 Task: Find connections with filter location Ózd with filter topic #Industrieswith filter profile language Potuguese with filter current company Tesco with filter school Siddharth Institute of Engineering & Technology, Puttur with filter industry Building Structure and Exterior Contractors with filter service category Public Speaking with filter keywords title Sales Representative
Action: Mouse moved to (552, 72)
Screenshot: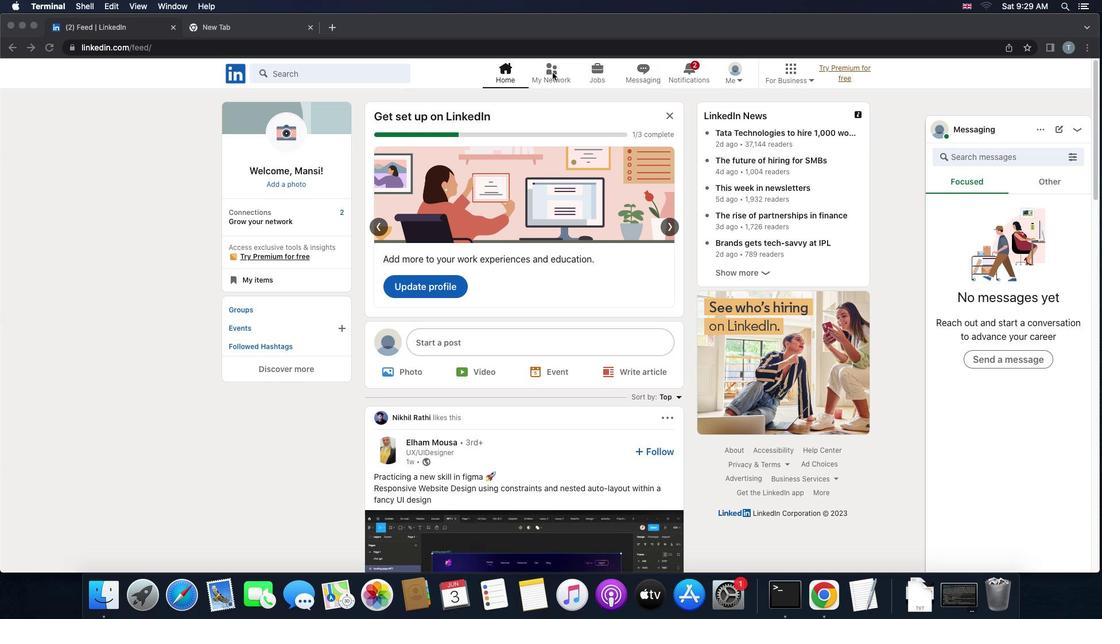 
Action: Mouse pressed left at (552, 72)
Screenshot: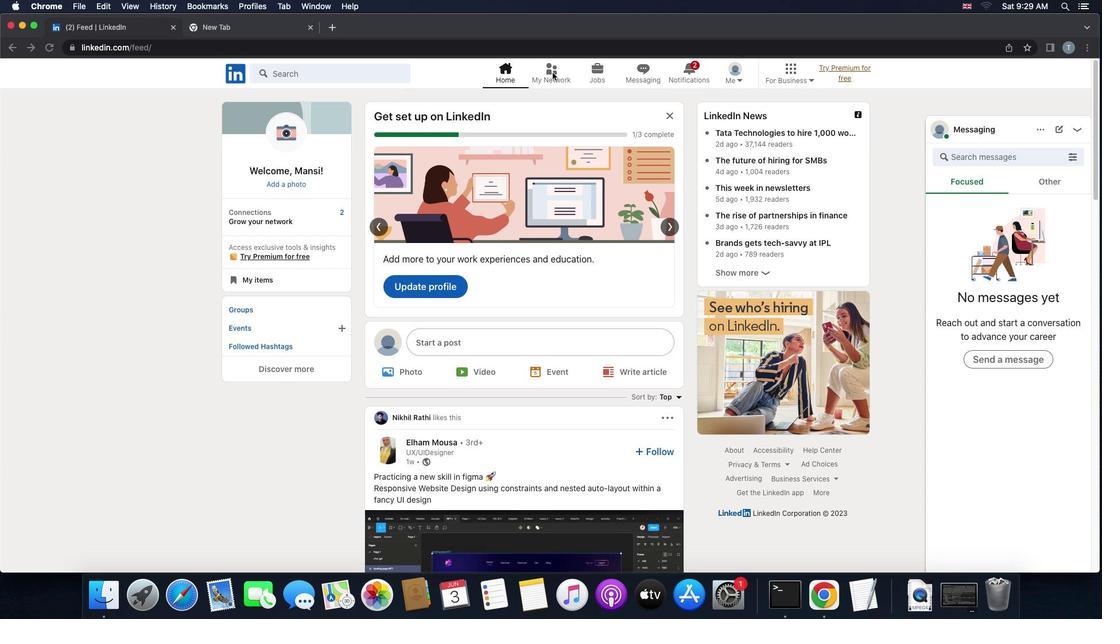 
Action: Mouse pressed left at (552, 72)
Screenshot: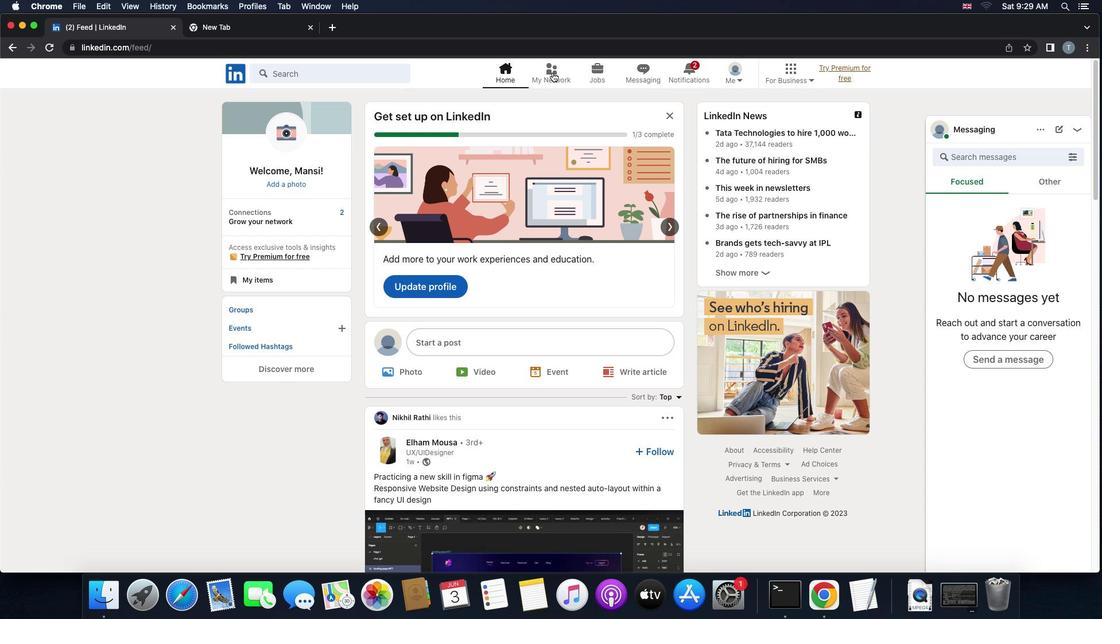 
Action: Mouse moved to (365, 140)
Screenshot: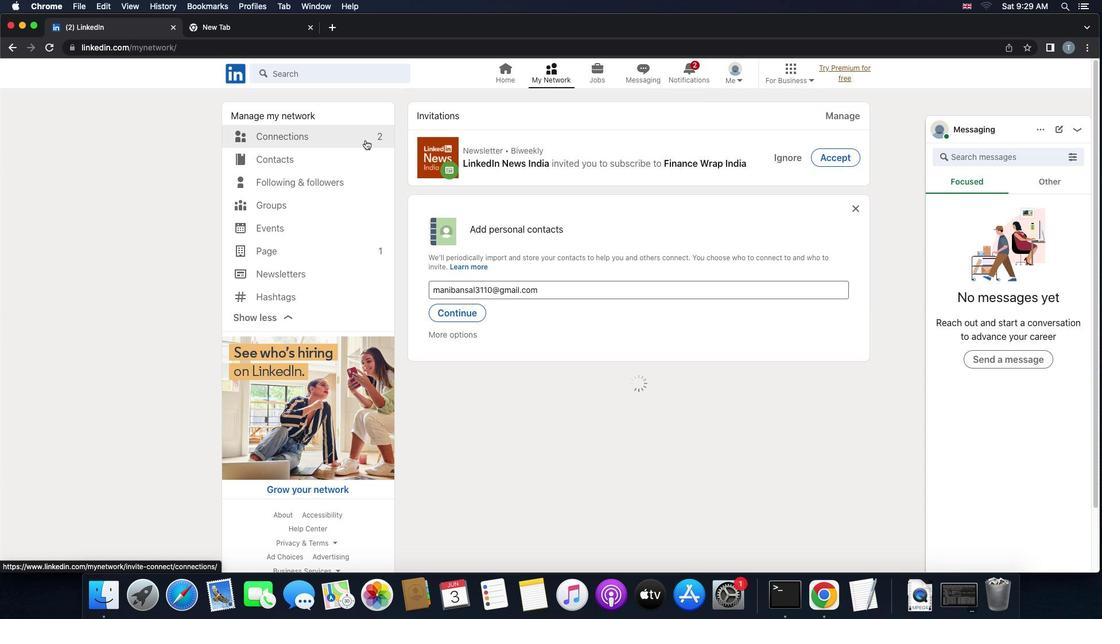 
Action: Mouse pressed left at (365, 140)
Screenshot: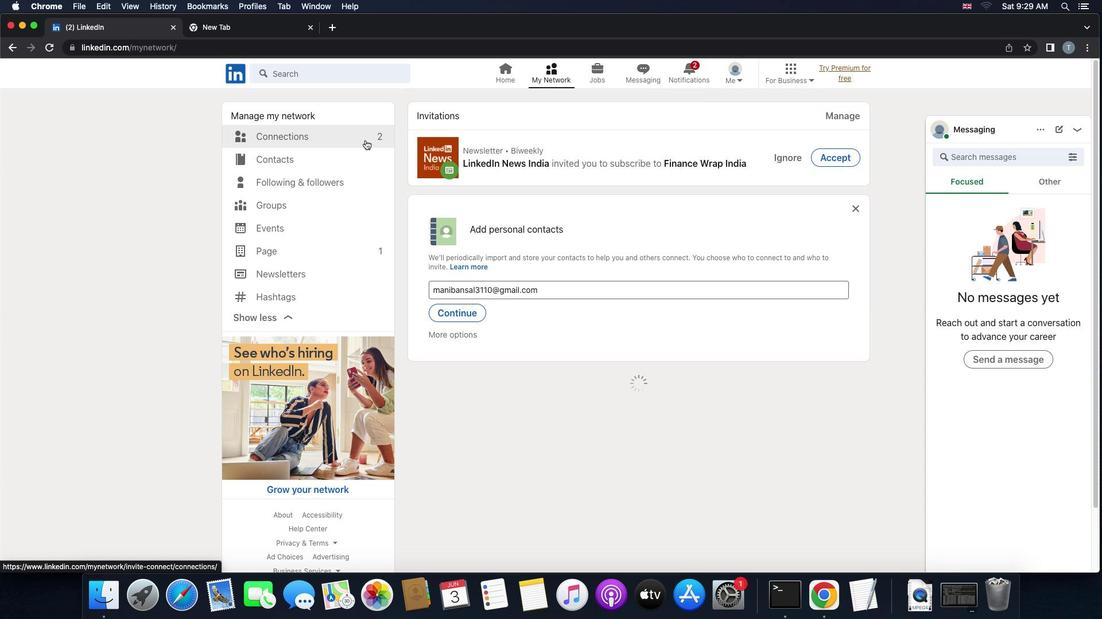 
Action: Mouse pressed left at (365, 140)
Screenshot: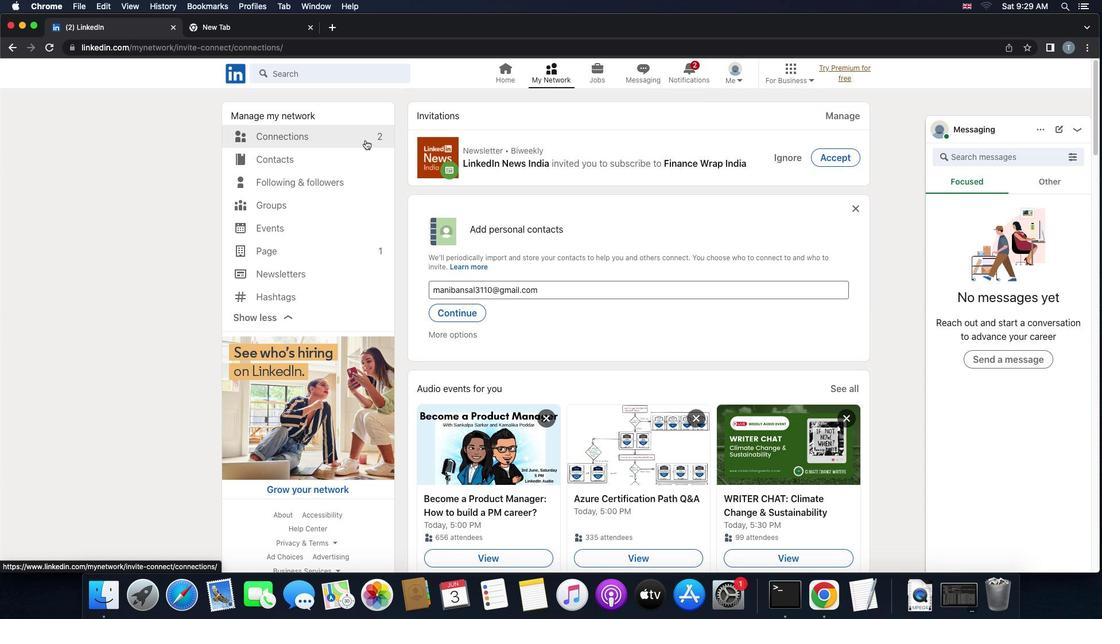 
Action: Mouse moved to (632, 138)
Screenshot: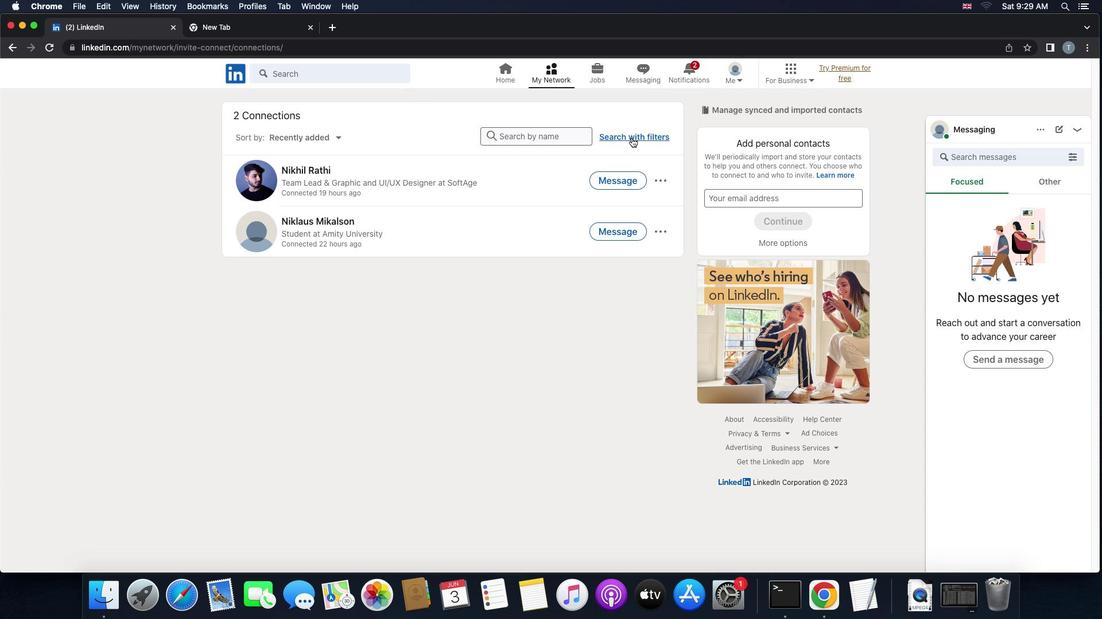 
Action: Mouse pressed left at (632, 138)
Screenshot: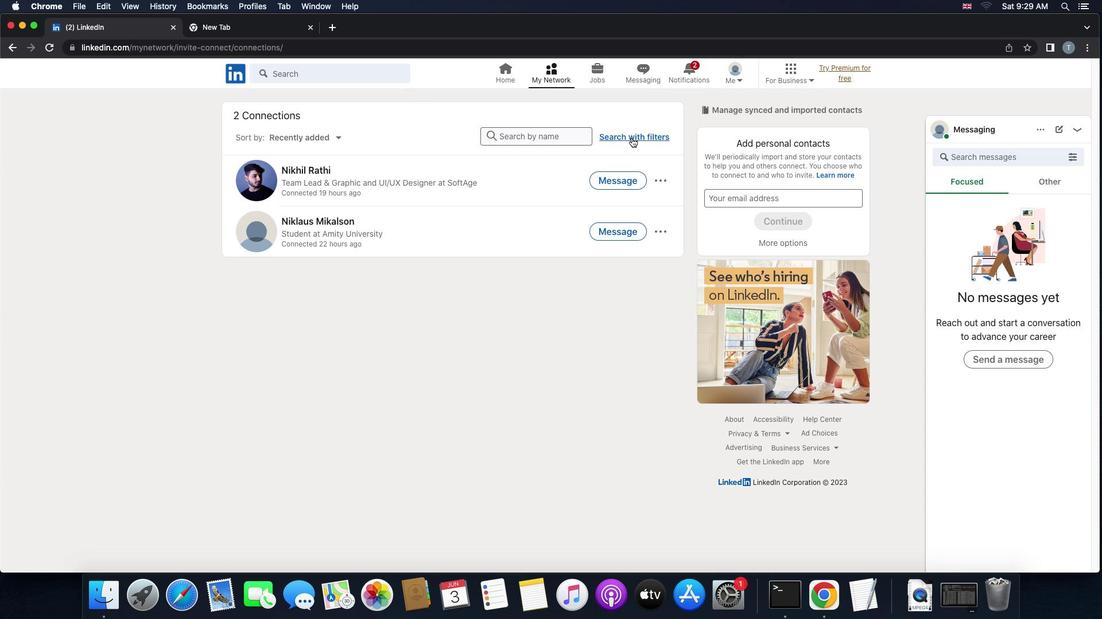 
Action: Mouse moved to (603, 103)
Screenshot: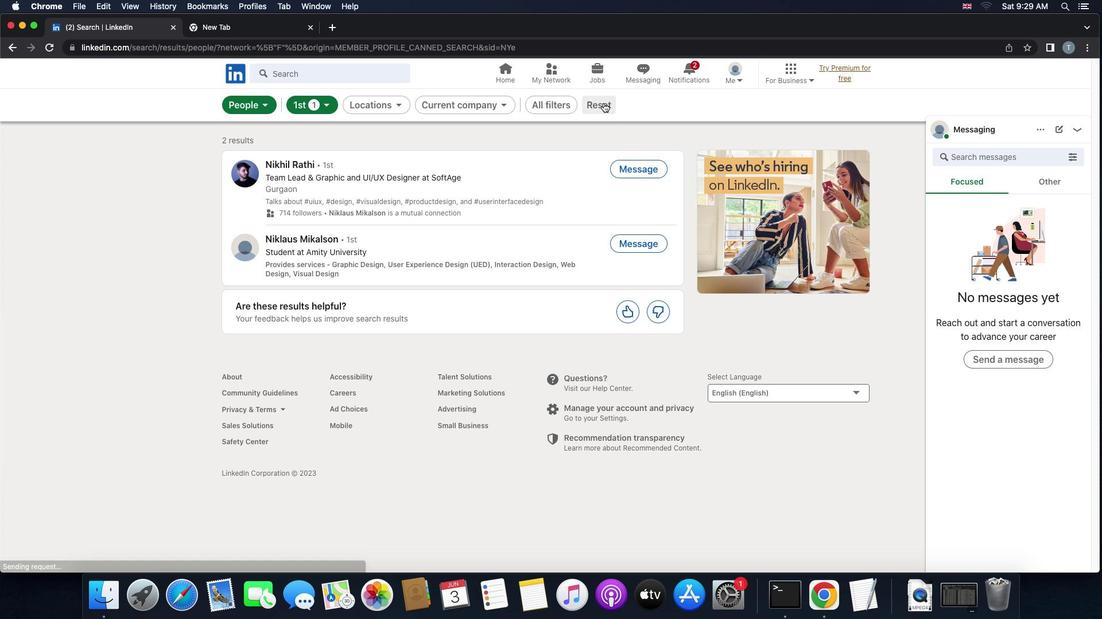
Action: Mouse pressed left at (603, 103)
Screenshot: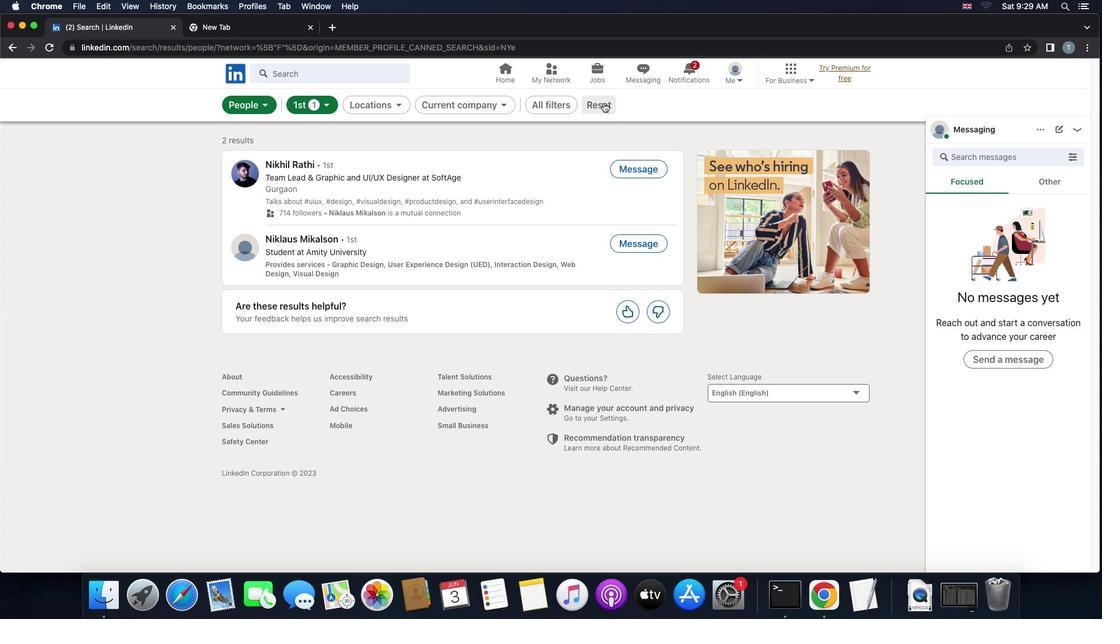 
Action: Mouse moved to (592, 103)
Screenshot: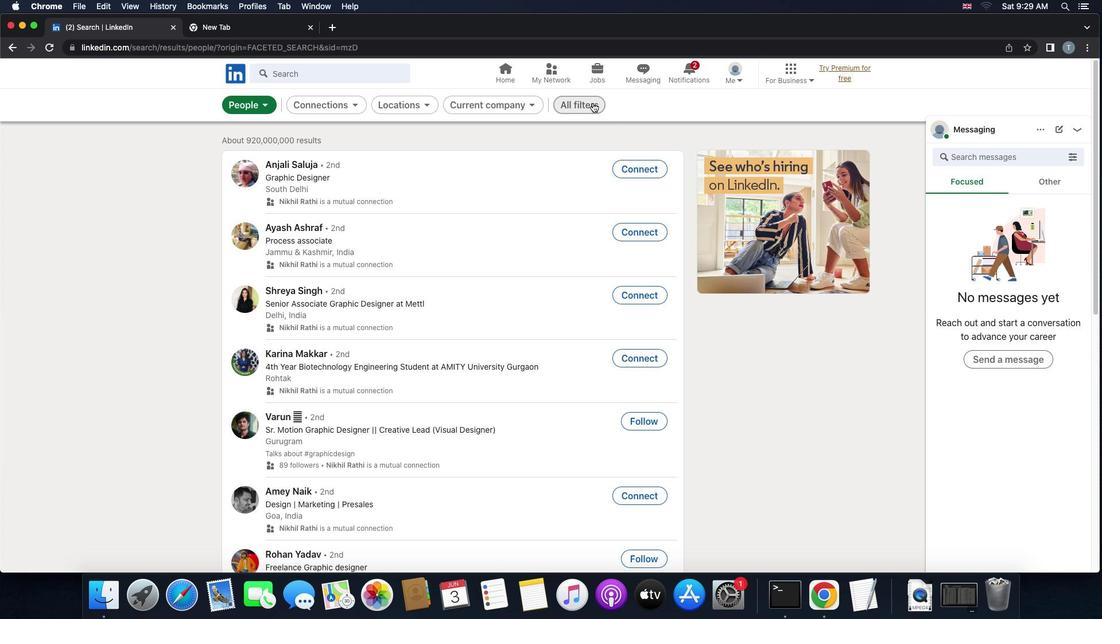 
Action: Mouse pressed left at (592, 103)
Screenshot: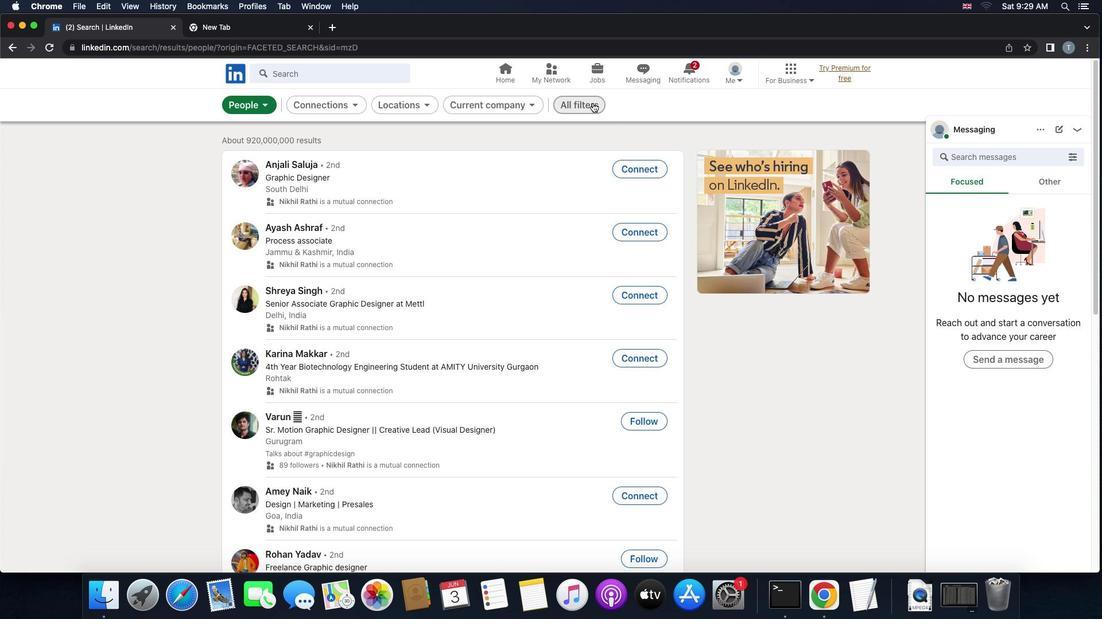 
Action: Mouse moved to (884, 291)
Screenshot: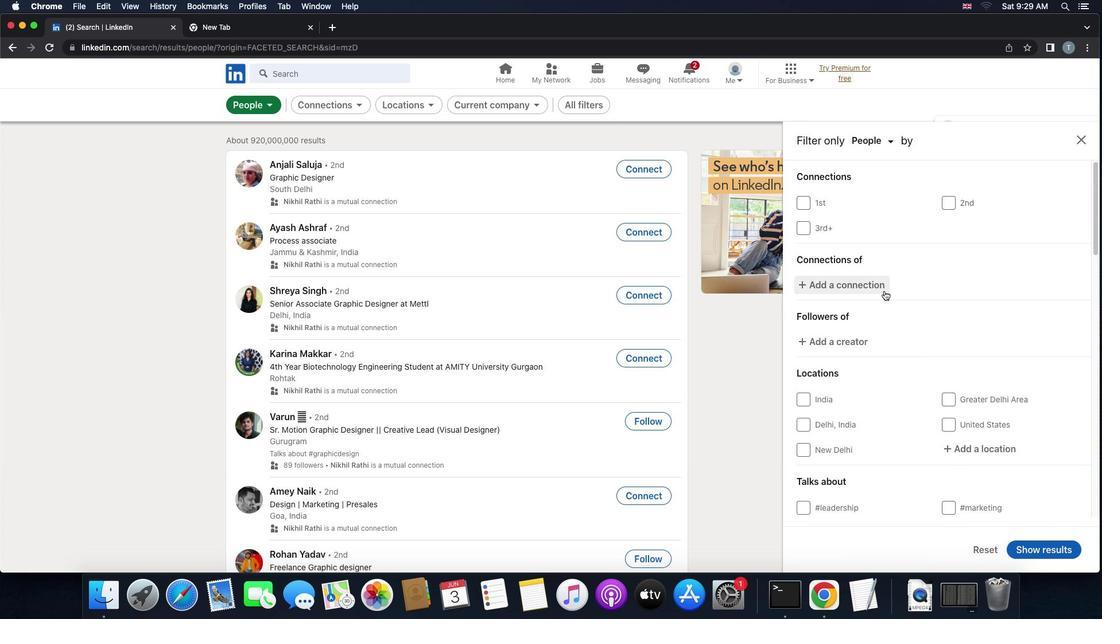 
Action: Mouse scrolled (884, 291) with delta (0, 0)
Screenshot: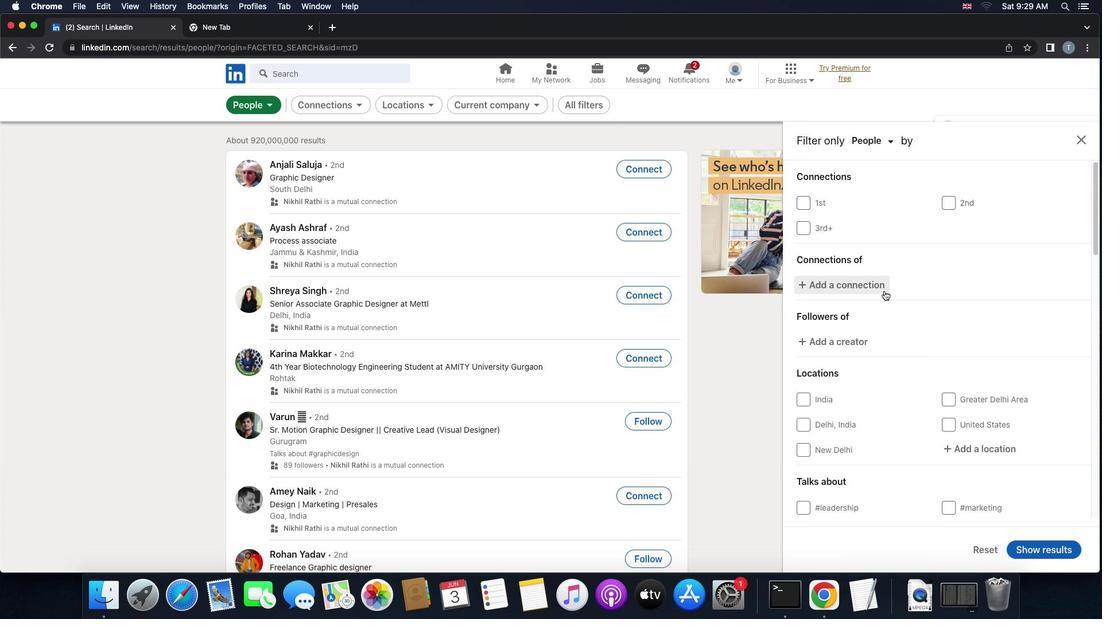 
Action: Mouse scrolled (884, 291) with delta (0, 0)
Screenshot: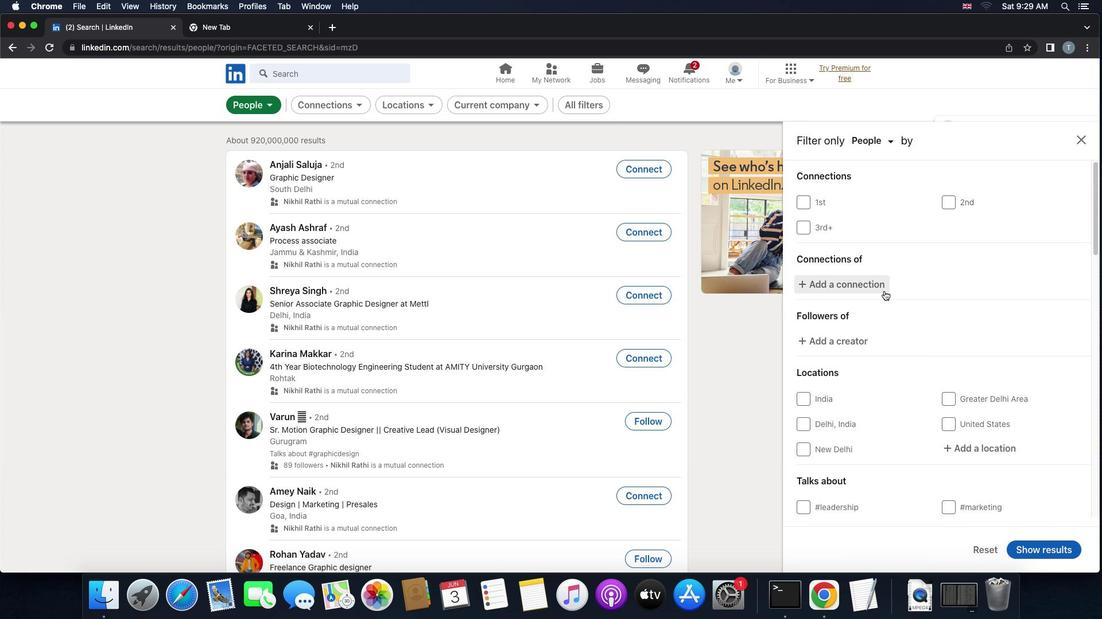 
Action: Mouse scrolled (884, 291) with delta (0, -1)
Screenshot: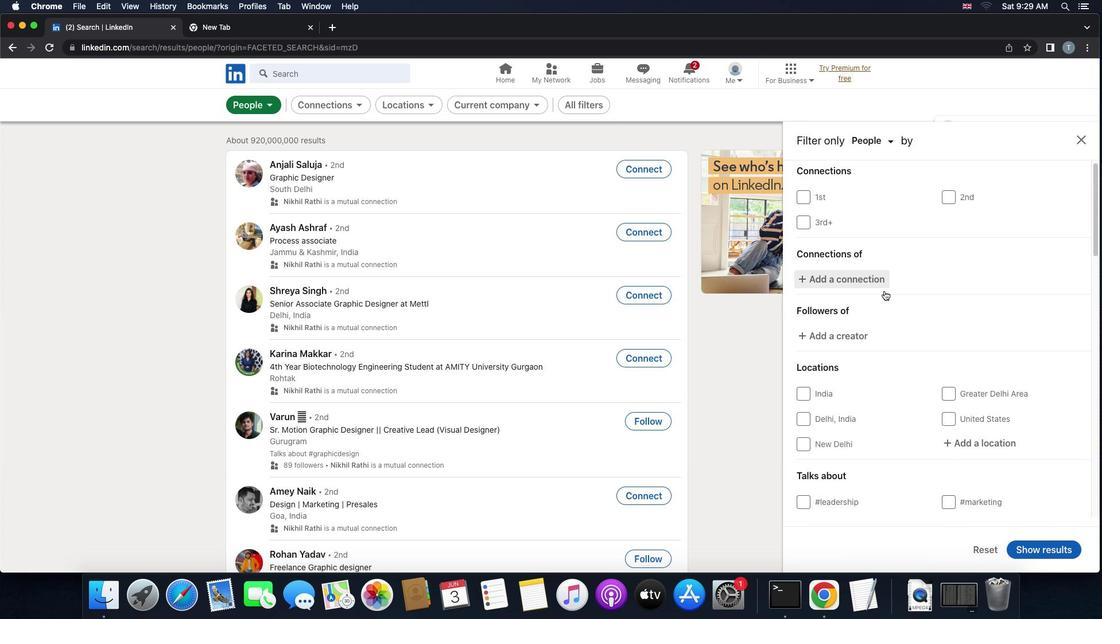 
Action: Mouse scrolled (884, 291) with delta (0, -1)
Screenshot: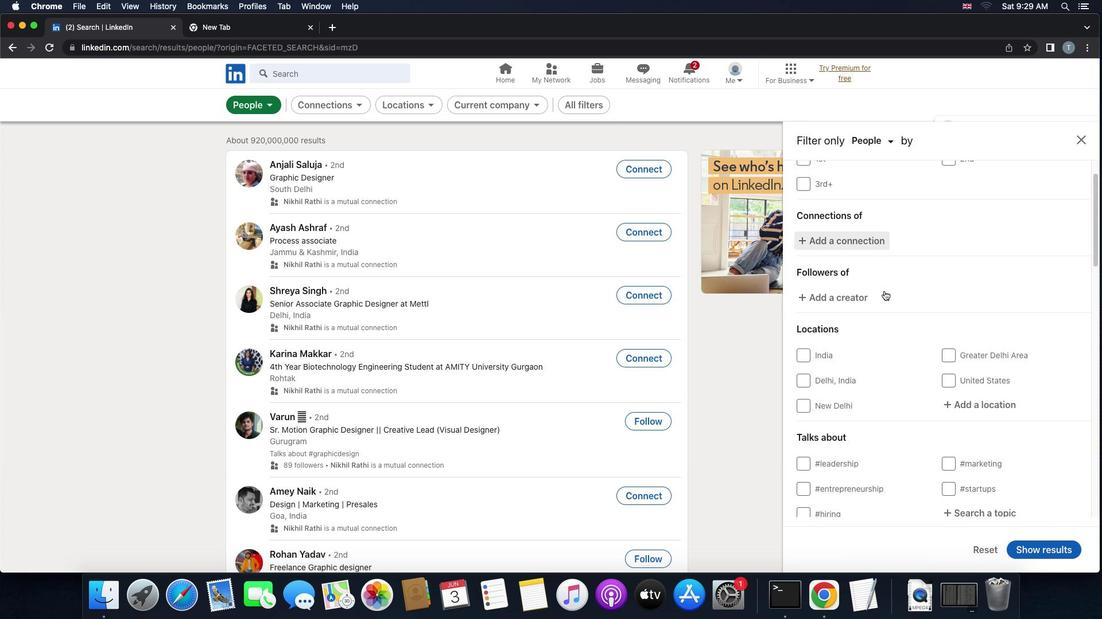 
Action: Mouse moved to (960, 319)
Screenshot: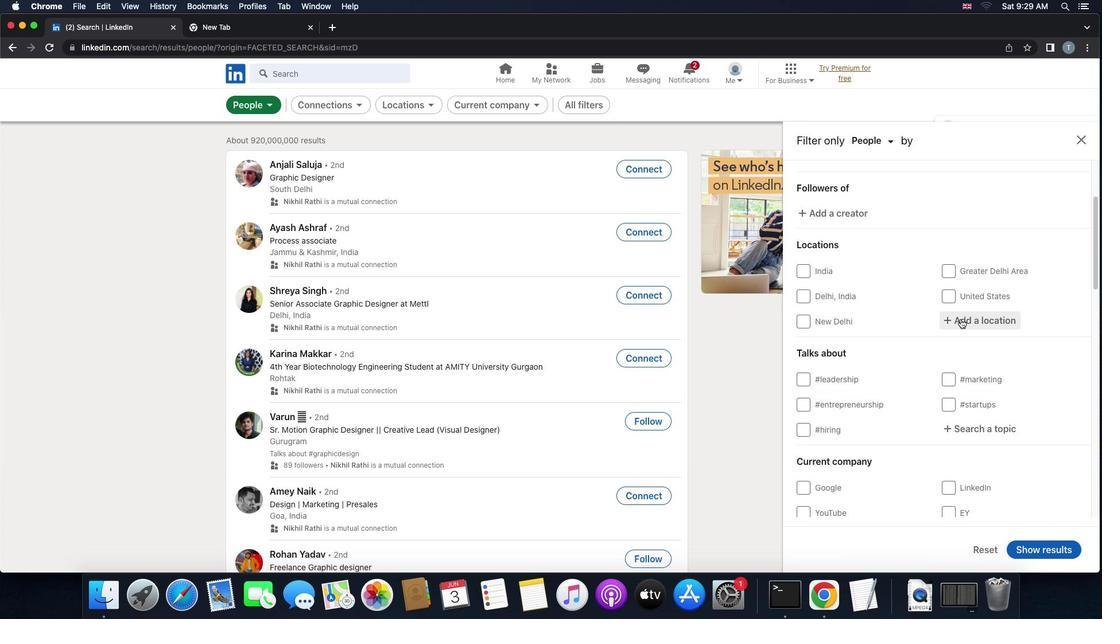 
Action: Mouse pressed left at (960, 319)
Screenshot: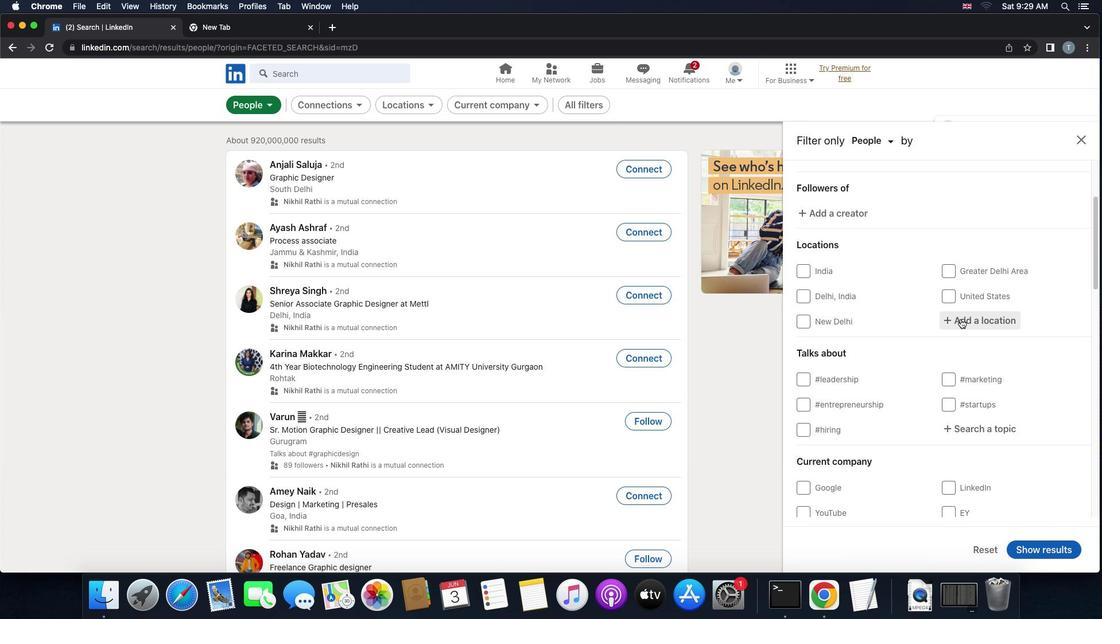 
Action: Key pressed 'o''z''d'
Screenshot: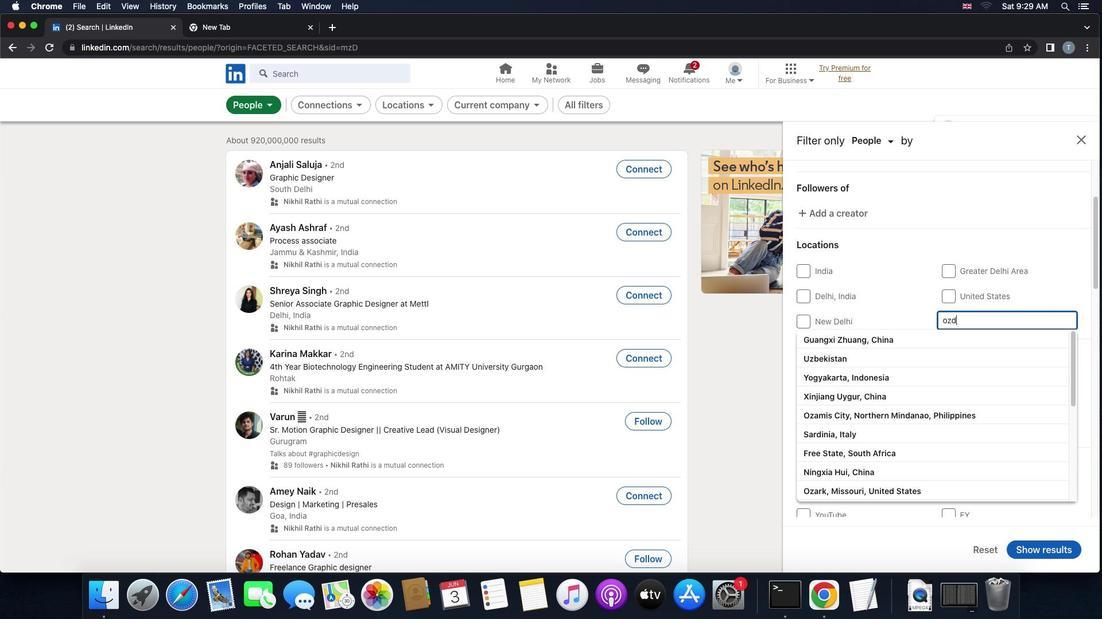 
Action: Mouse moved to (935, 345)
Screenshot: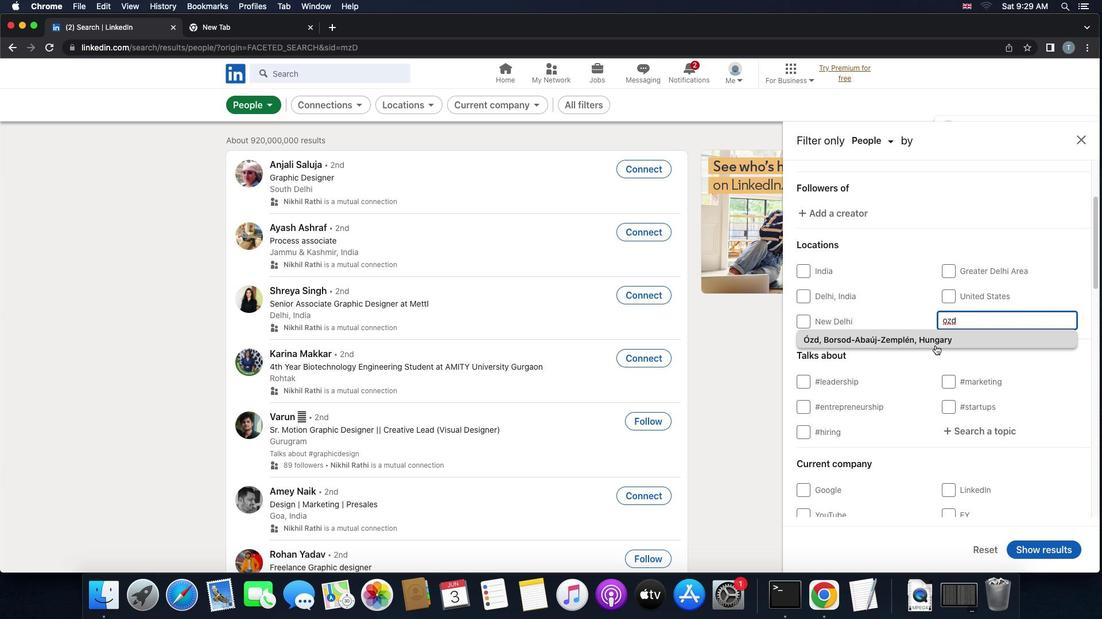 
Action: Mouse pressed left at (935, 345)
Screenshot: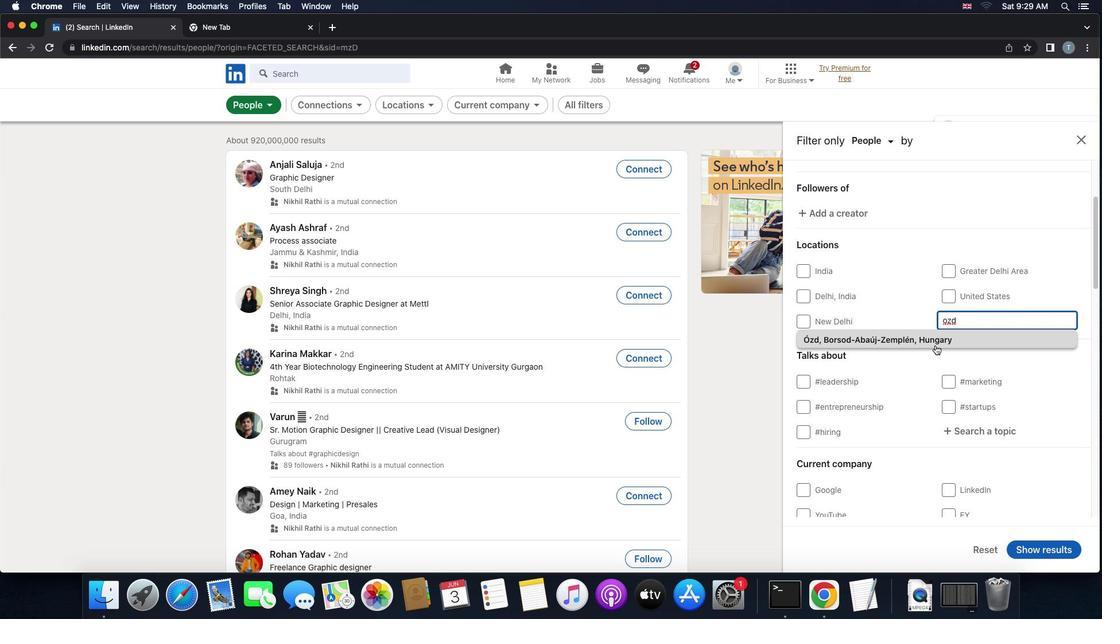 
Action: Mouse moved to (902, 385)
Screenshot: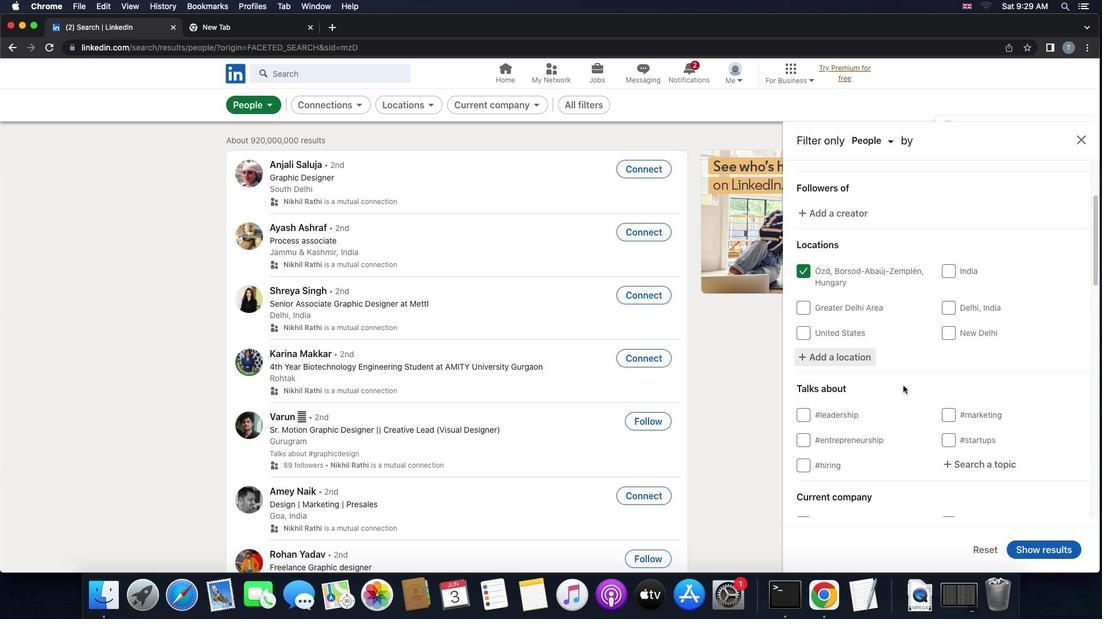 
Action: Mouse scrolled (902, 385) with delta (0, 0)
Screenshot: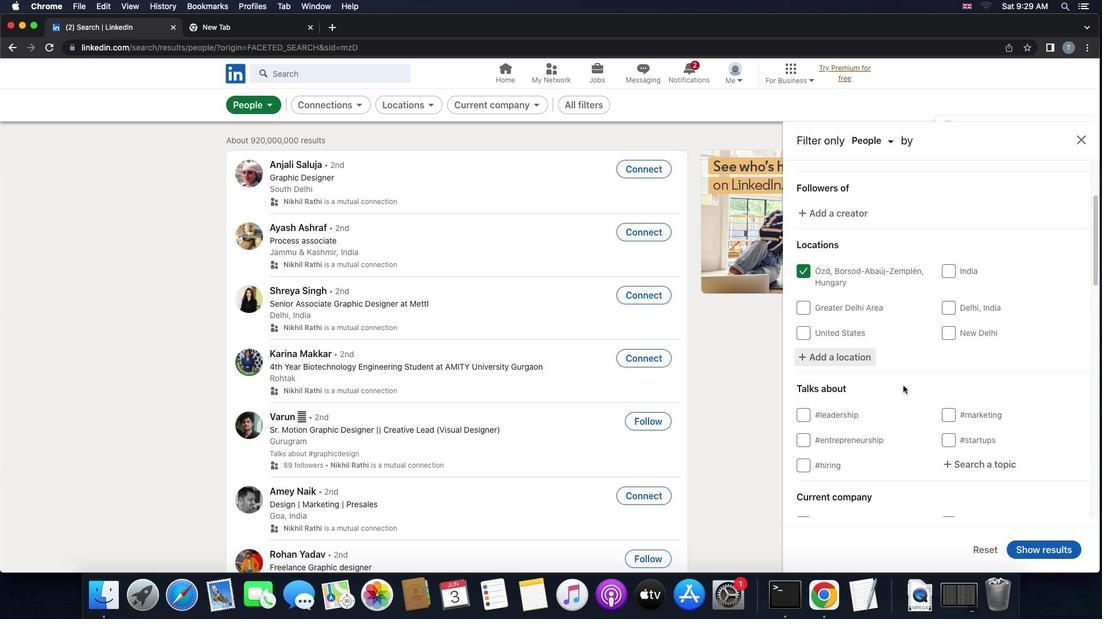 
Action: Mouse scrolled (902, 385) with delta (0, 0)
Screenshot: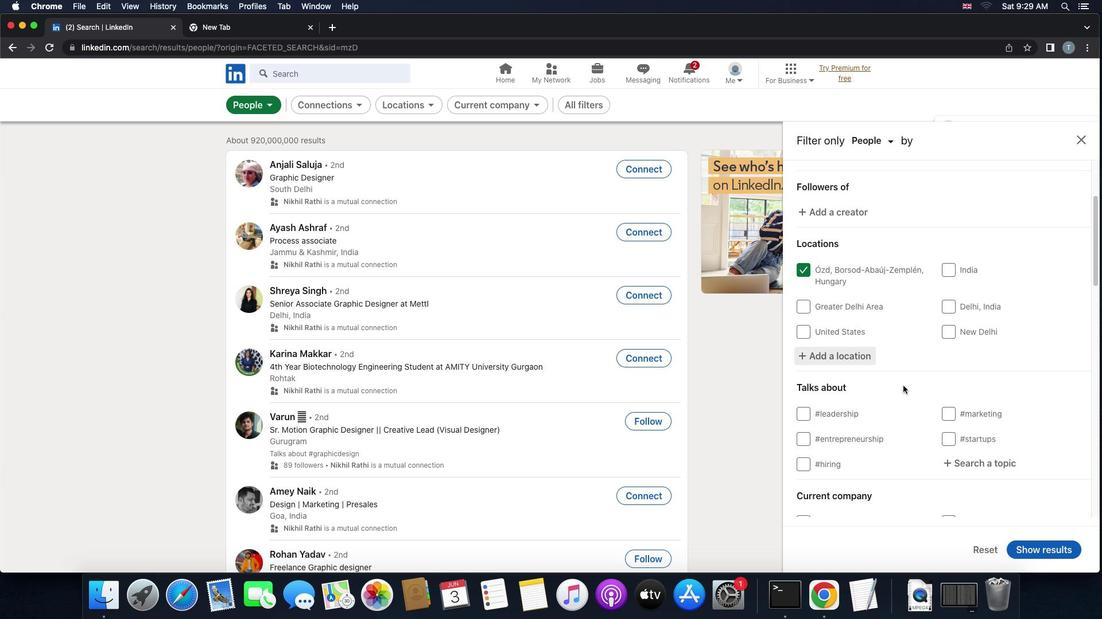
Action: Mouse scrolled (902, 385) with delta (0, 0)
Screenshot: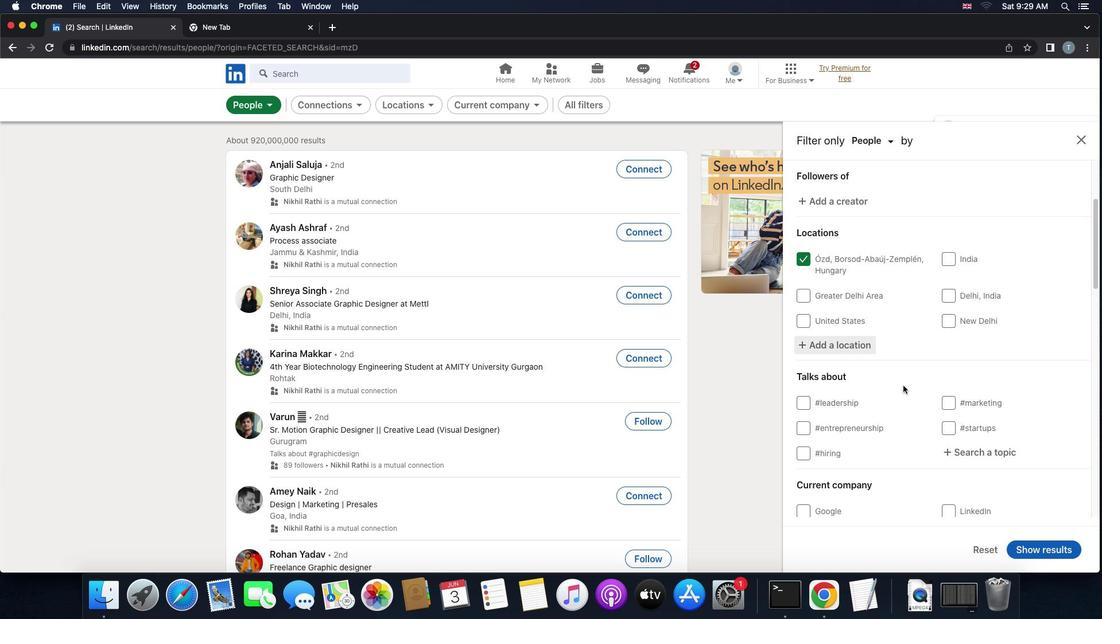 
Action: Mouse scrolled (902, 385) with delta (0, 0)
Screenshot: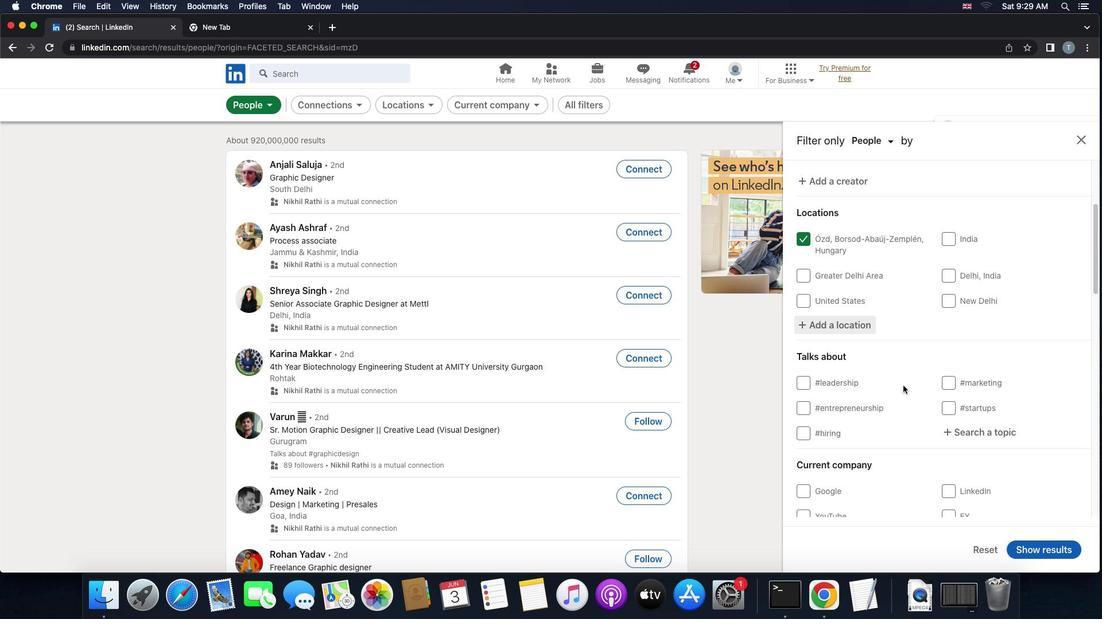 
Action: Mouse scrolled (902, 385) with delta (0, 0)
Screenshot: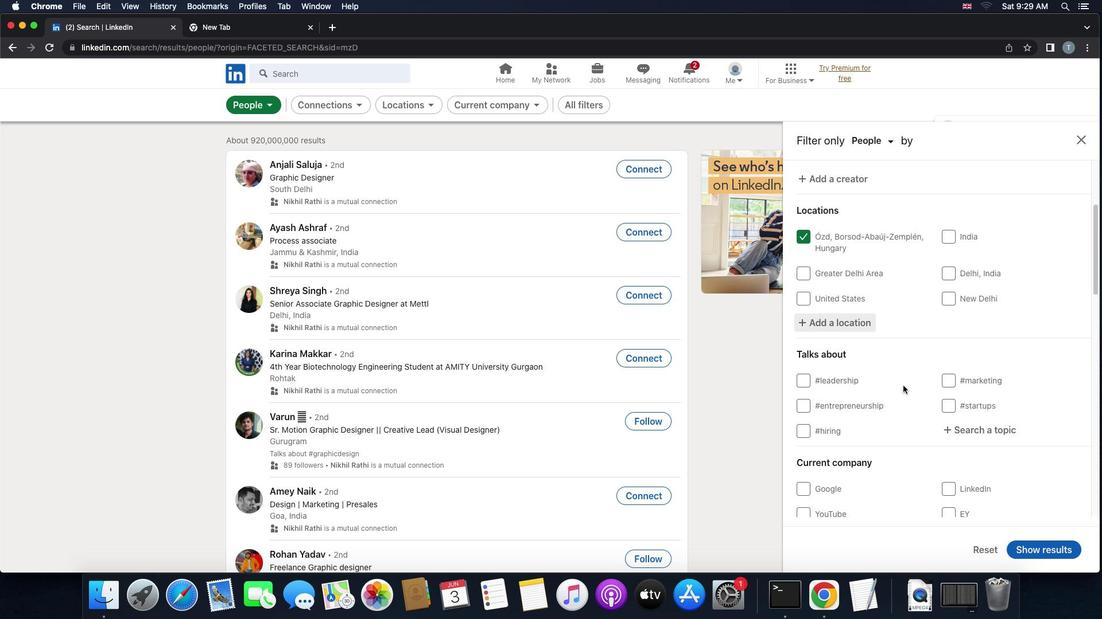 
Action: Mouse scrolled (902, 385) with delta (0, 0)
Screenshot: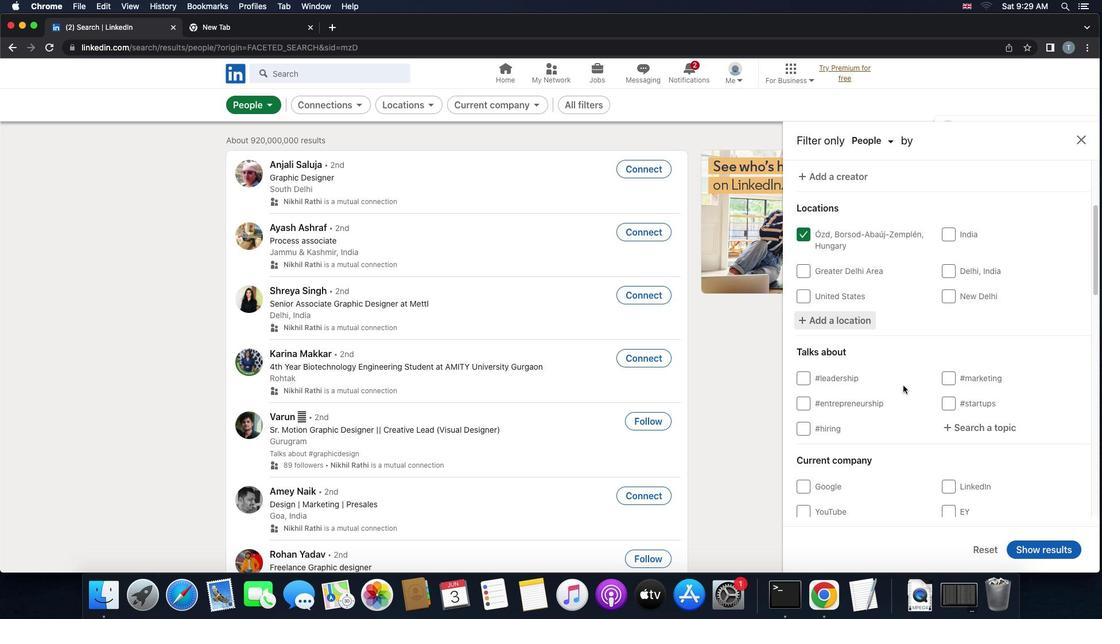 
Action: Mouse scrolled (902, 385) with delta (0, 0)
Screenshot: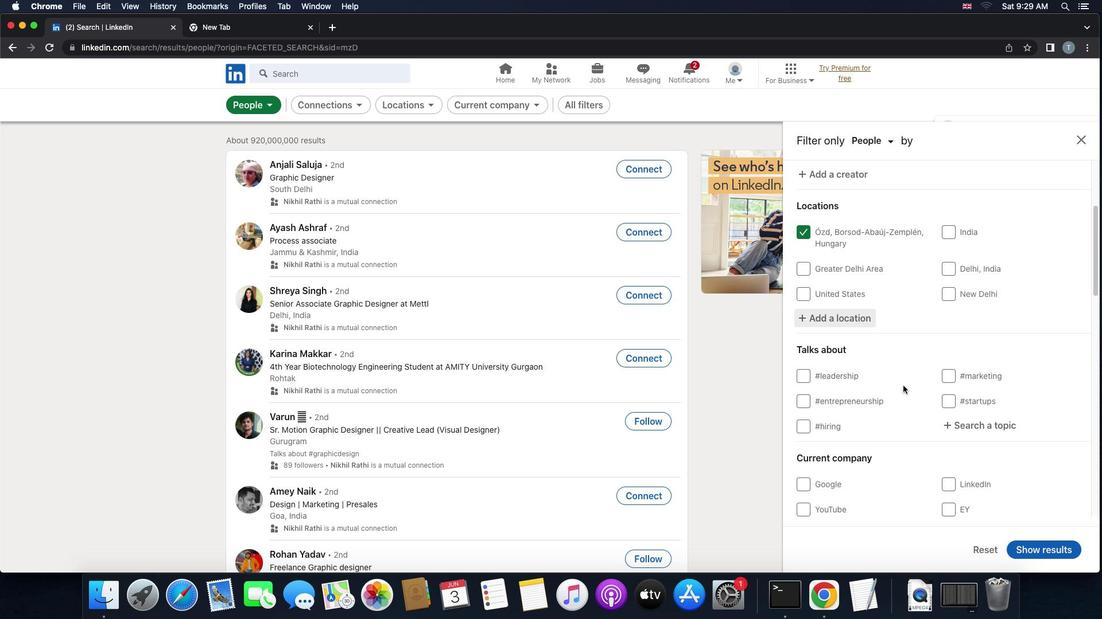 
Action: Mouse scrolled (902, 385) with delta (0, 0)
Screenshot: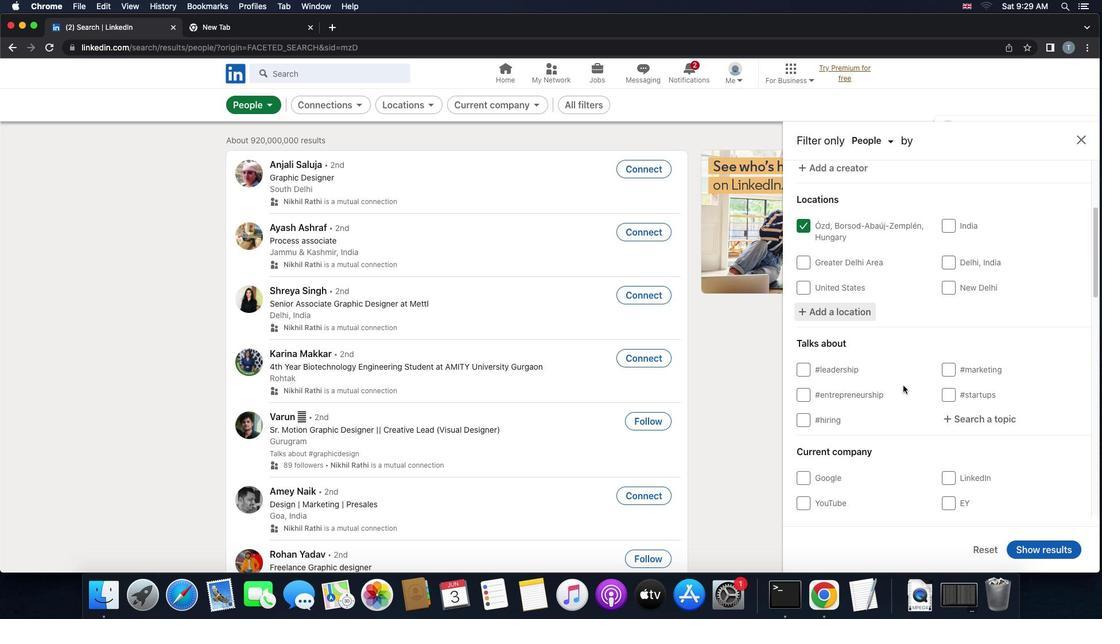 
Action: Mouse scrolled (902, 385) with delta (0, 0)
Screenshot: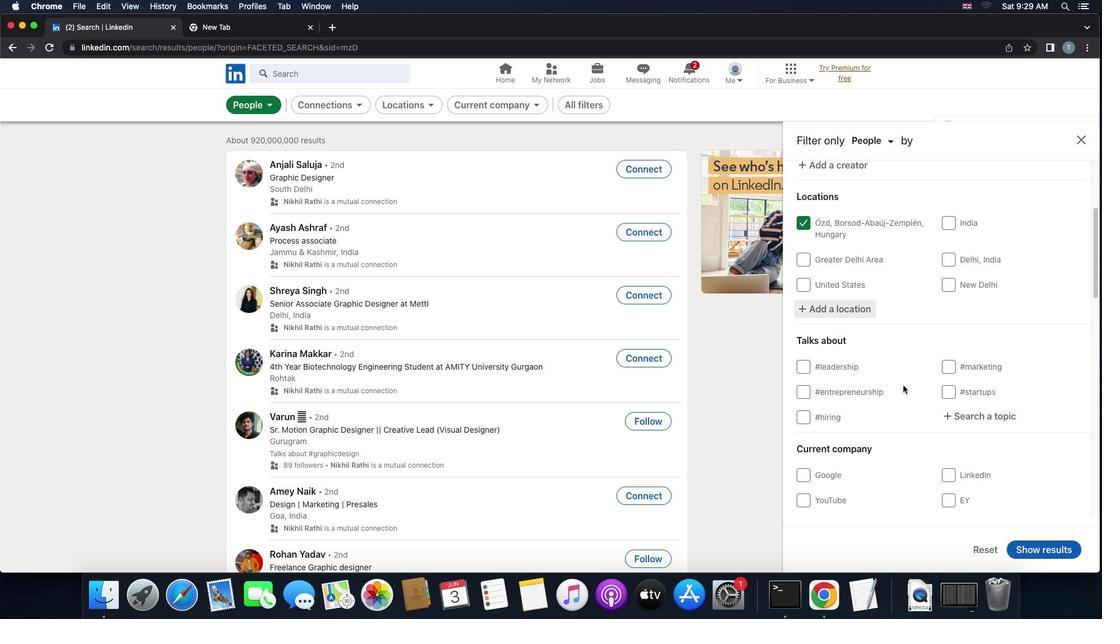 
Action: Mouse scrolled (902, 385) with delta (0, 0)
Screenshot: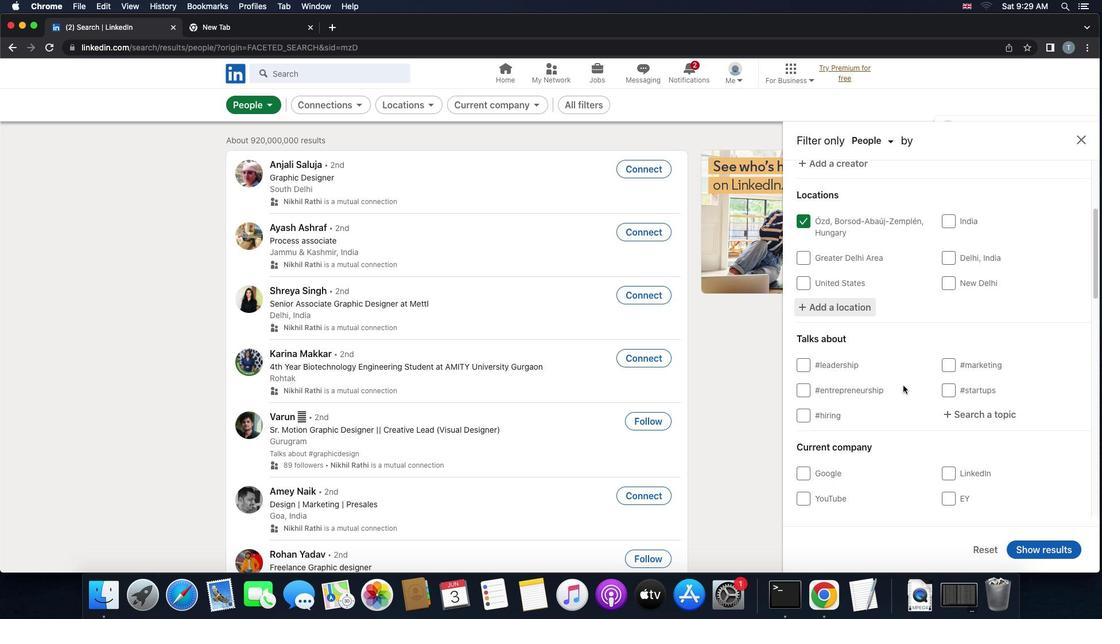 
Action: Mouse scrolled (902, 385) with delta (0, 0)
Screenshot: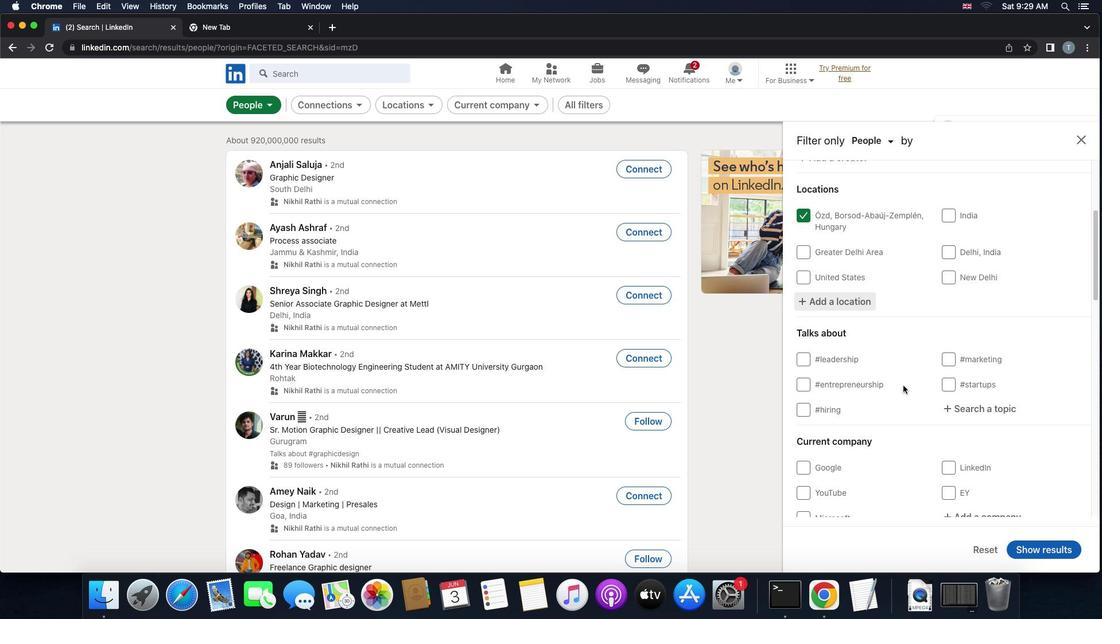 
Action: Mouse moved to (981, 399)
Screenshot: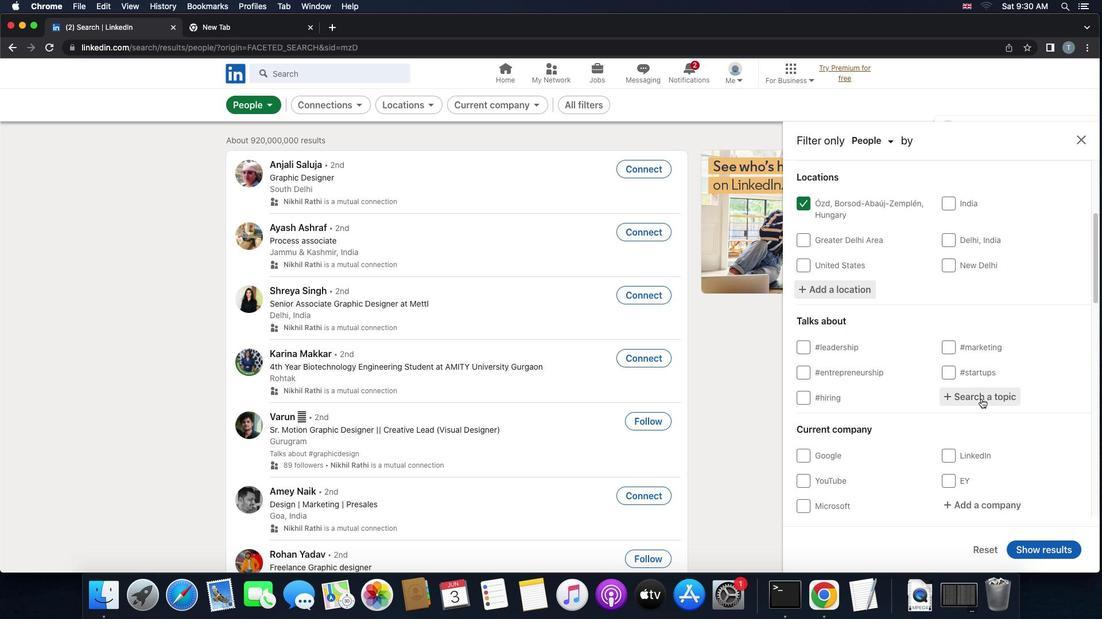 
Action: Mouse pressed left at (981, 399)
Screenshot: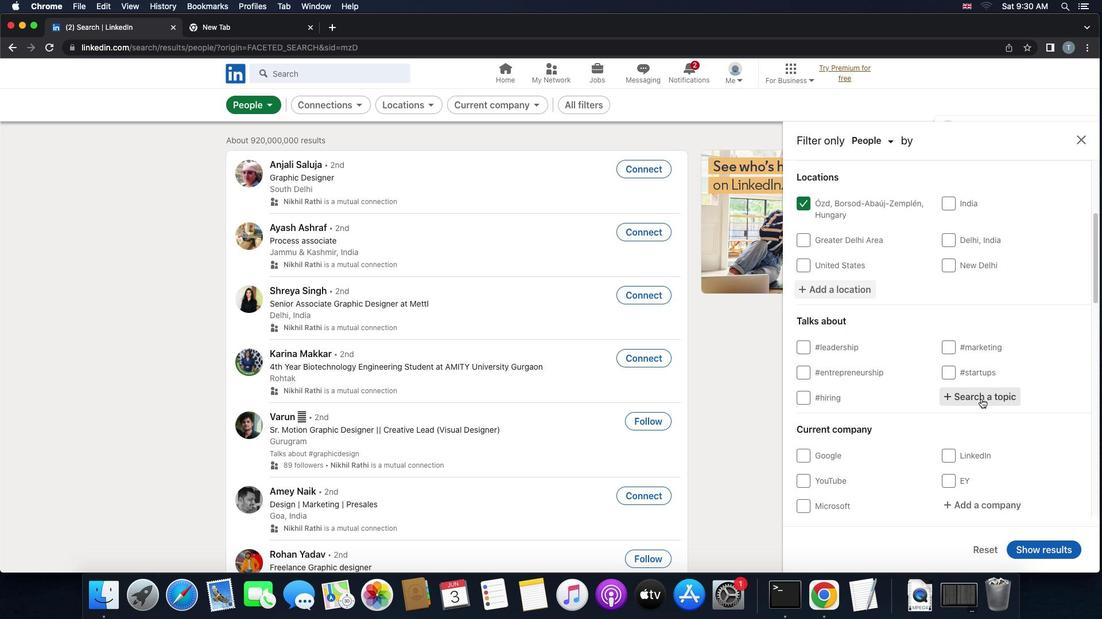 
Action: Mouse moved to (979, 399)
Screenshot: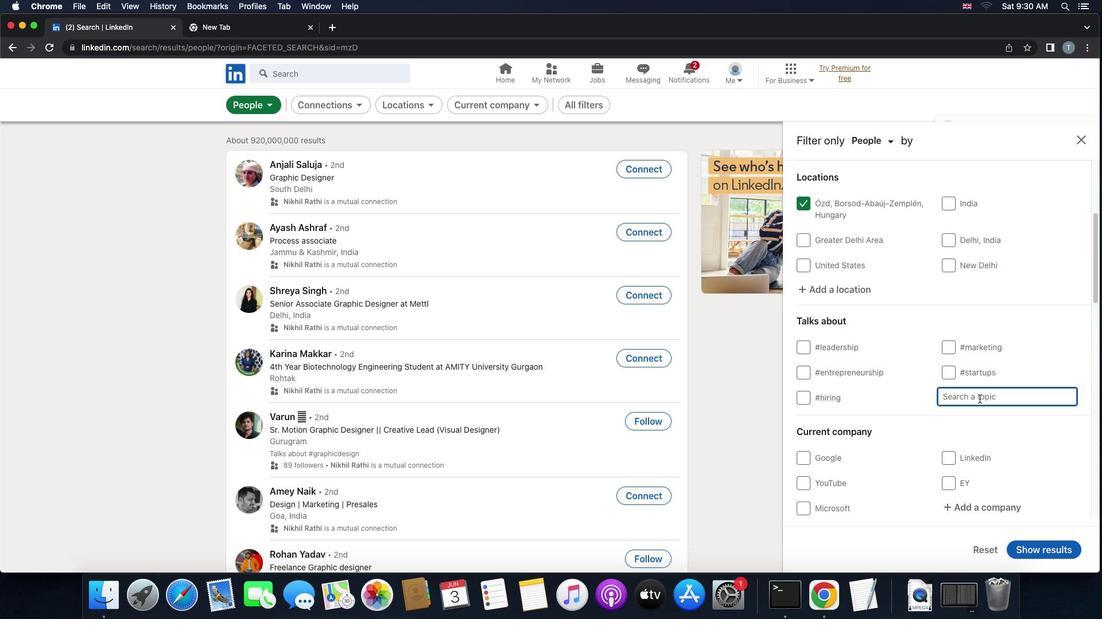
Action: Key pressed 'i''n''d''u''s''t''r''i''e''s'
Screenshot: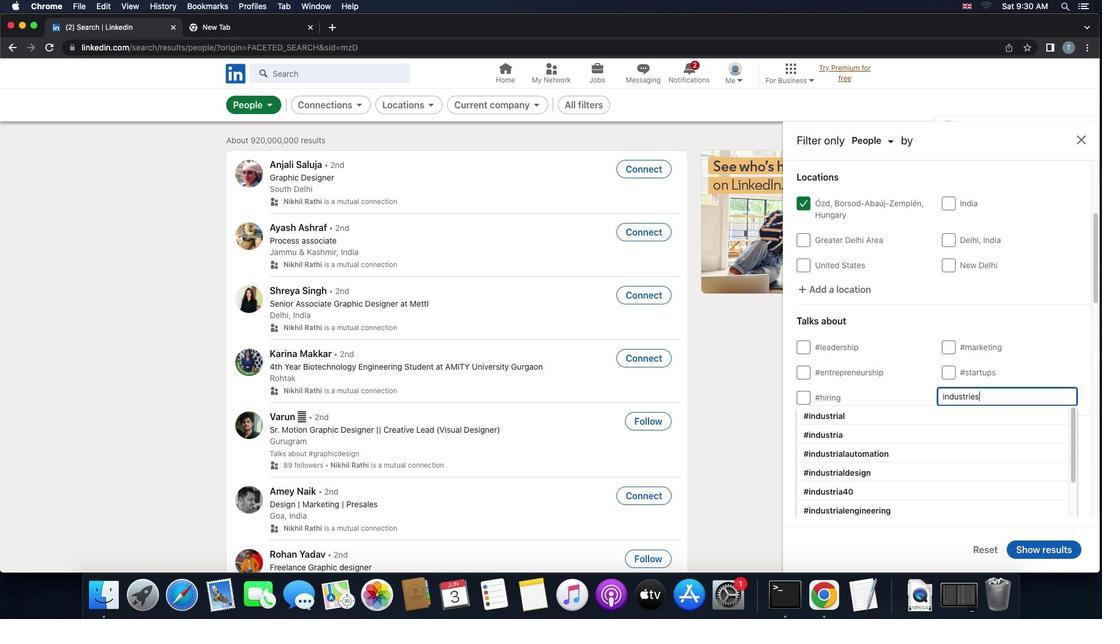 
Action: Mouse moved to (950, 417)
Screenshot: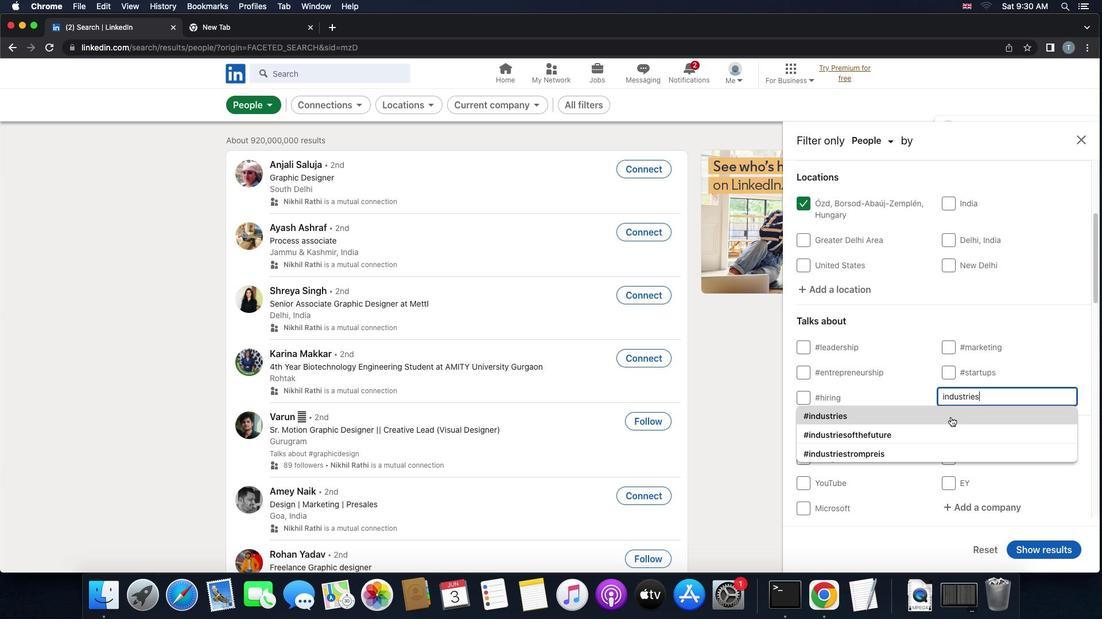 
Action: Mouse pressed left at (950, 417)
Screenshot: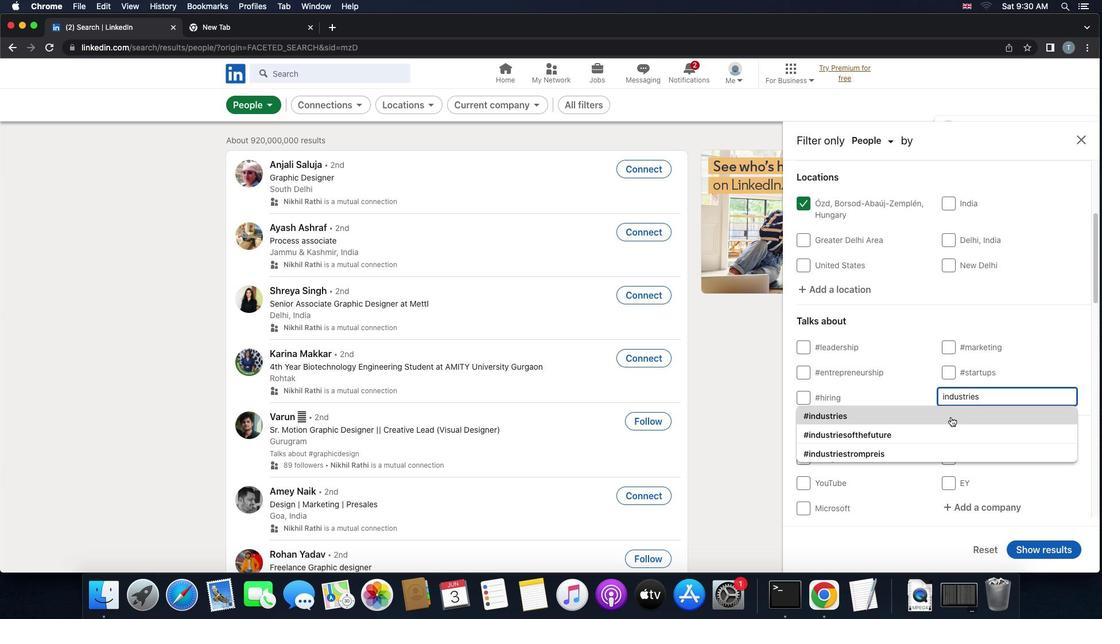
Action: Mouse scrolled (950, 417) with delta (0, 0)
Screenshot: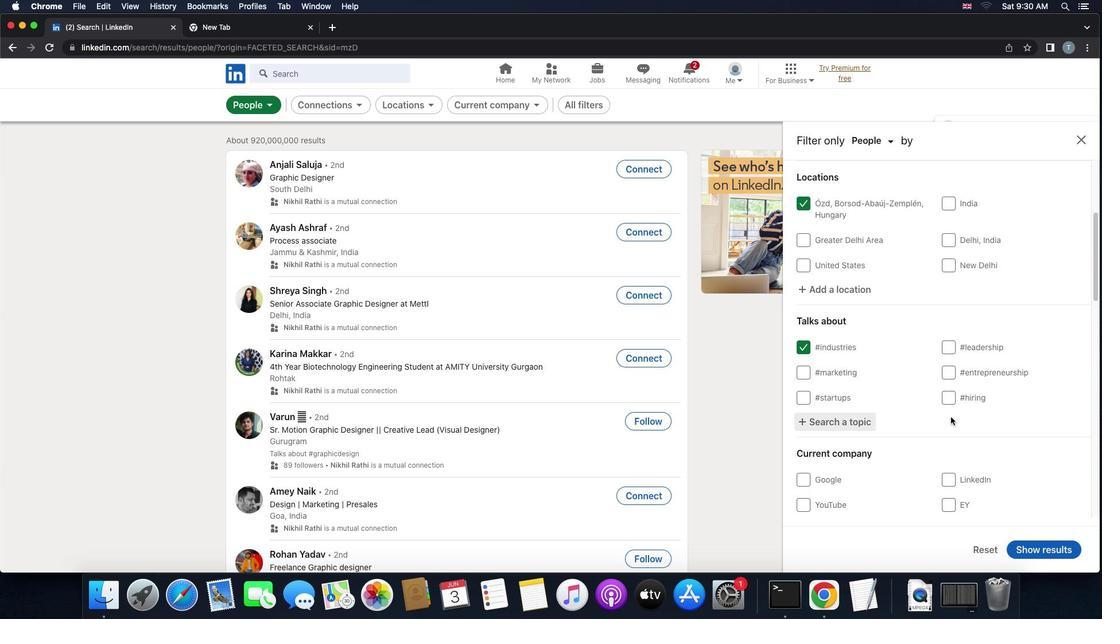 
Action: Mouse scrolled (950, 417) with delta (0, 0)
Screenshot: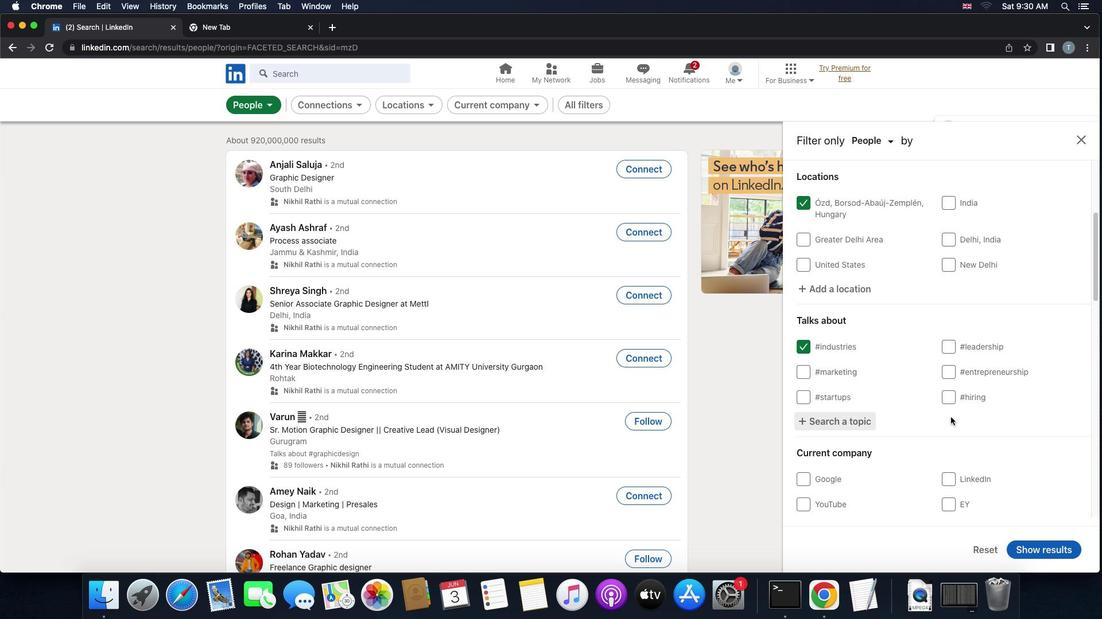 
Action: Mouse scrolled (950, 417) with delta (0, -1)
Screenshot: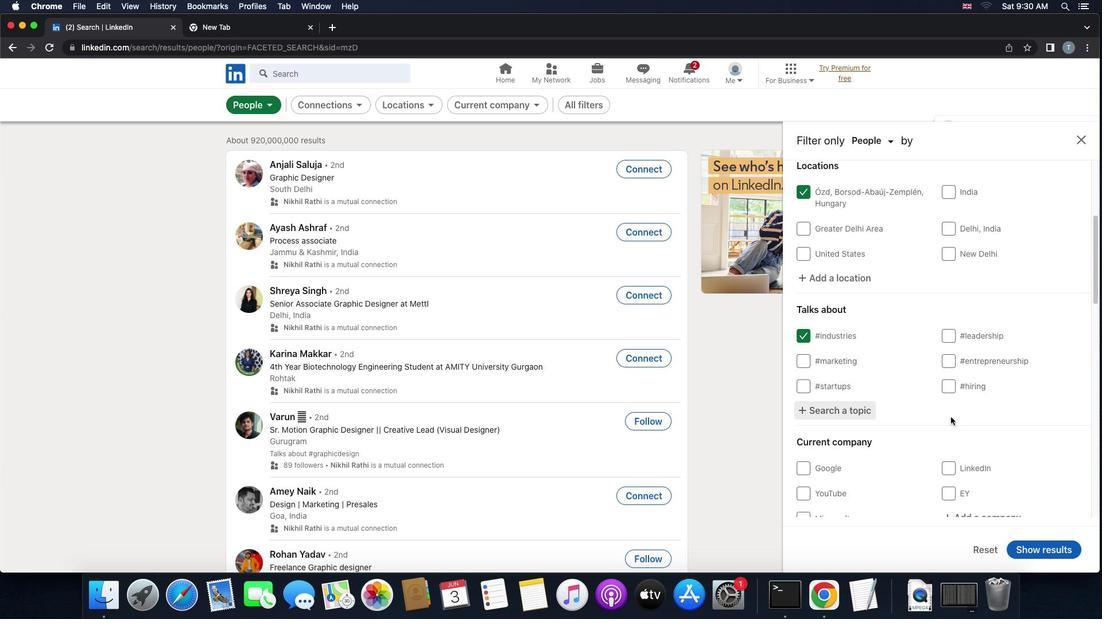 
Action: Mouse scrolled (950, 417) with delta (0, 0)
Screenshot: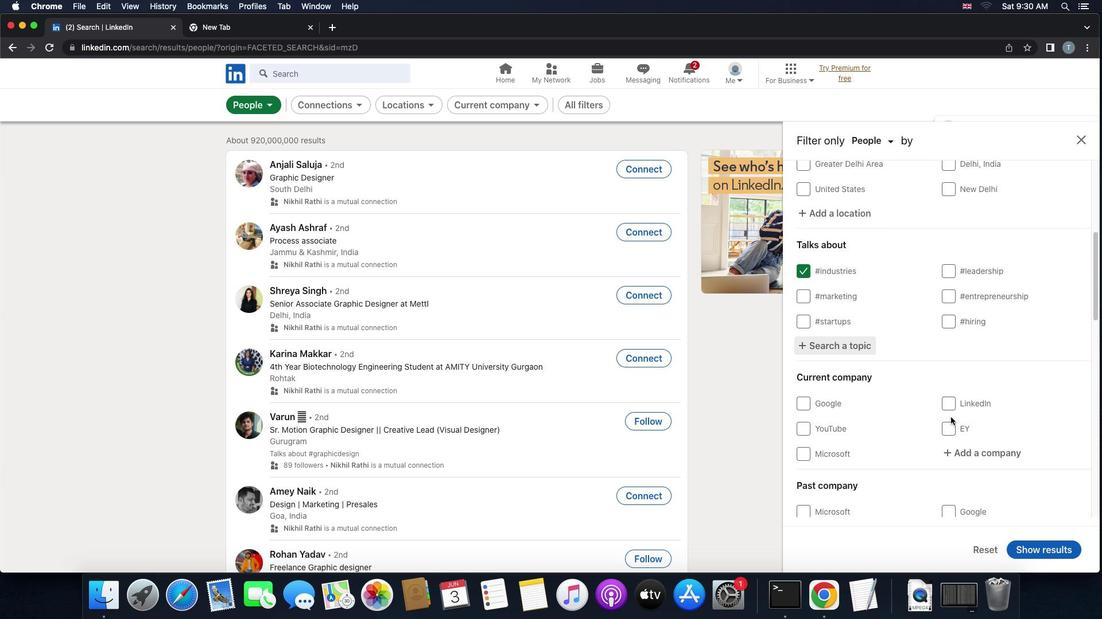 
Action: Mouse scrolled (950, 417) with delta (0, 0)
Screenshot: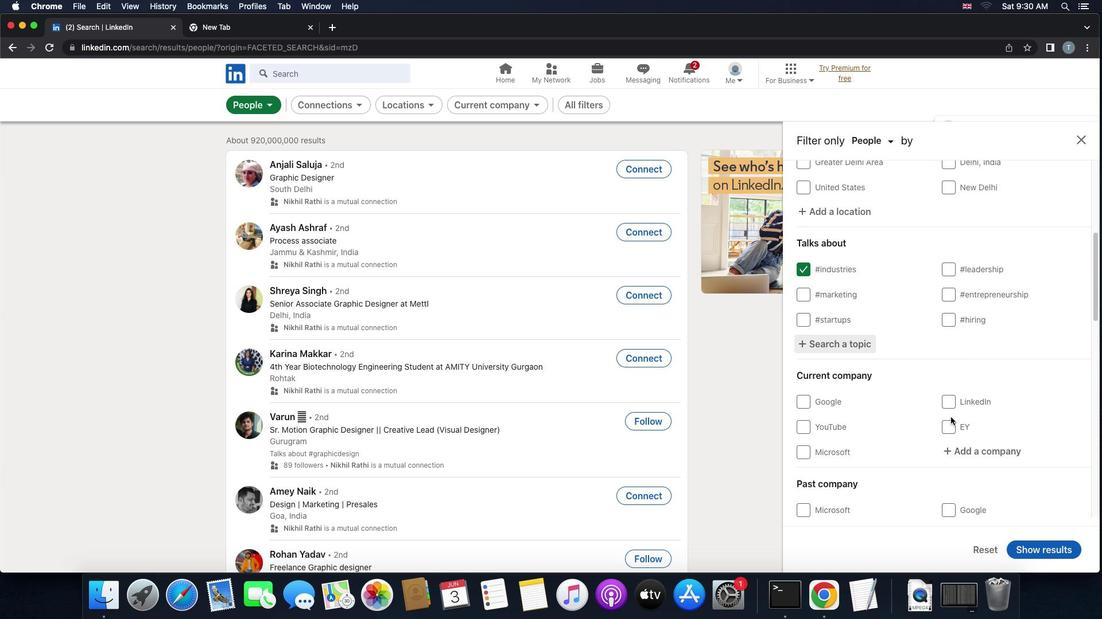 
Action: Mouse scrolled (950, 417) with delta (0, -1)
Screenshot: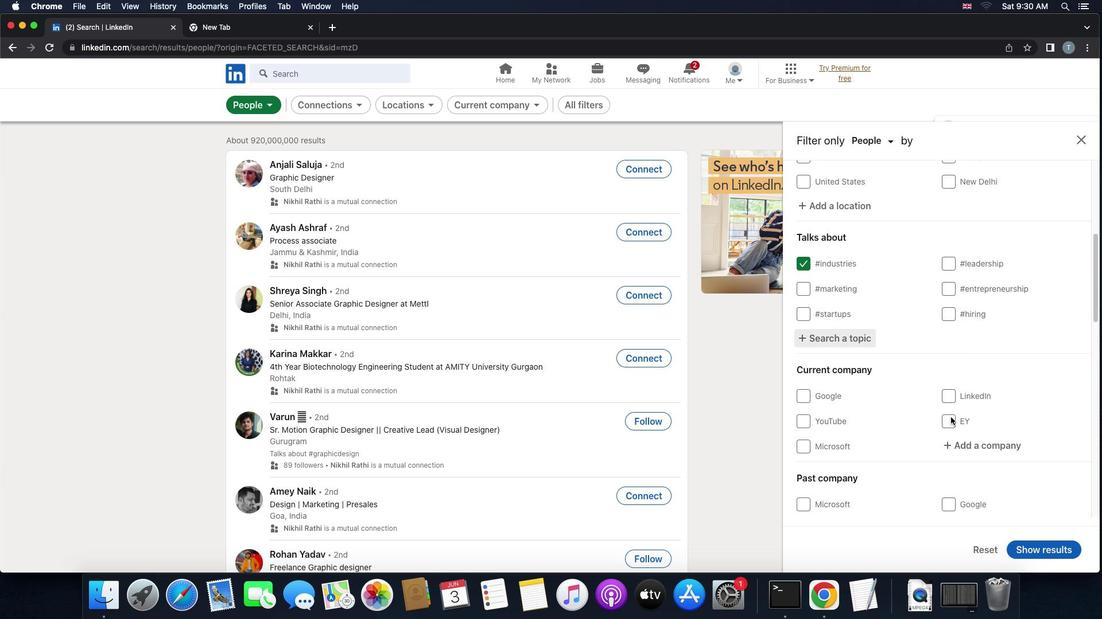 
Action: Mouse scrolled (950, 417) with delta (0, -1)
Screenshot: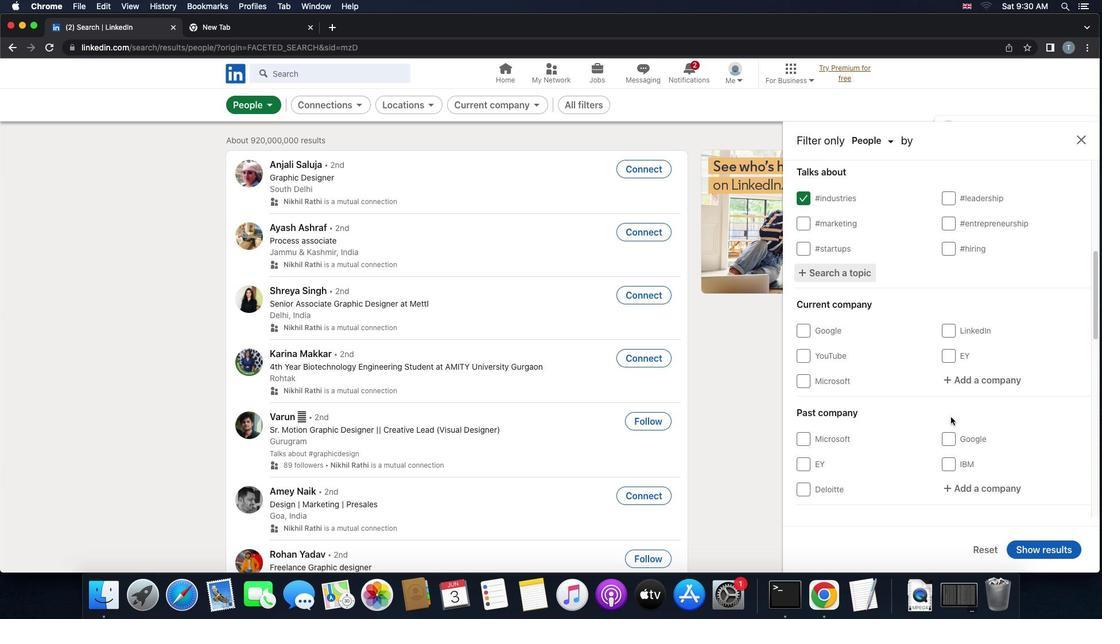 
Action: Mouse scrolled (950, 417) with delta (0, 0)
Screenshot: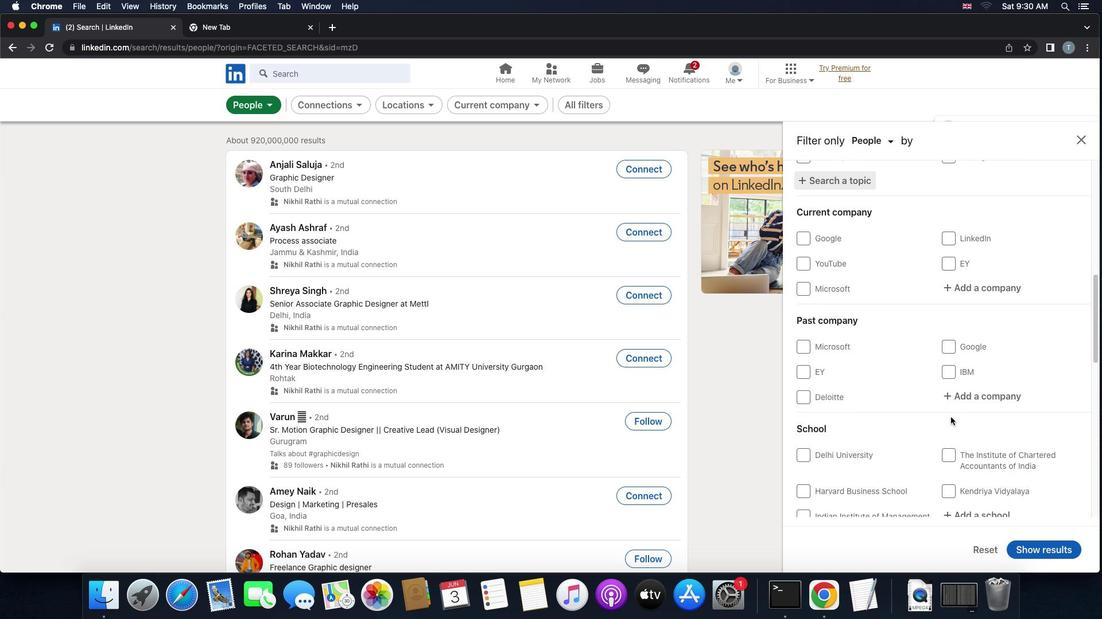
Action: Mouse scrolled (950, 417) with delta (0, 0)
Screenshot: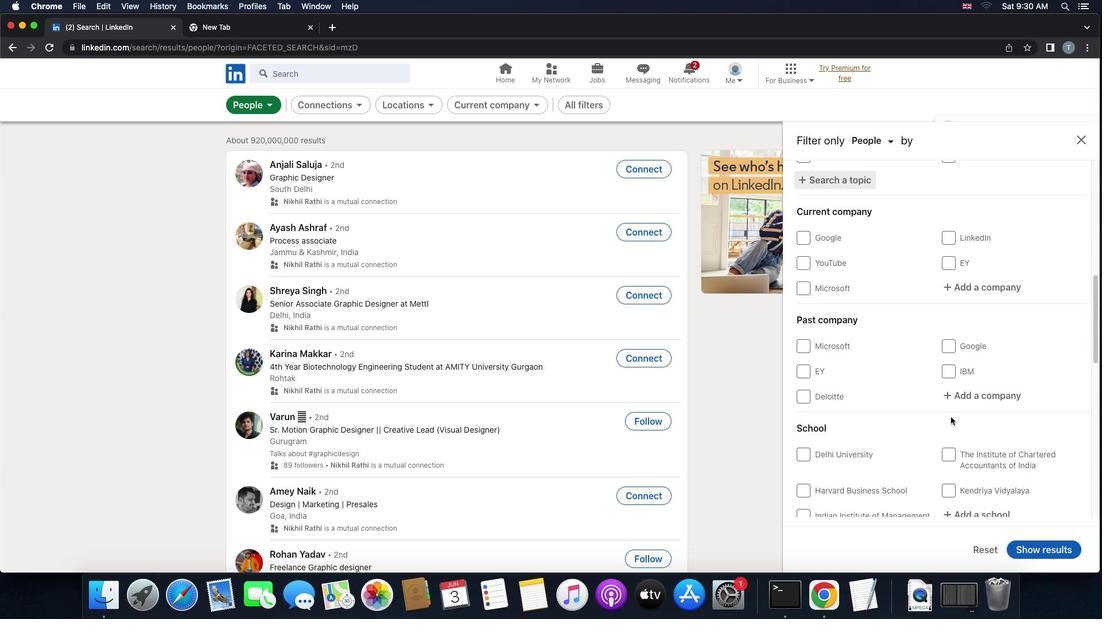
Action: Mouse scrolled (950, 417) with delta (0, -1)
Screenshot: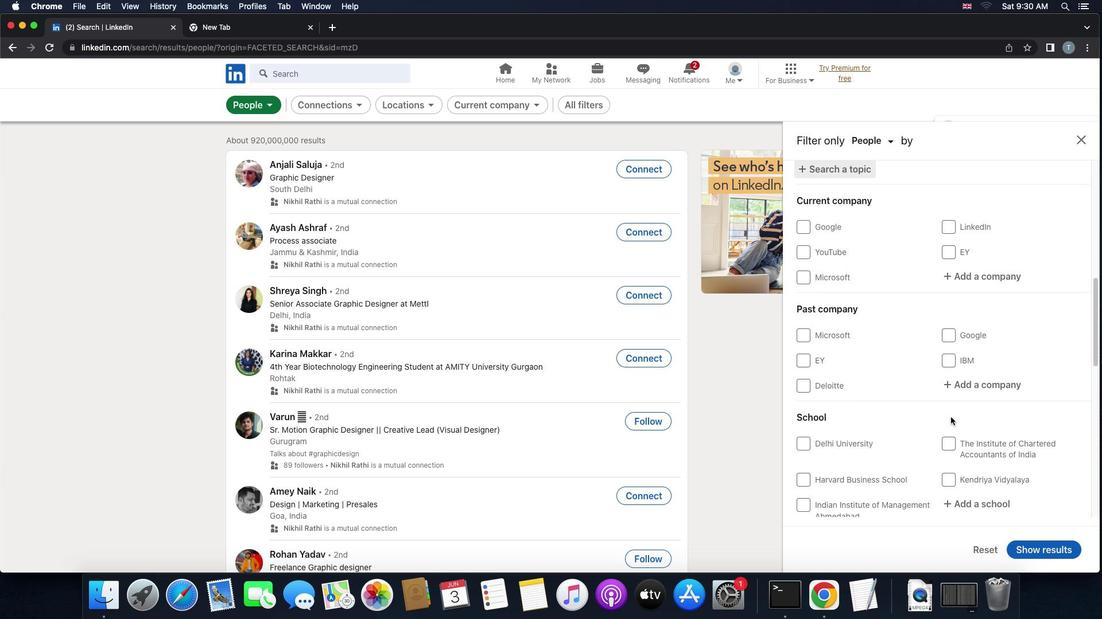 
Action: Mouse scrolled (950, 417) with delta (0, -1)
Screenshot: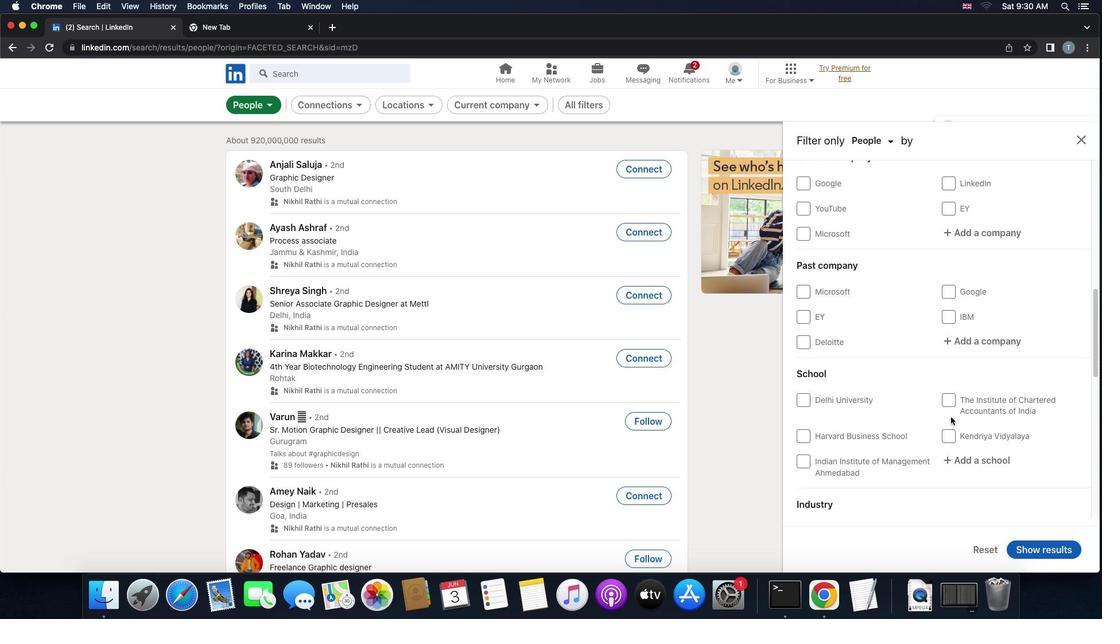 
Action: Mouse scrolled (950, 417) with delta (0, 0)
Screenshot: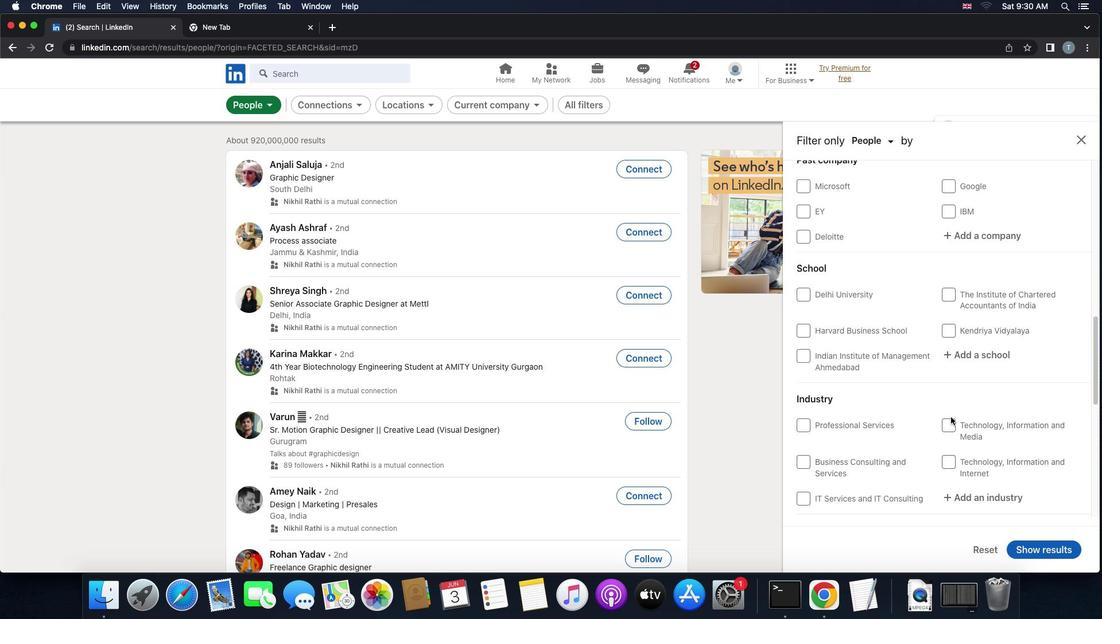 
Action: Mouse scrolled (950, 417) with delta (0, 0)
Screenshot: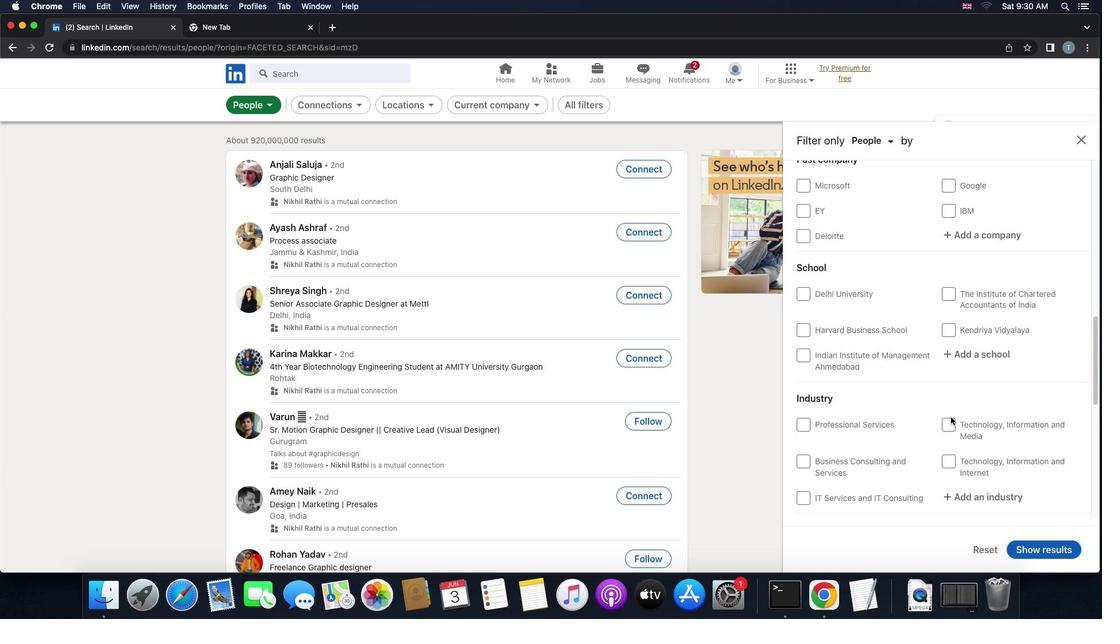
Action: Mouse scrolled (950, 417) with delta (0, -1)
Screenshot: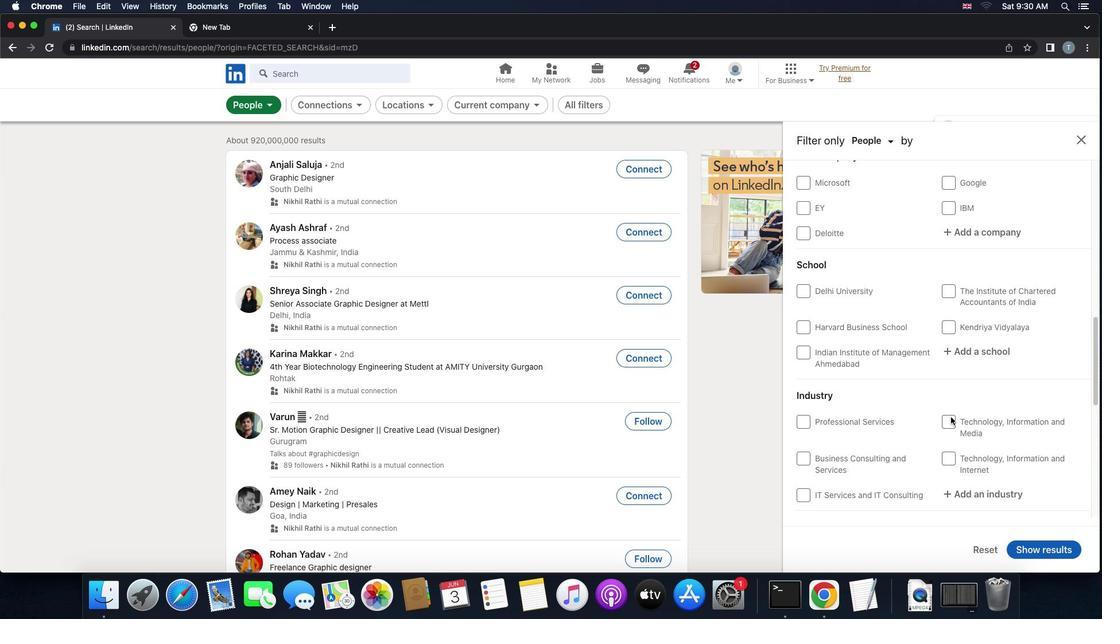 
Action: Mouse scrolled (950, 417) with delta (0, -1)
Screenshot: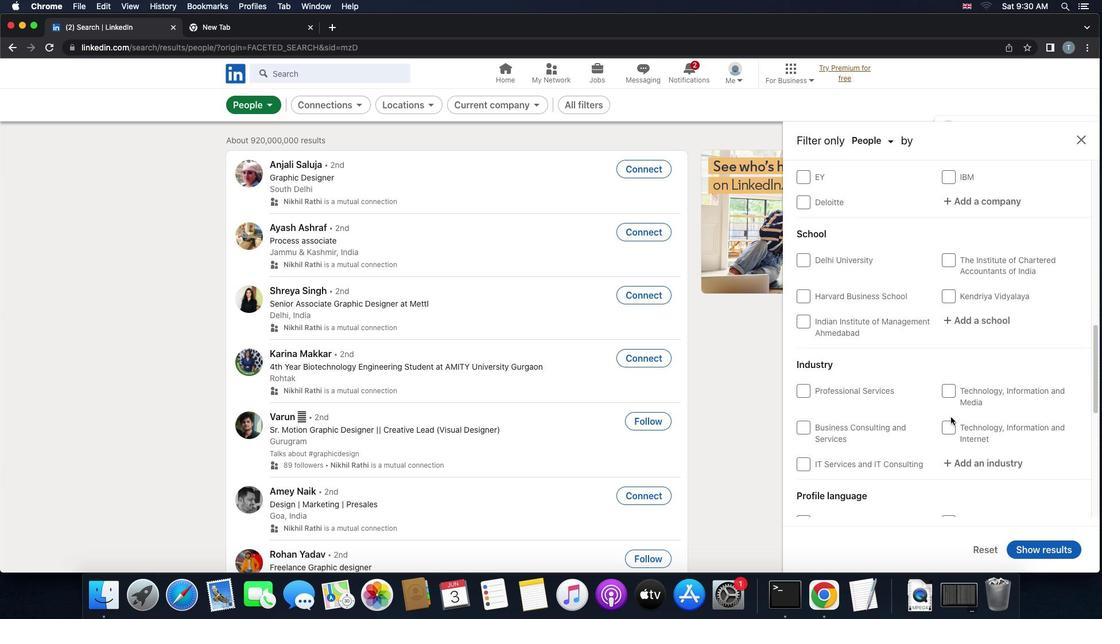 
Action: Mouse moved to (947, 403)
Screenshot: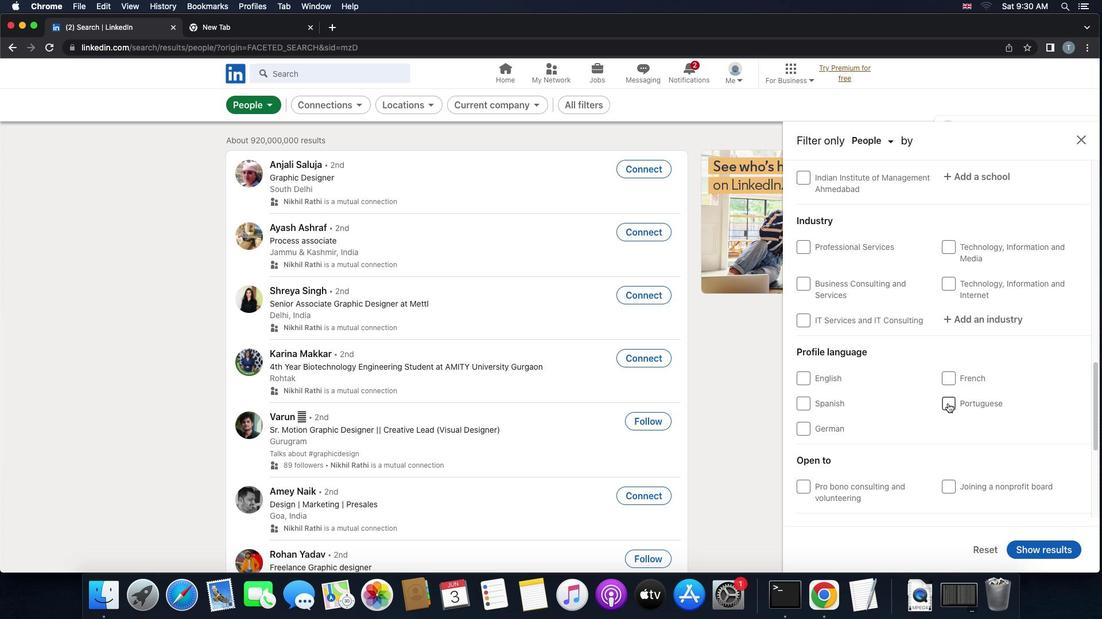 
Action: Mouse pressed left at (947, 403)
Screenshot: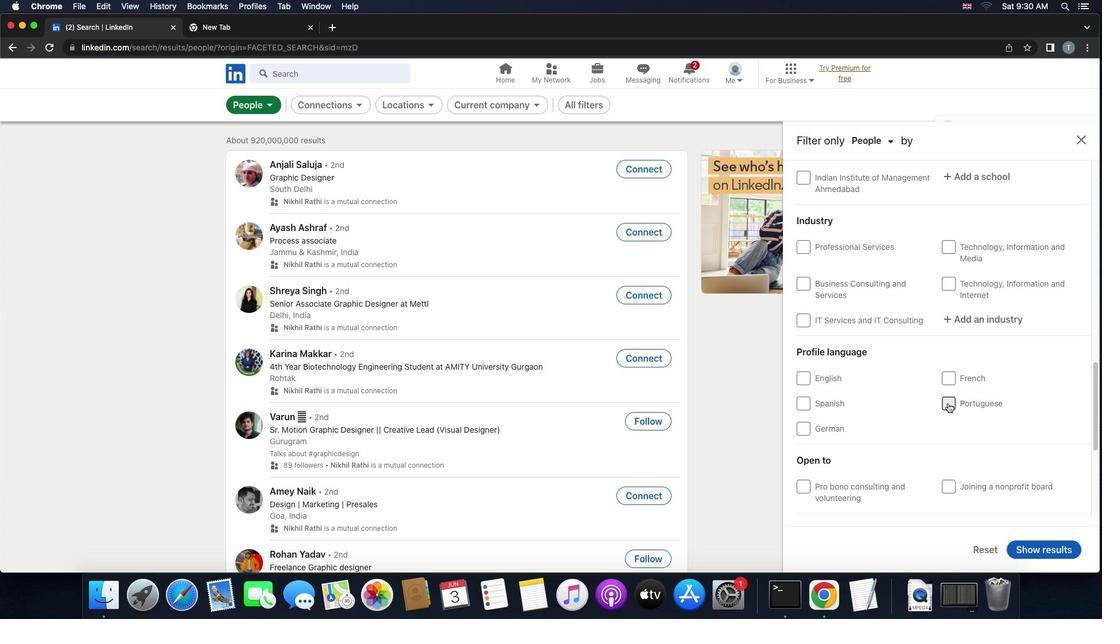 
Action: Mouse moved to (935, 407)
Screenshot: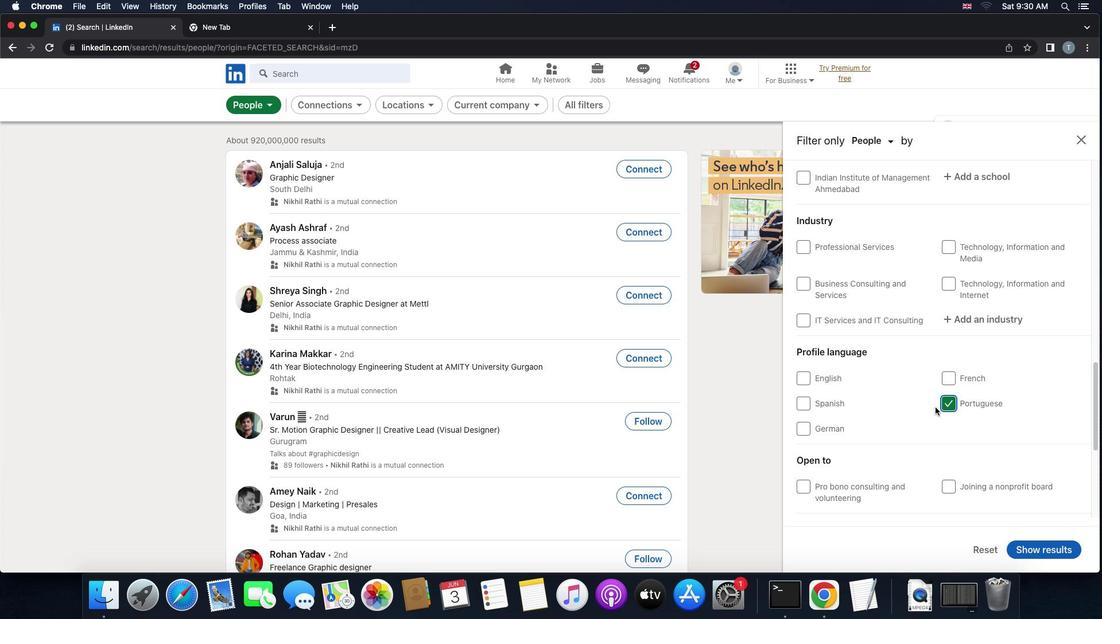 
Action: Mouse scrolled (935, 407) with delta (0, 0)
Screenshot: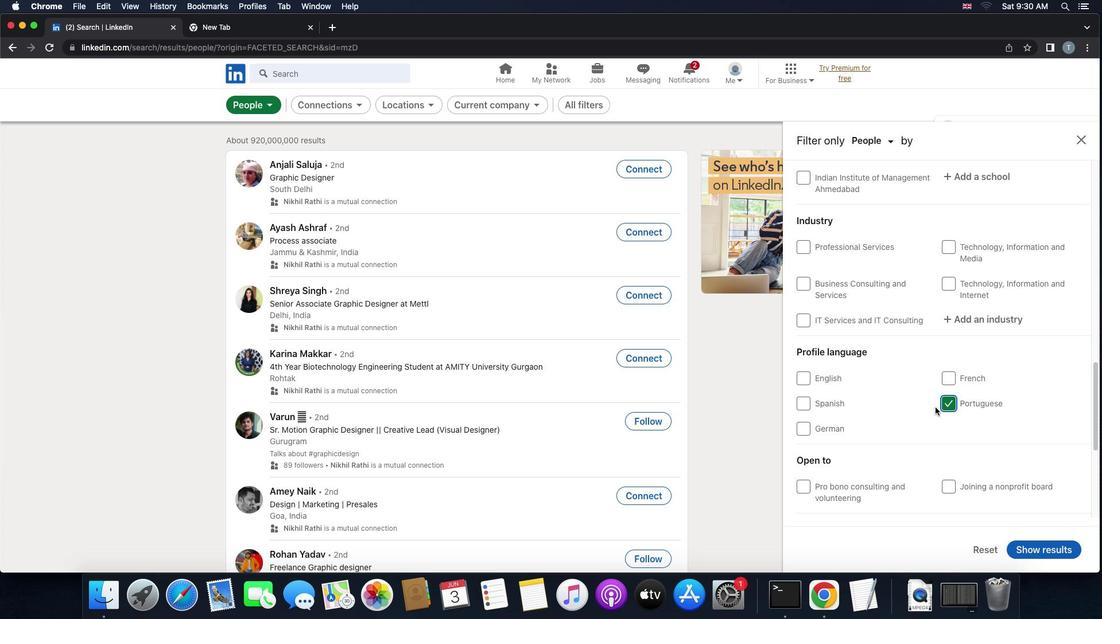 
Action: Mouse scrolled (935, 407) with delta (0, 0)
Screenshot: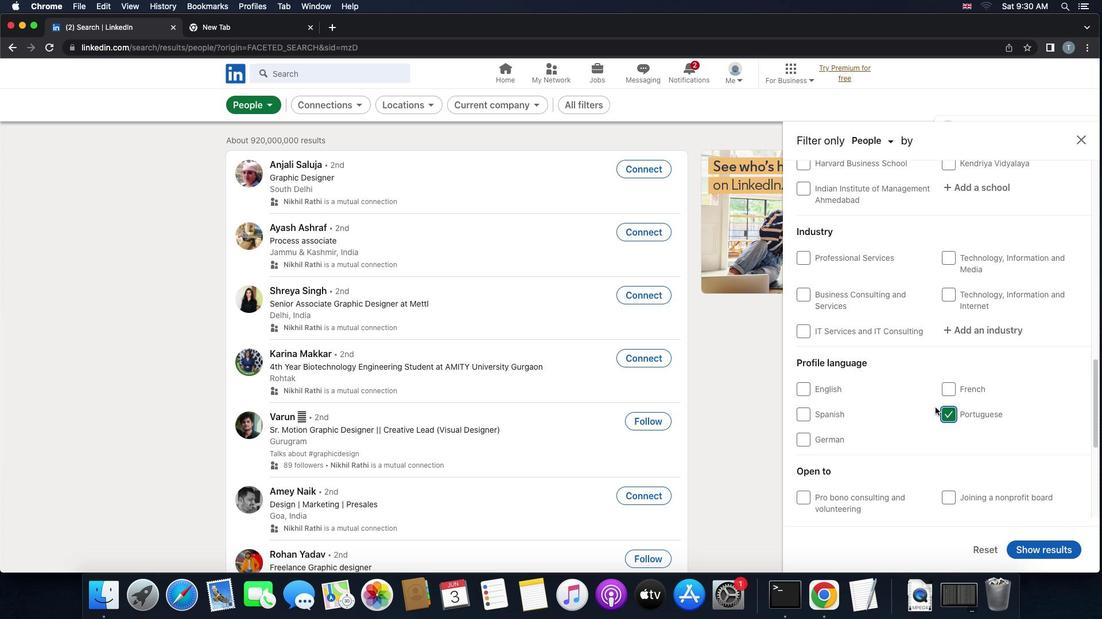 
Action: Mouse scrolled (935, 407) with delta (0, 1)
Screenshot: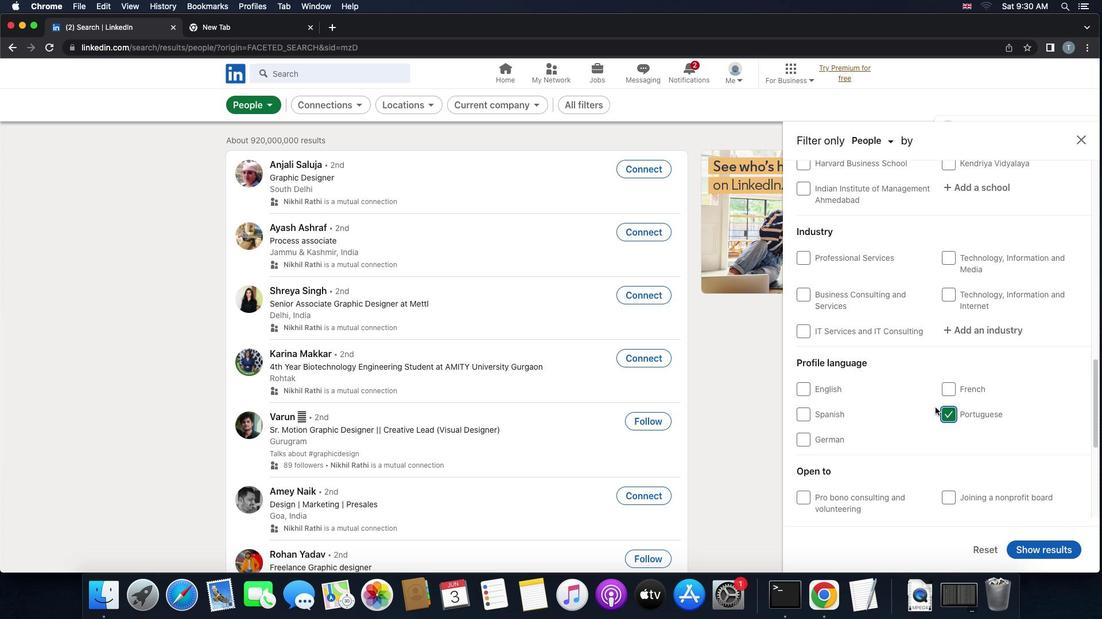 
Action: Mouse scrolled (935, 407) with delta (0, 2)
Screenshot: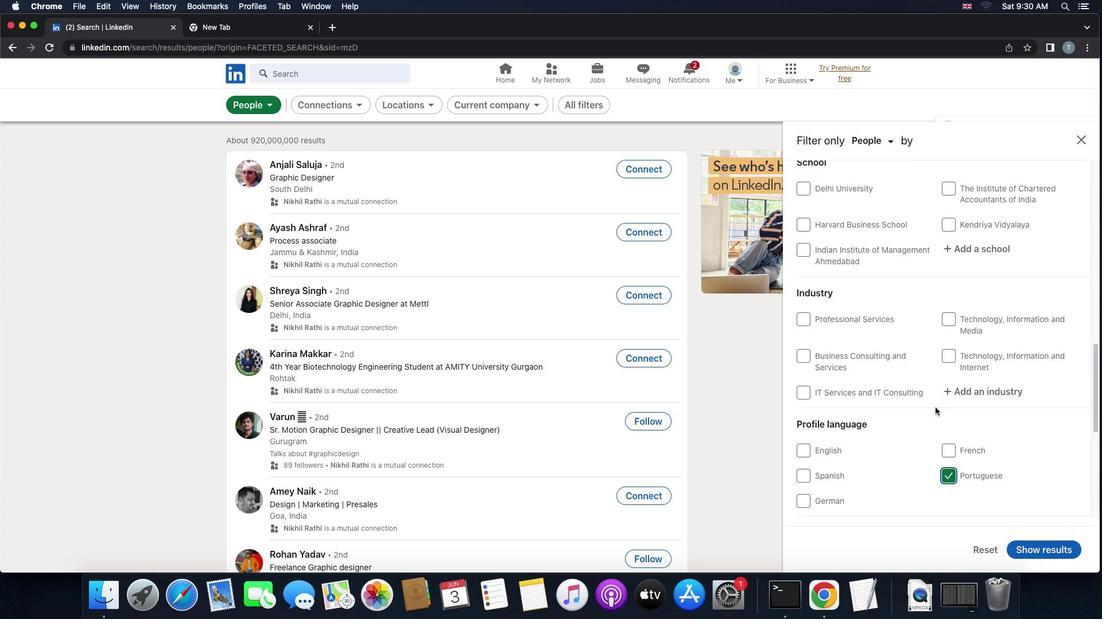 
Action: Mouse scrolled (935, 407) with delta (0, 0)
Screenshot: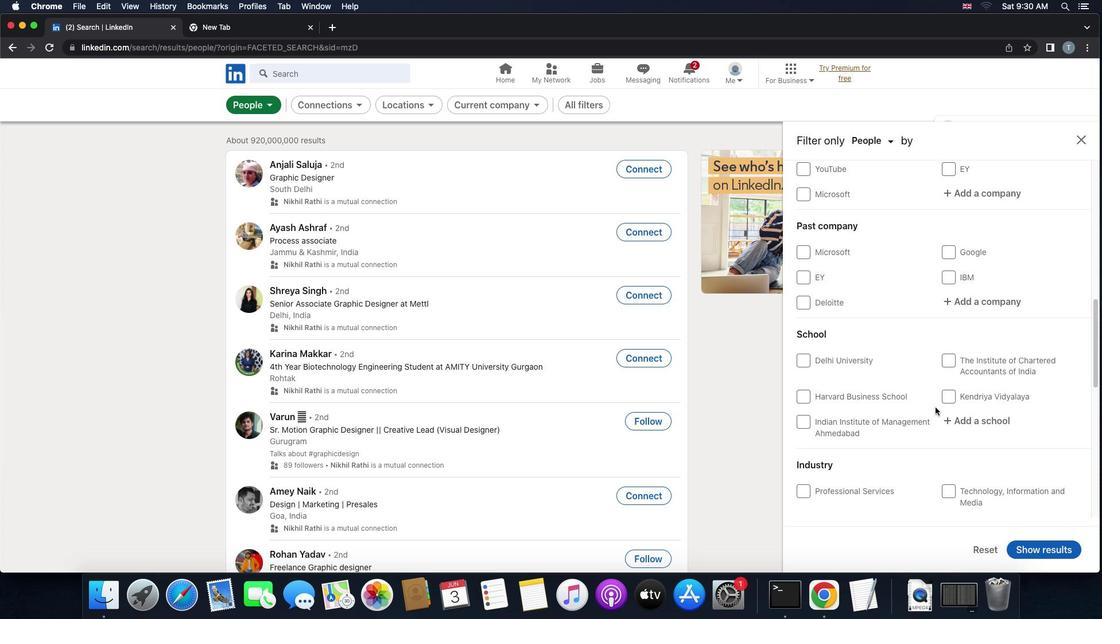 
Action: Mouse scrolled (935, 407) with delta (0, 0)
Screenshot: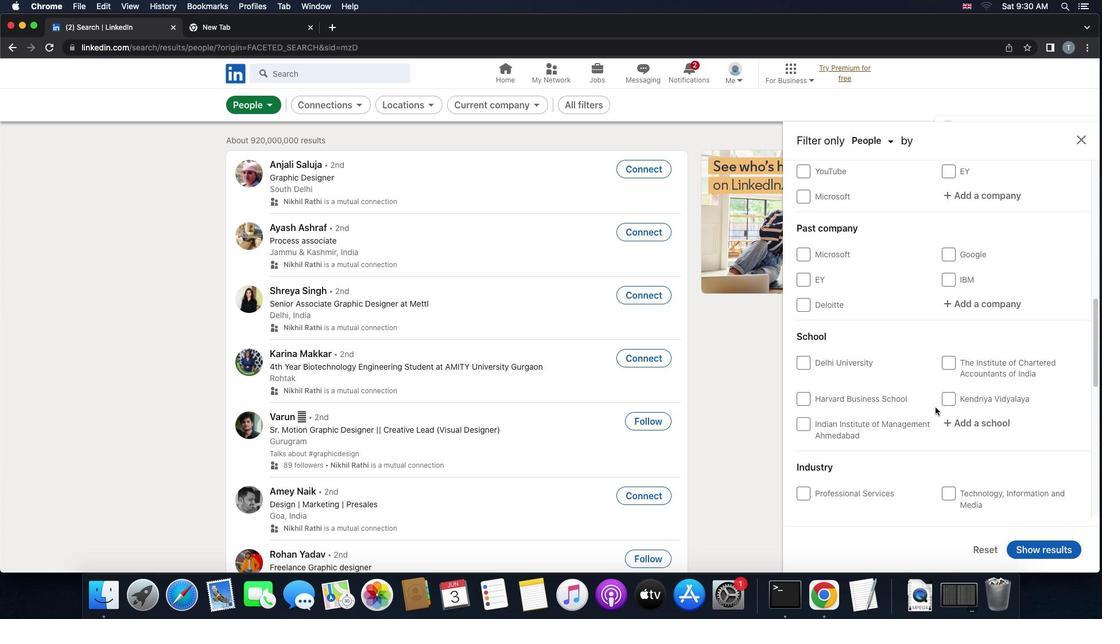 
Action: Mouse scrolled (935, 407) with delta (0, 1)
Screenshot: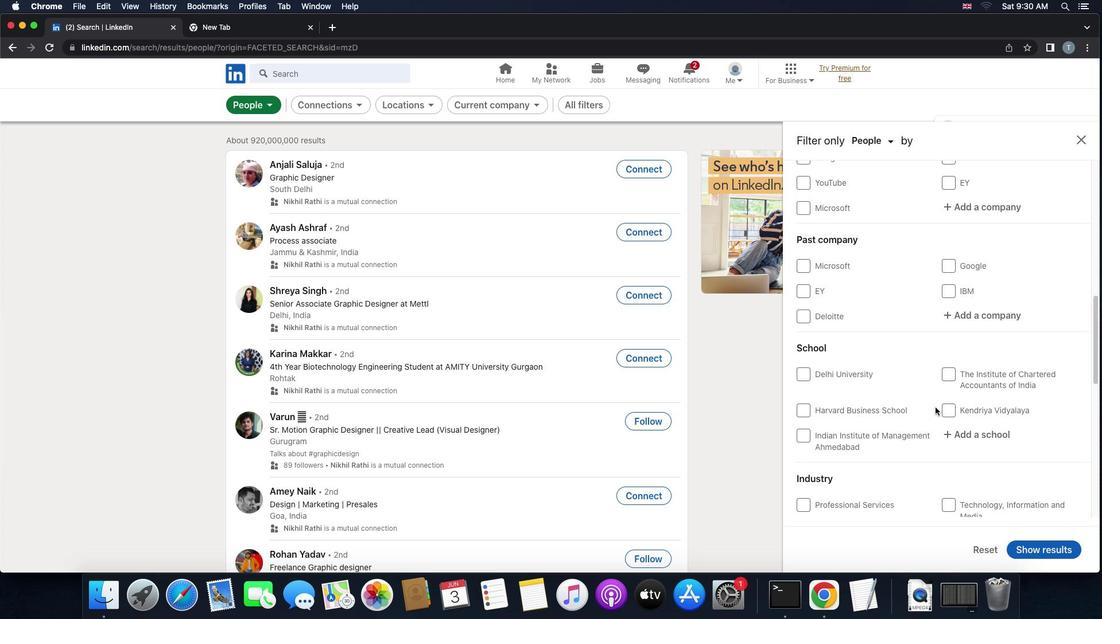 
Action: Mouse scrolled (935, 407) with delta (0, 0)
Screenshot: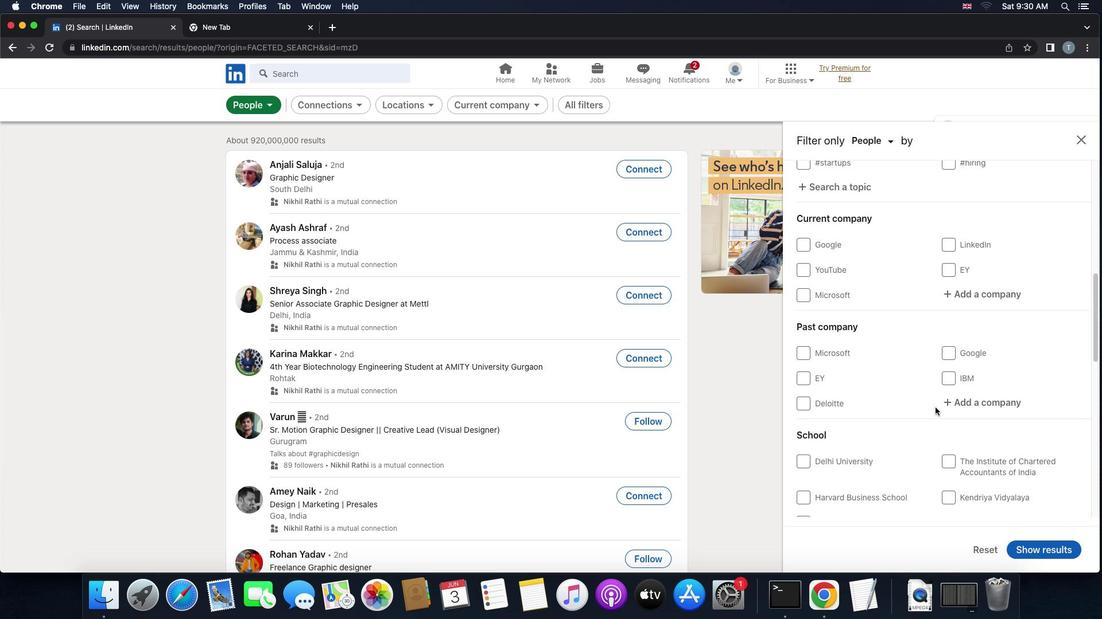 
Action: Mouse scrolled (935, 407) with delta (0, 0)
Screenshot: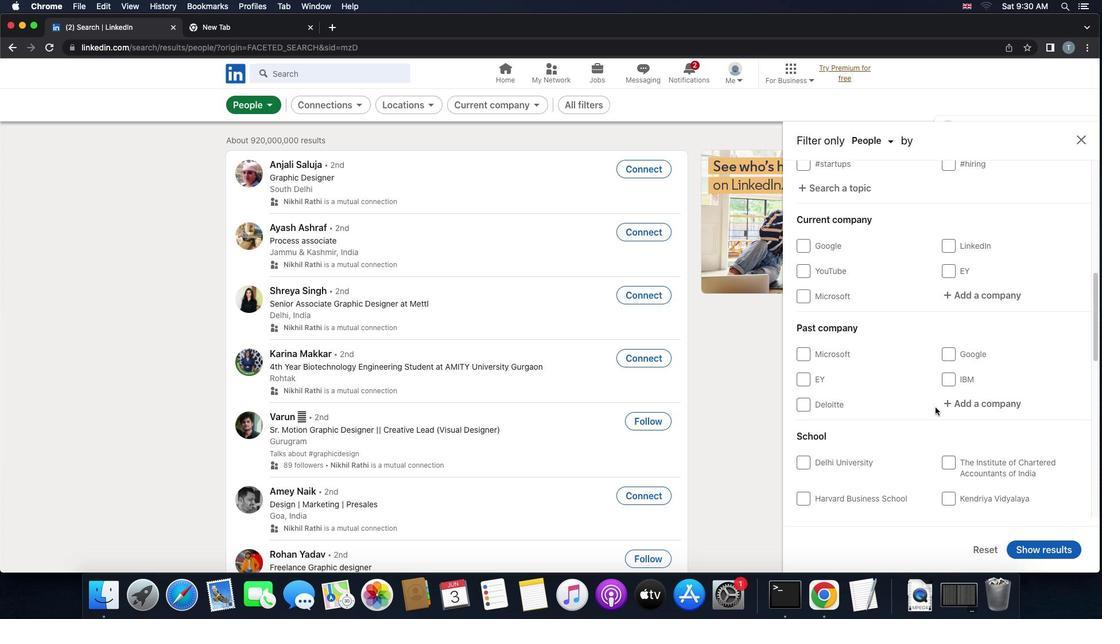 
Action: Mouse scrolled (935, 407) with delta (0, 0)
Screenshot: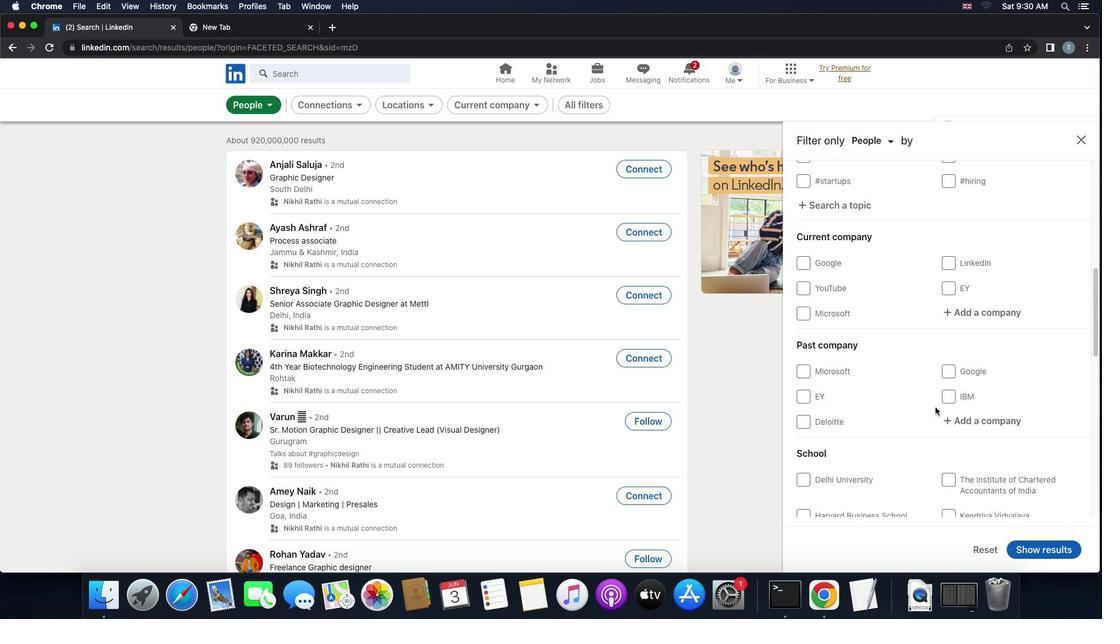 
Action: Mouse scrolled (935, 407) with delta (0, 0)
Screenshot: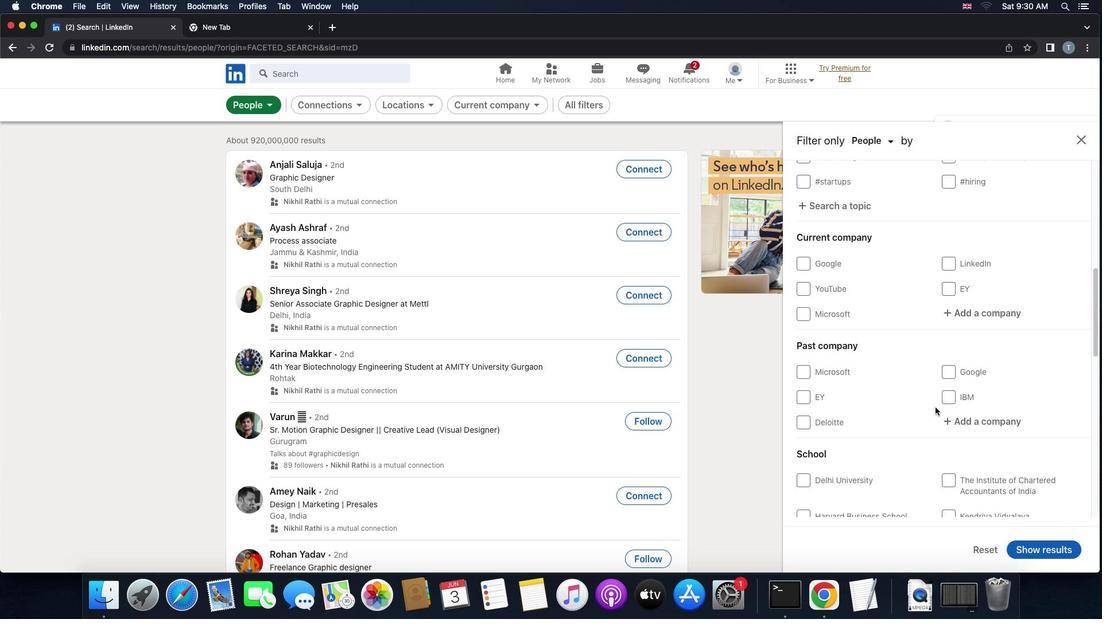 
Action: Mouse scrolled (935, 407) with delta (0, 1)
Screenshot: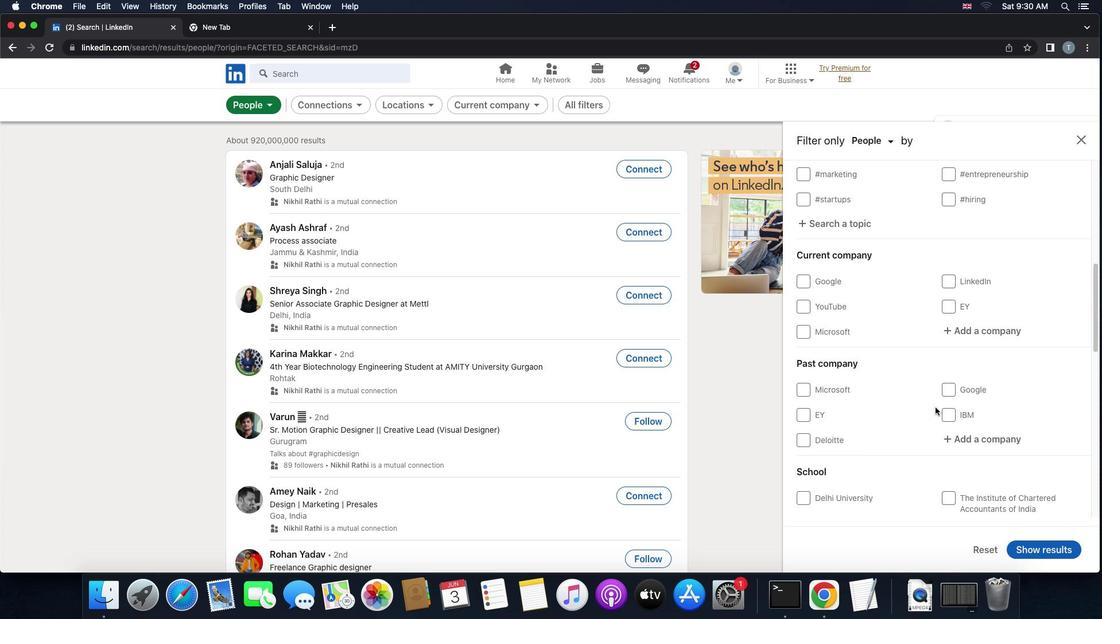 
Action: Mouse scrolled (935, 407) with delta (0, 0)
Screenshot: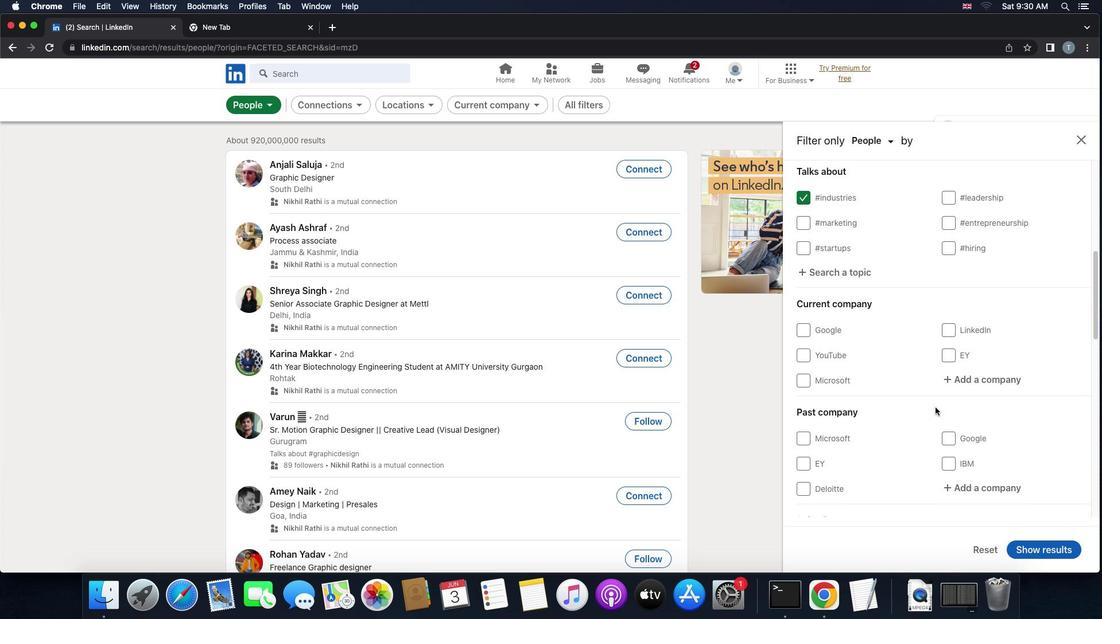 
Action: Mouse scrolled (935, 407) with delta (0, 0)
Screenshot: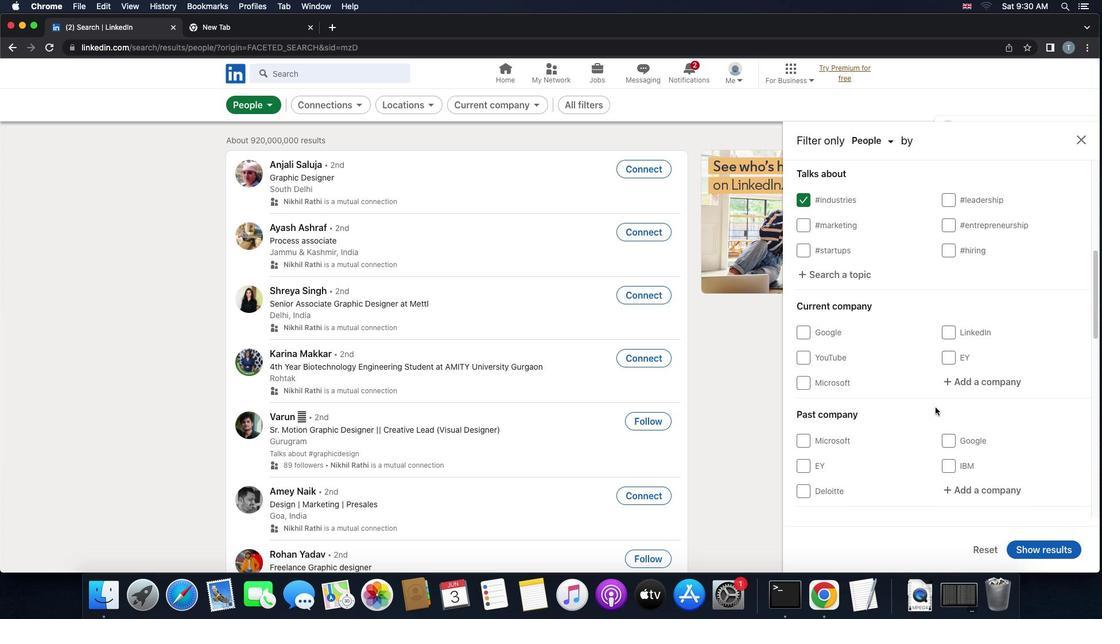 
Action: Mouse moved to (964, 389)
Screenshot: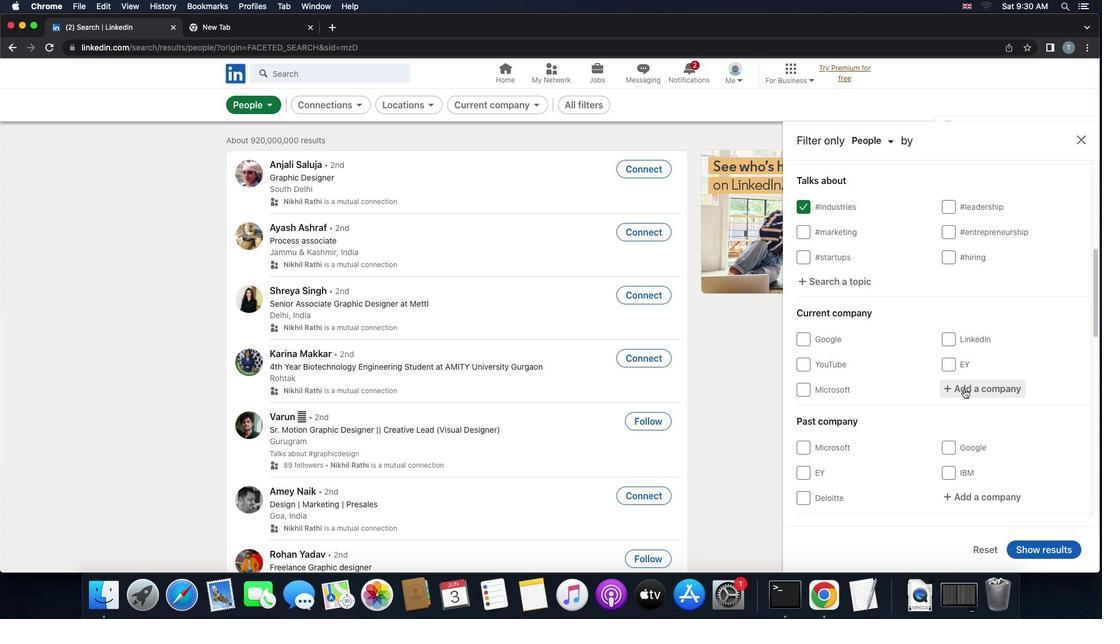
Action: Mouse pressed left at (964, 389)
Screenshot: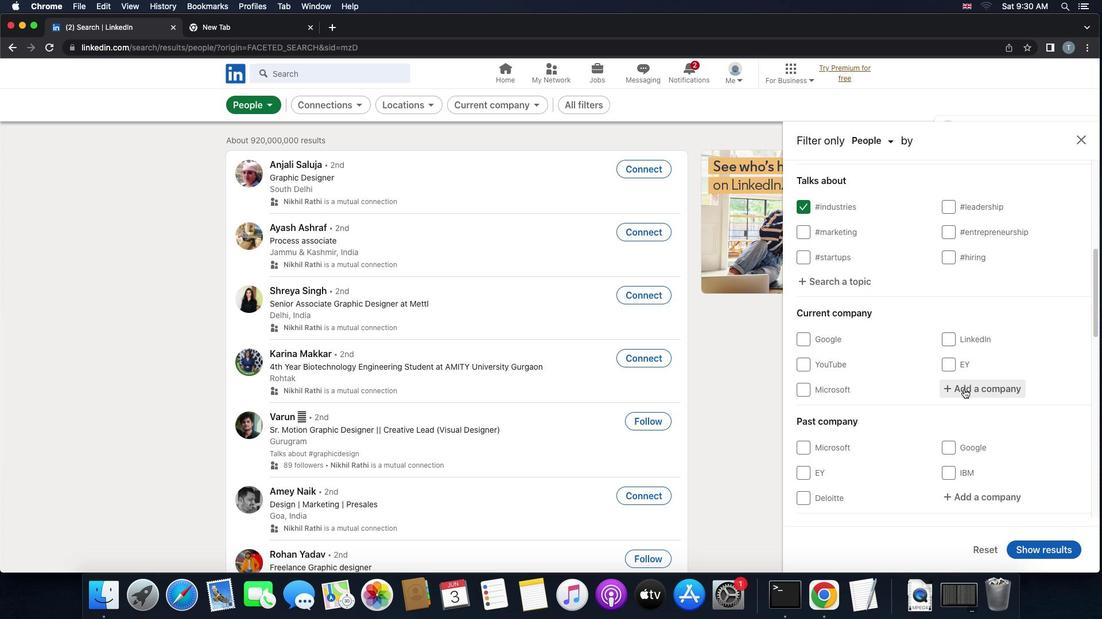 
Action: Key pressed 't''e''s''c''o'
Screenshot: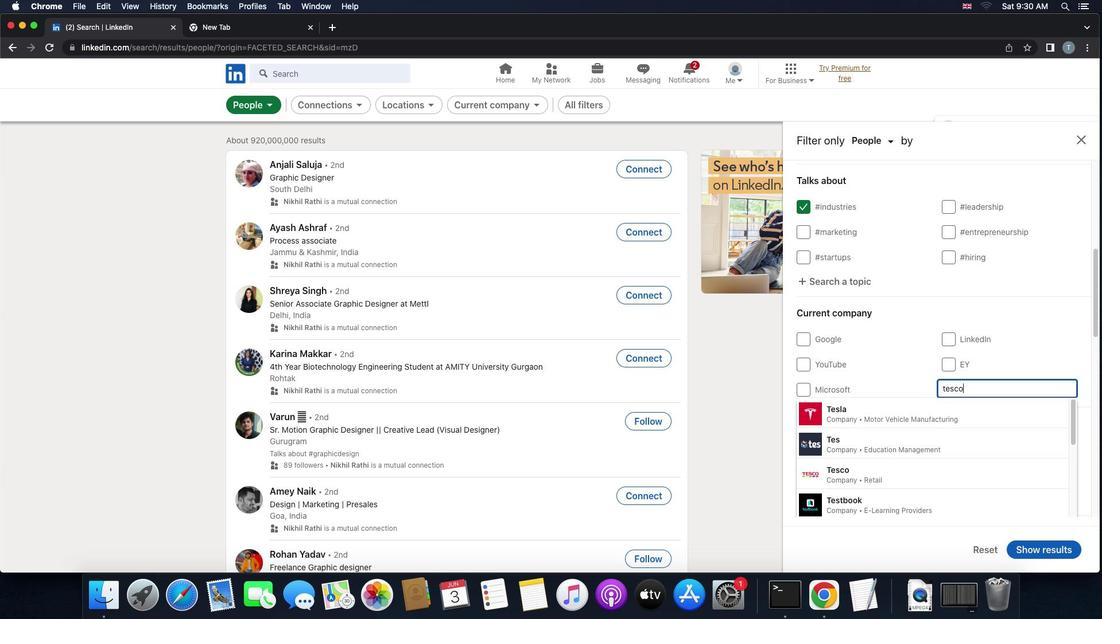 
Action: Mouse moved to (933, 406)
Screenshot: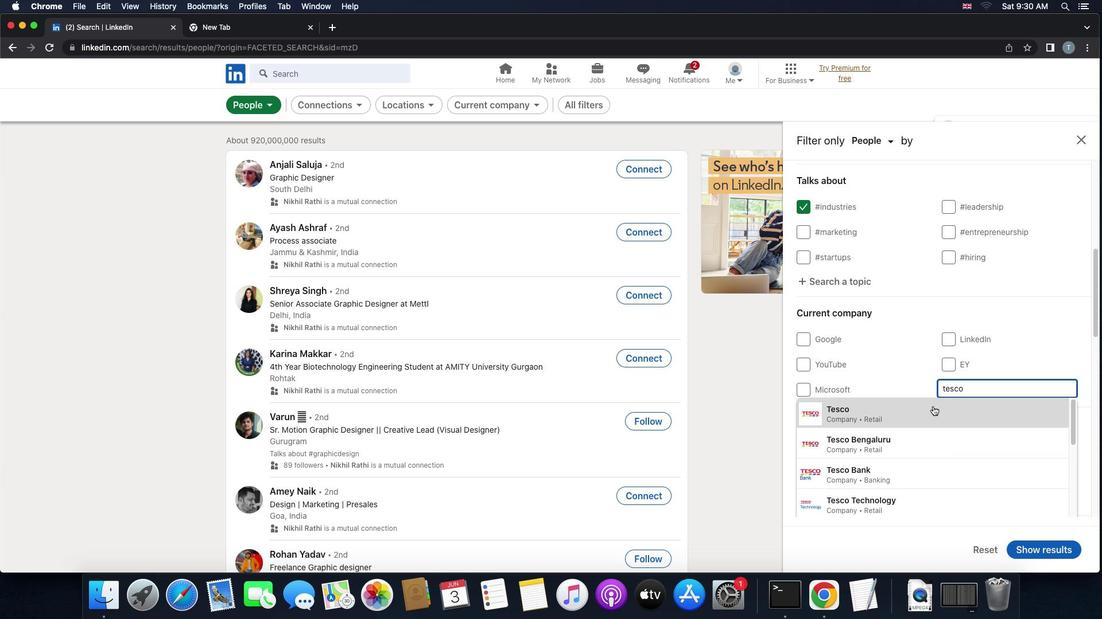 
Action: Mouse pressed left at (933, 406)
Screenshot: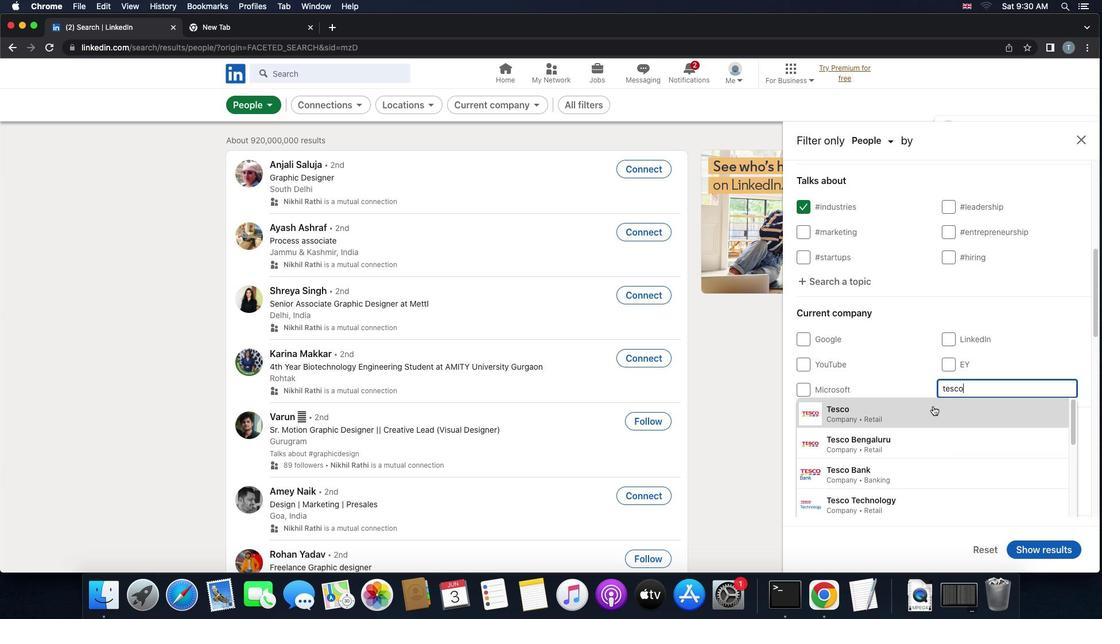 
Action: Mouse scrolled (933, 406) with delta (0, 0)
Screenshot: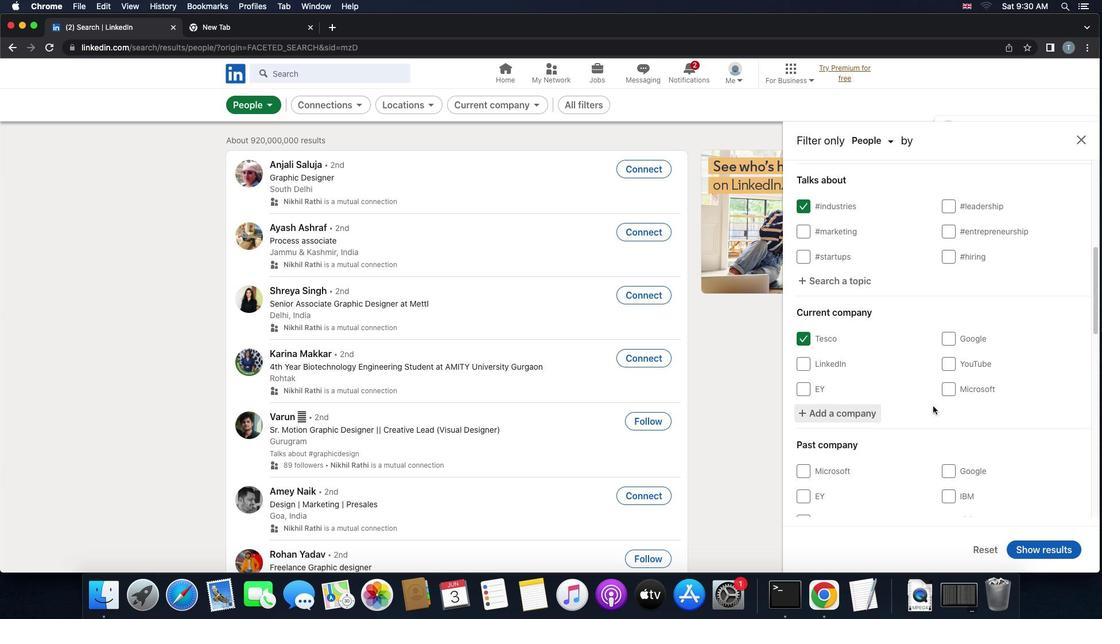 
Action: Mouse scrolled (933, 406) with delta (0, 0)
Screenshot: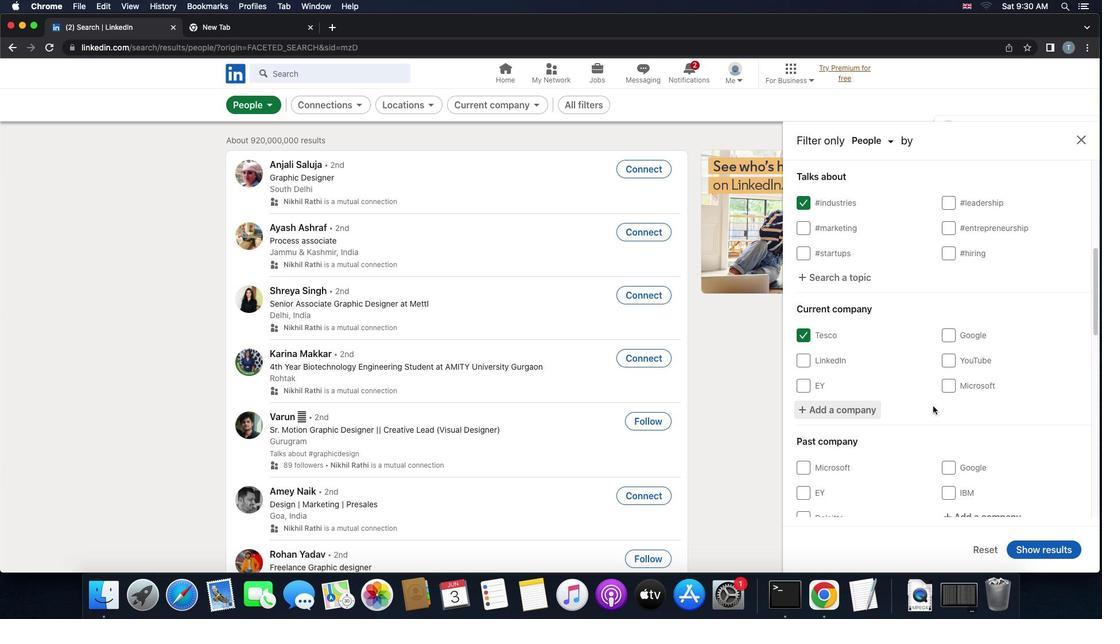 
Action: Mouse scrolled (933, 406) with delta (0, 0)
Screenshot: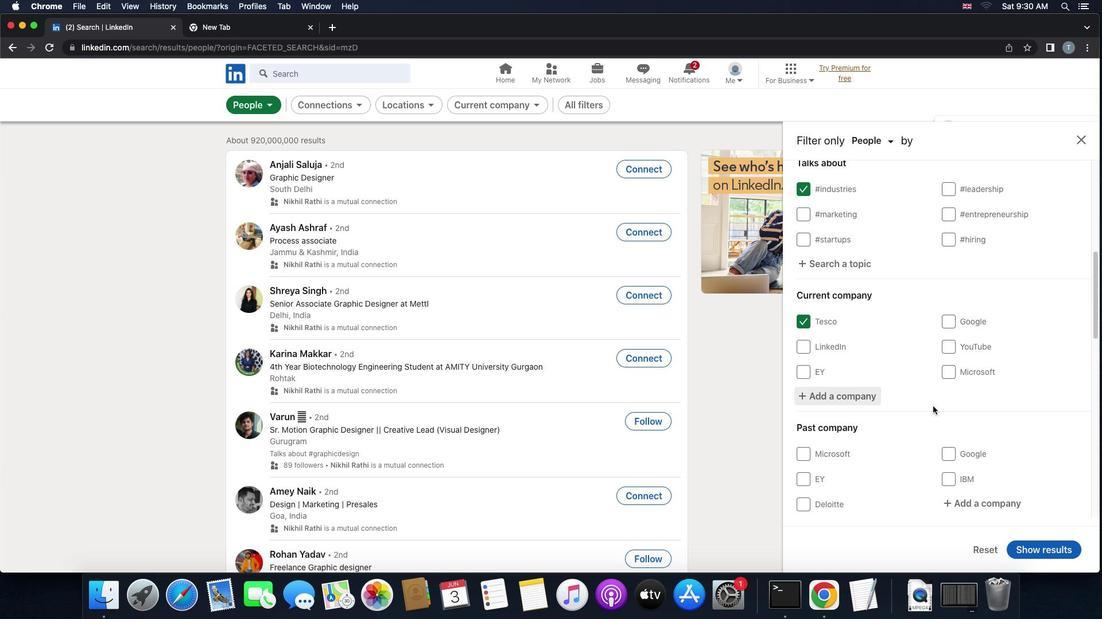 
Action: Mouse scrolled (933, 406) with delta (0, 0)
Screenshot: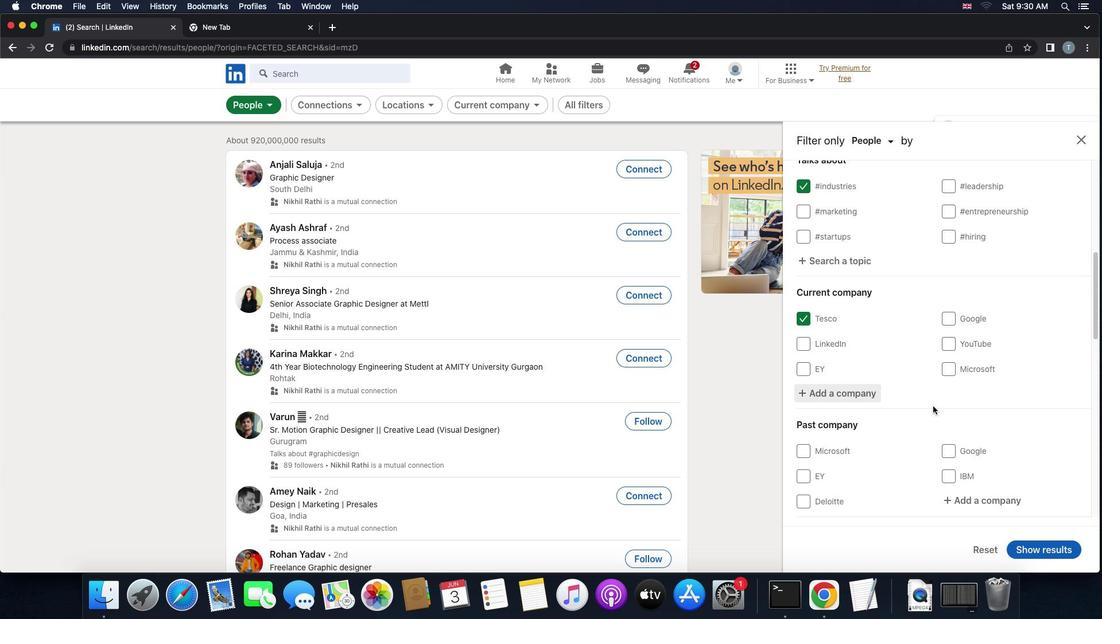 
Action: Mouse scrolled (933, 406) with delta (0, 0)
Screenshot: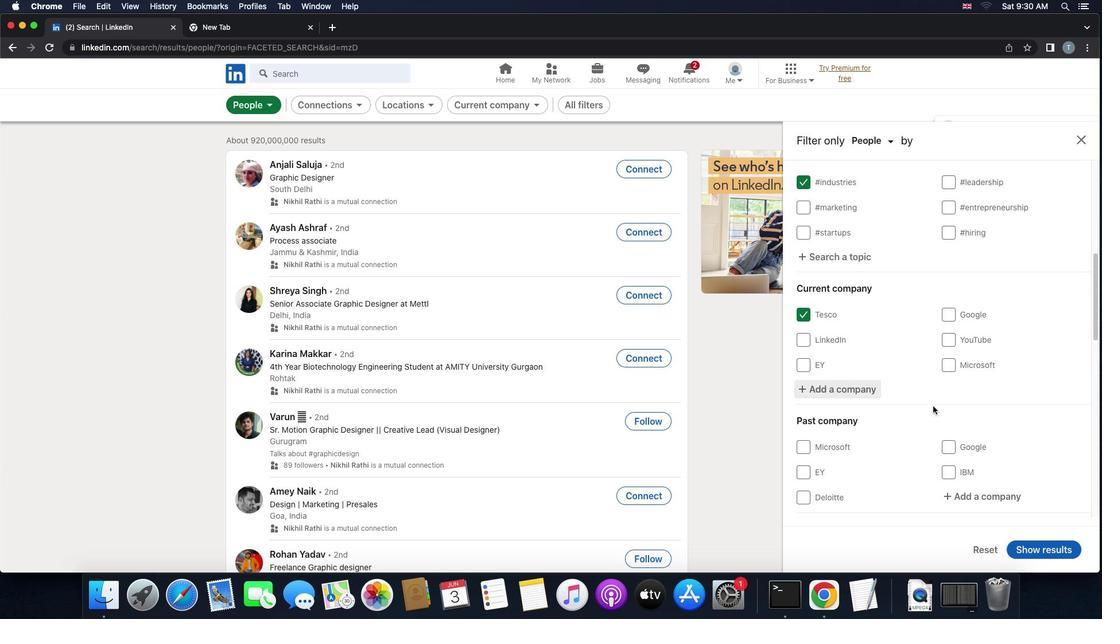 
Action: Mouse scrolled (933, 406) with delta (0, 0)
Screenshot: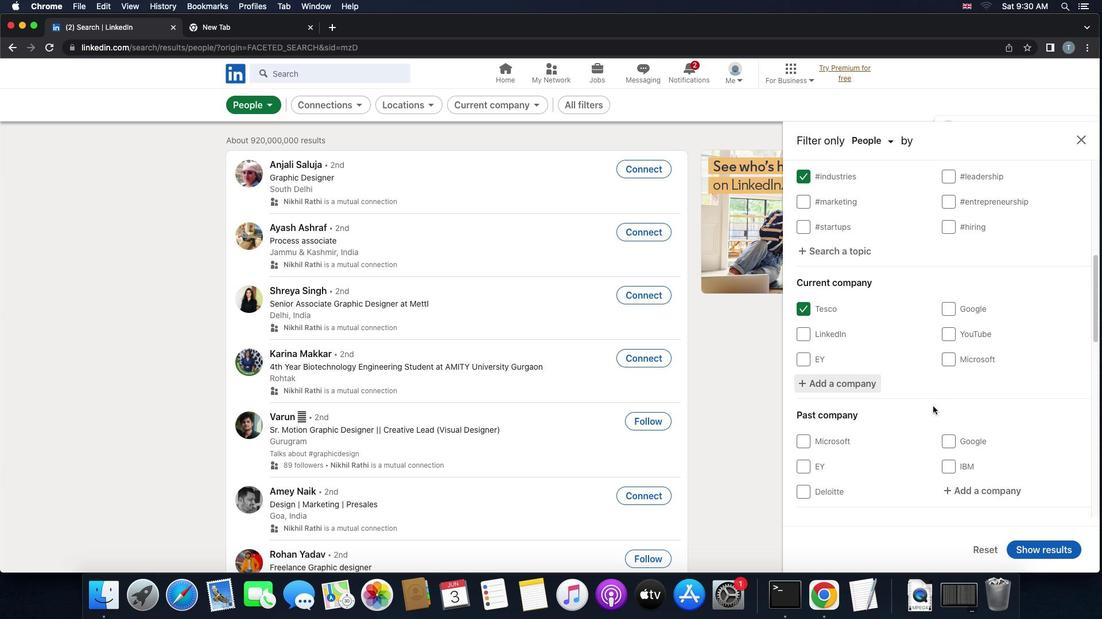 
Action: Mouse scrolled (933, 406) with delta (0, -1)
Screenshot: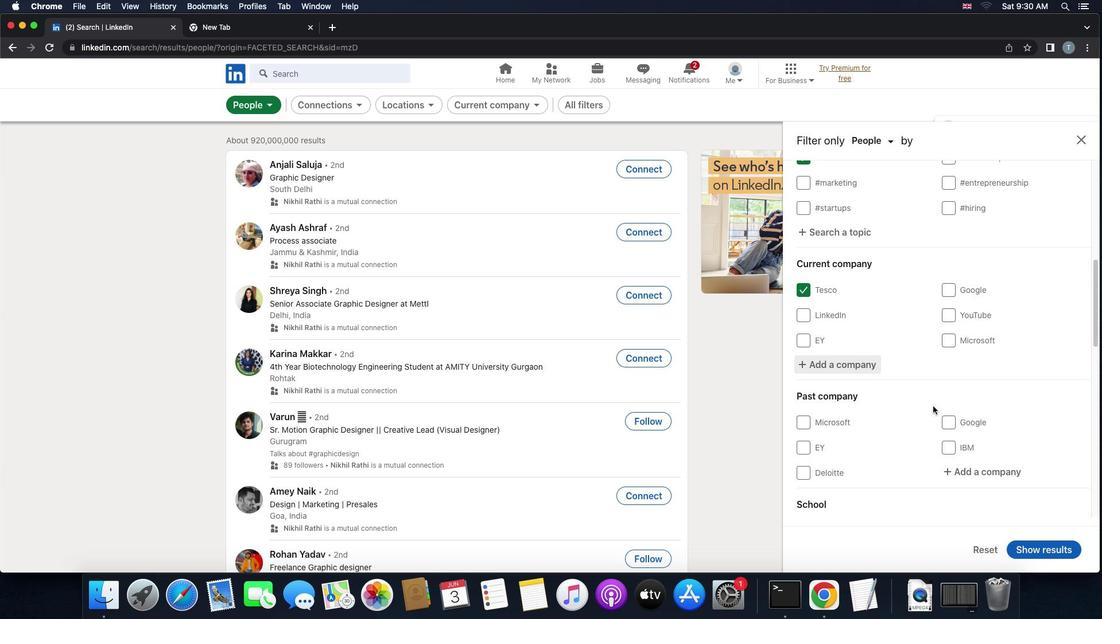 
Action: Mouse scrolled (933, 406) with delta (0, 0)
Screenshot: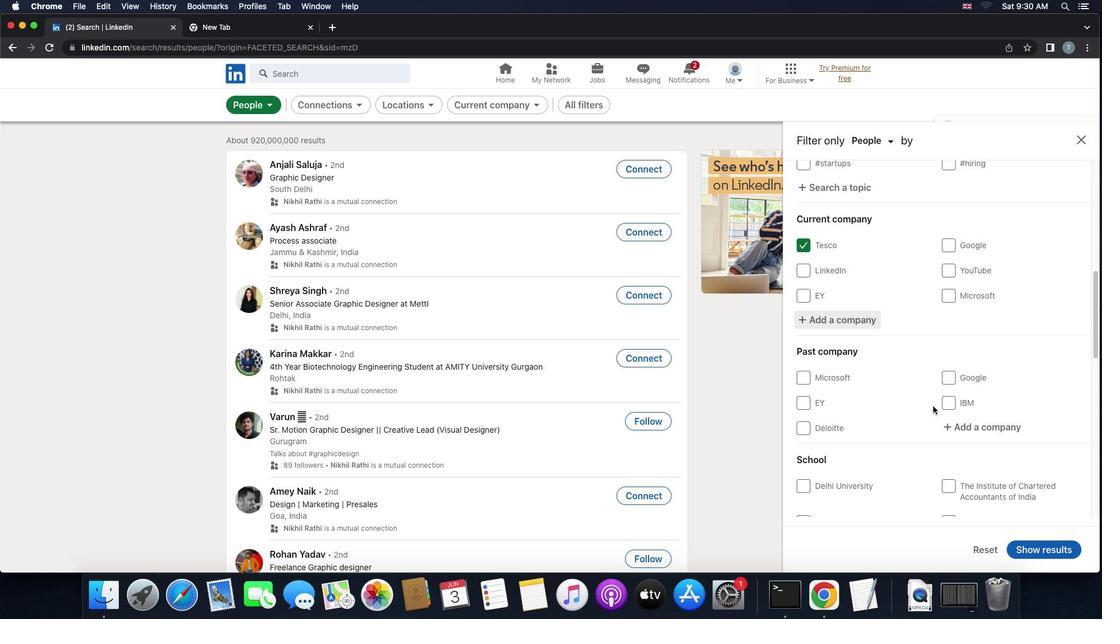 
Action: Mouse scrolled (933, 406) with delta (0, 0)
Screenshot: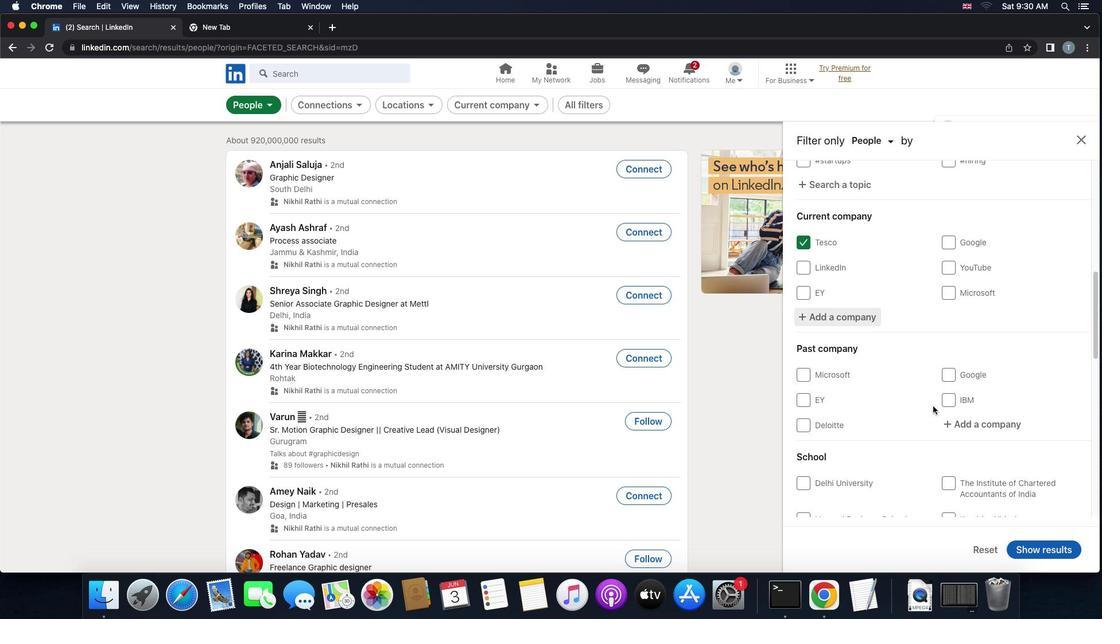 
Action: Mouse scrolled (933, 406) with delta (0, -1)
Screenshot: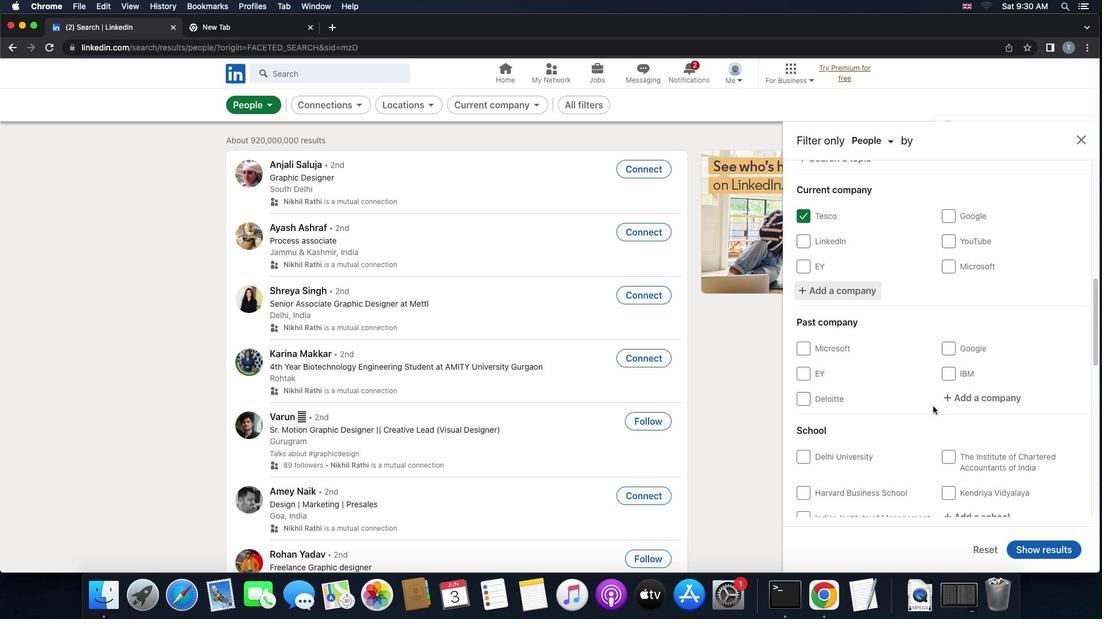 
Action: Mouse scrolled (933, 406) with delta (0, 0)
Screenshot: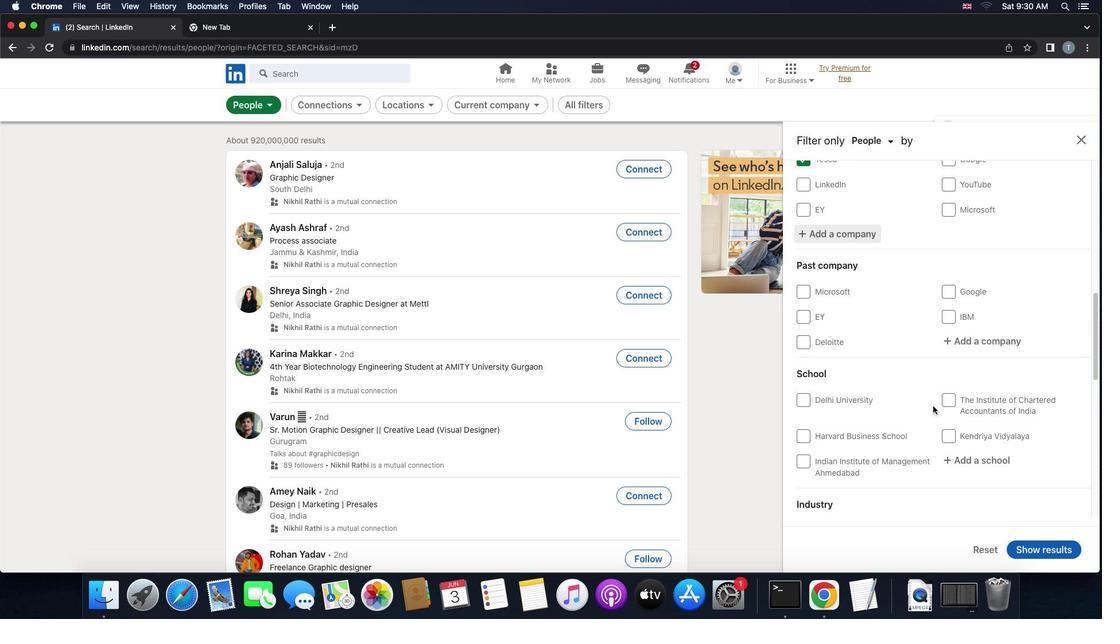 
Action: Mouse scrolled (933, 406) with delta (0, 0)
Screenshot: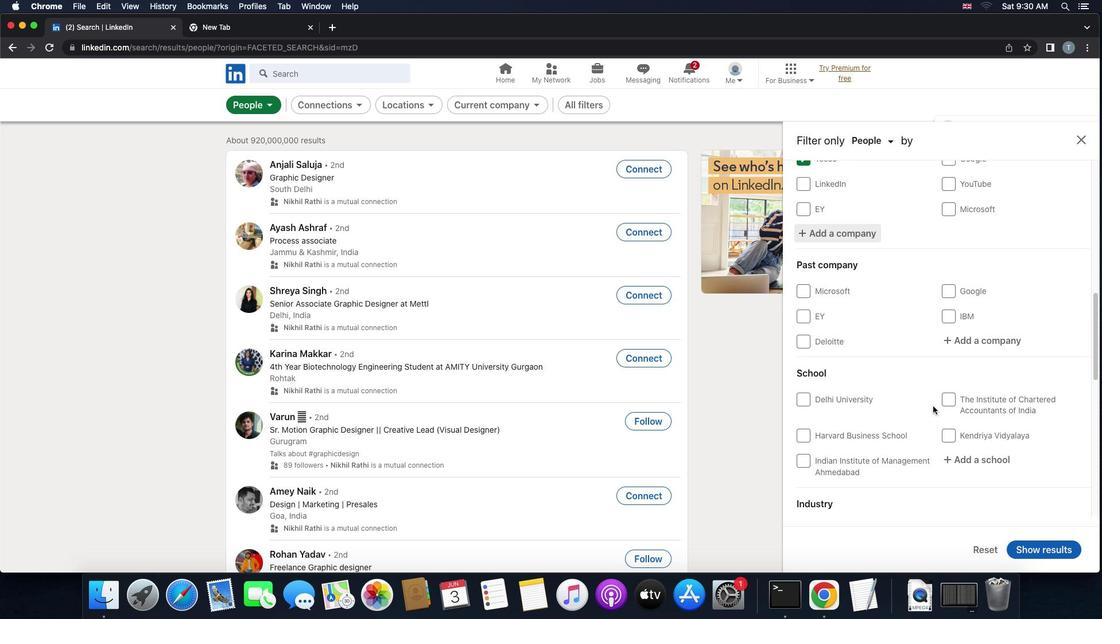 
Action: Mouse scrolled (933, 406) with delta (0, 0)
Screenshot: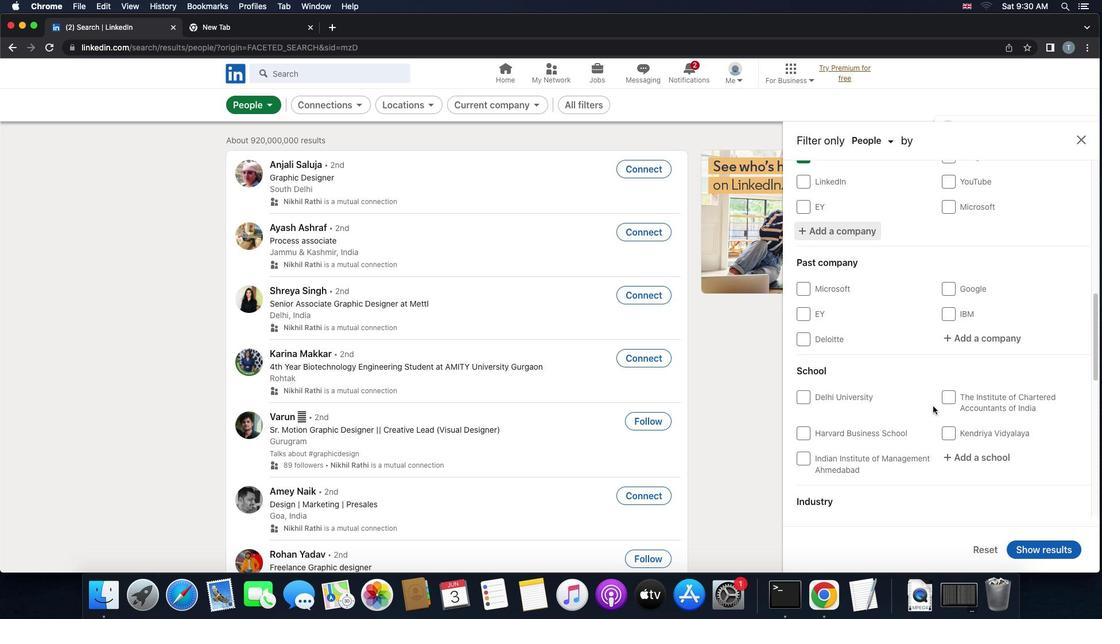 
Action: Mouse scrolled (933, 406) with delta (0, 0)
Screenshot: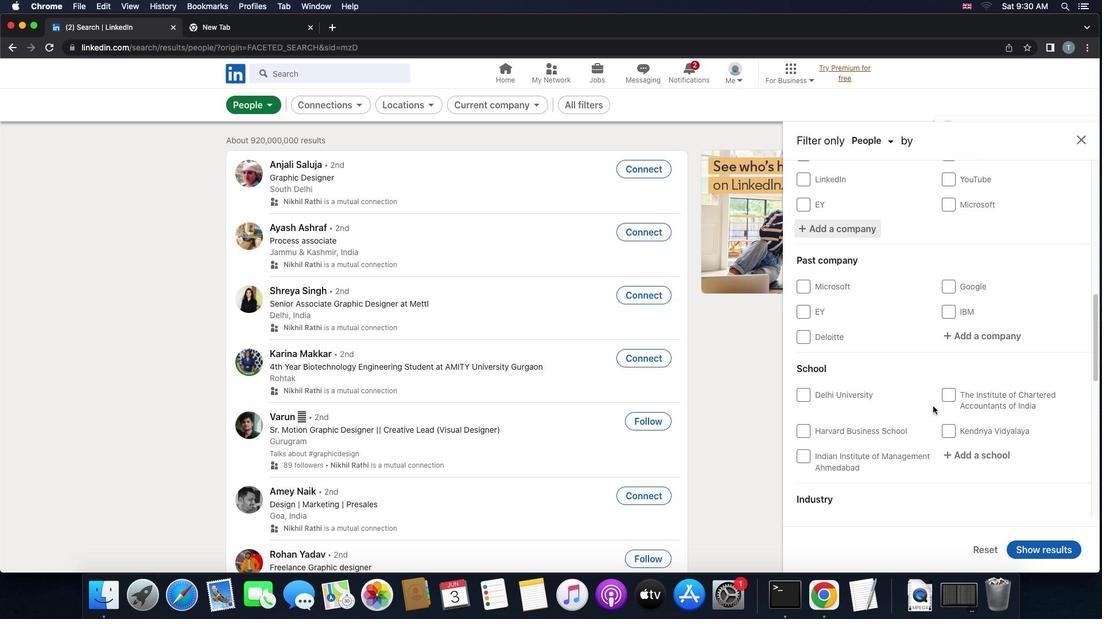 
Action: Mouse scrolled (933, 406) with delta (0, 0)
Screenshot: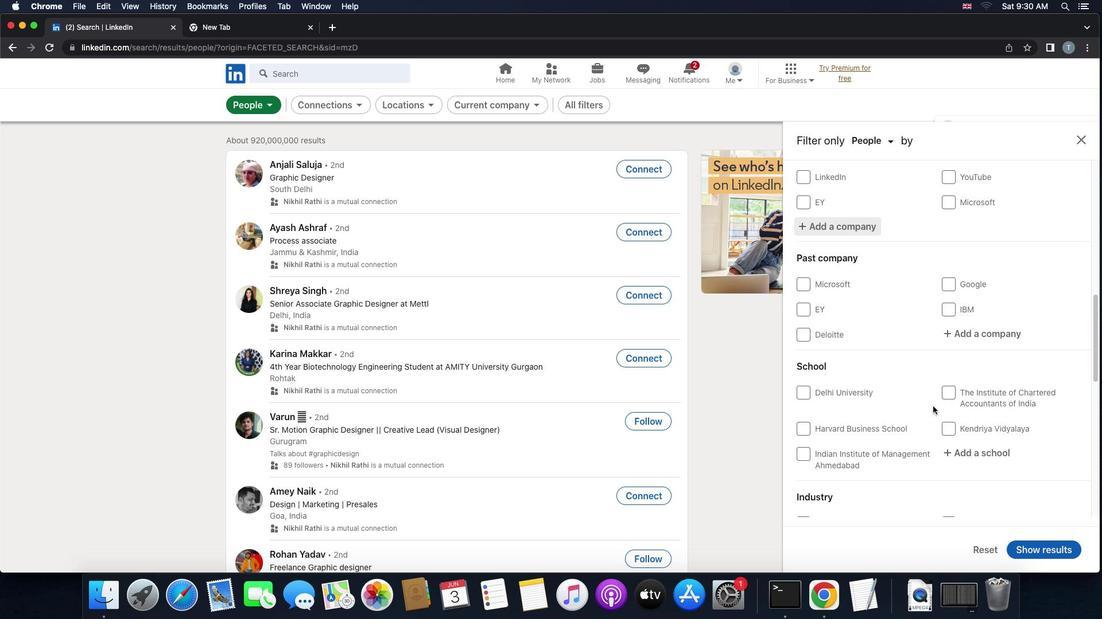 
Action: Mouse moved to (964, 456)
Screenshot: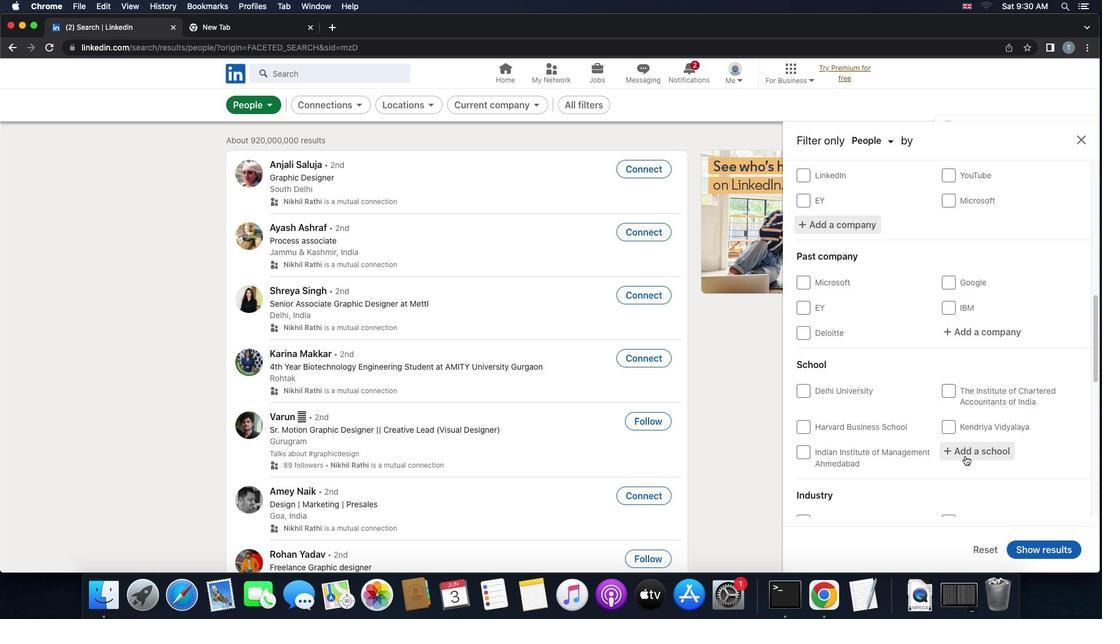 
Action: Mouse pressed left at (964, 456)
Screenshot: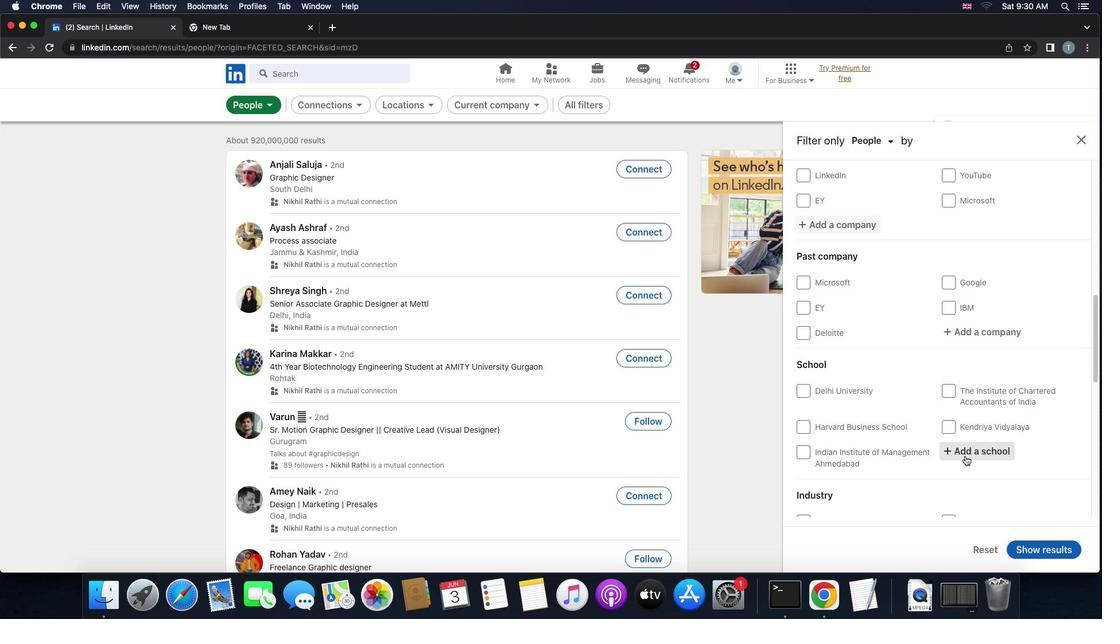 
Action: Mouse moved to (940, 446)
Screenshot: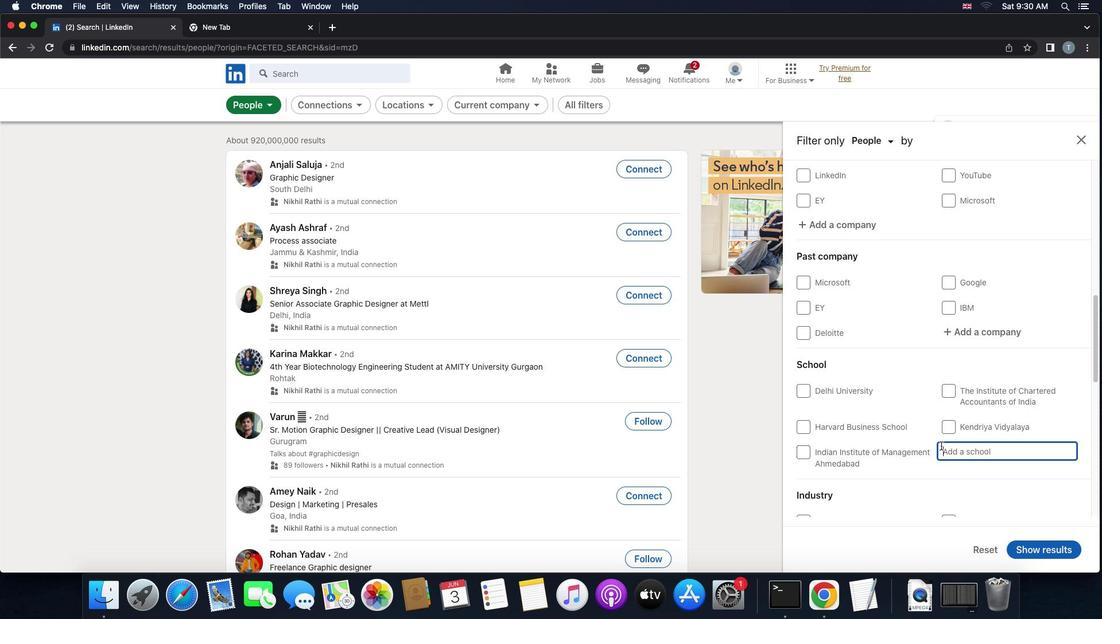 
Action: Key pressed 's''i''d''d''h''a''r''t''h'
Screenshot: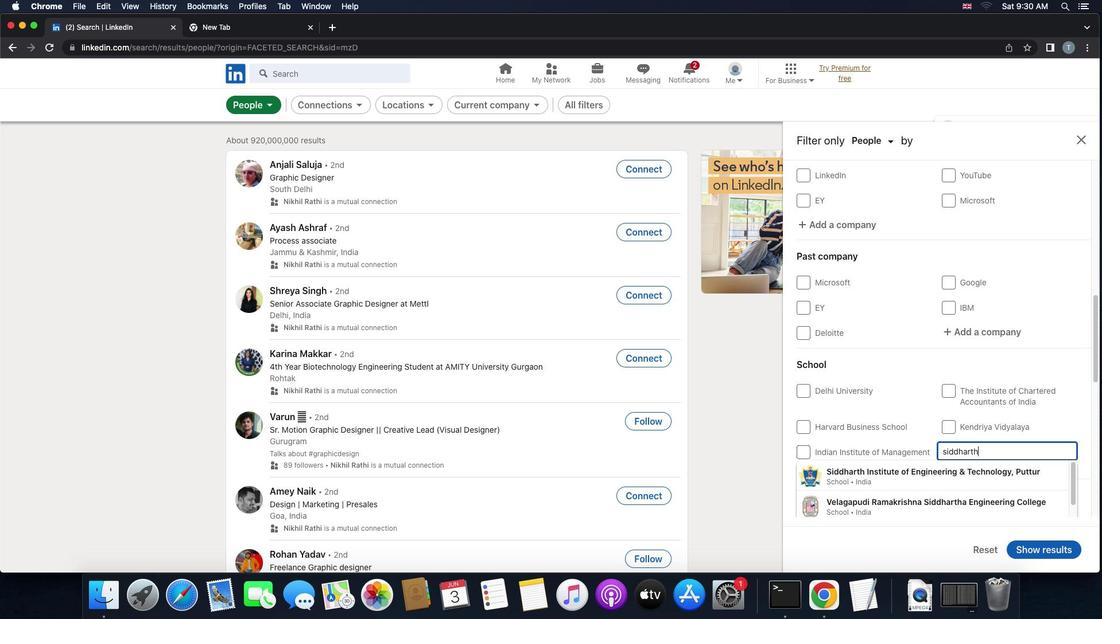 
Action: Mouse moved to (937, 473)
Screenshot: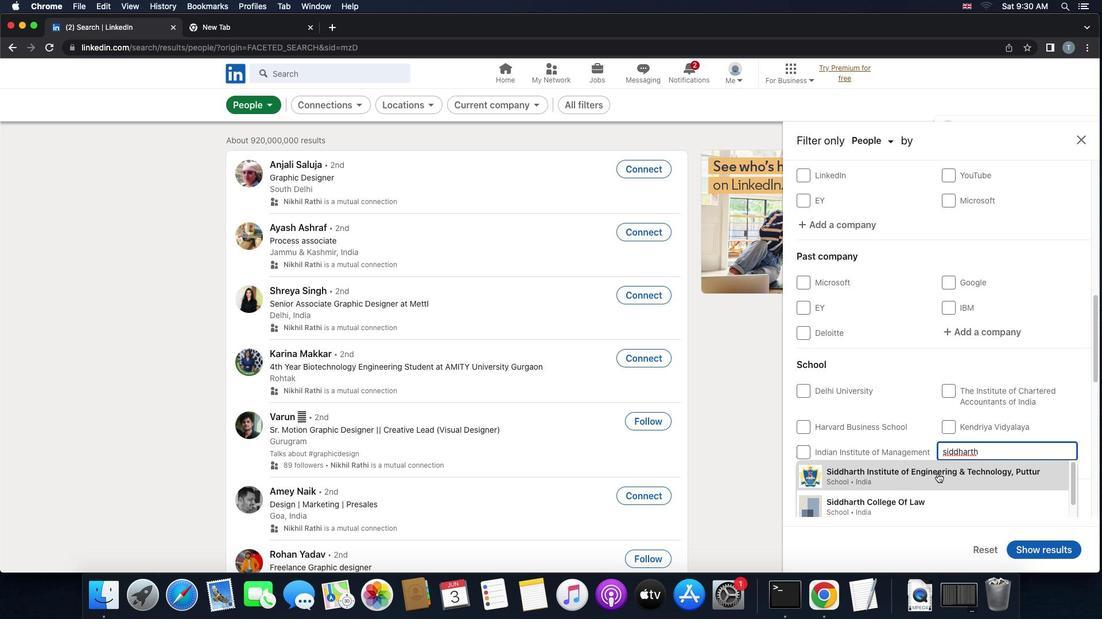 
Action: Mouse pressed left at (937, 473)
Screenshot: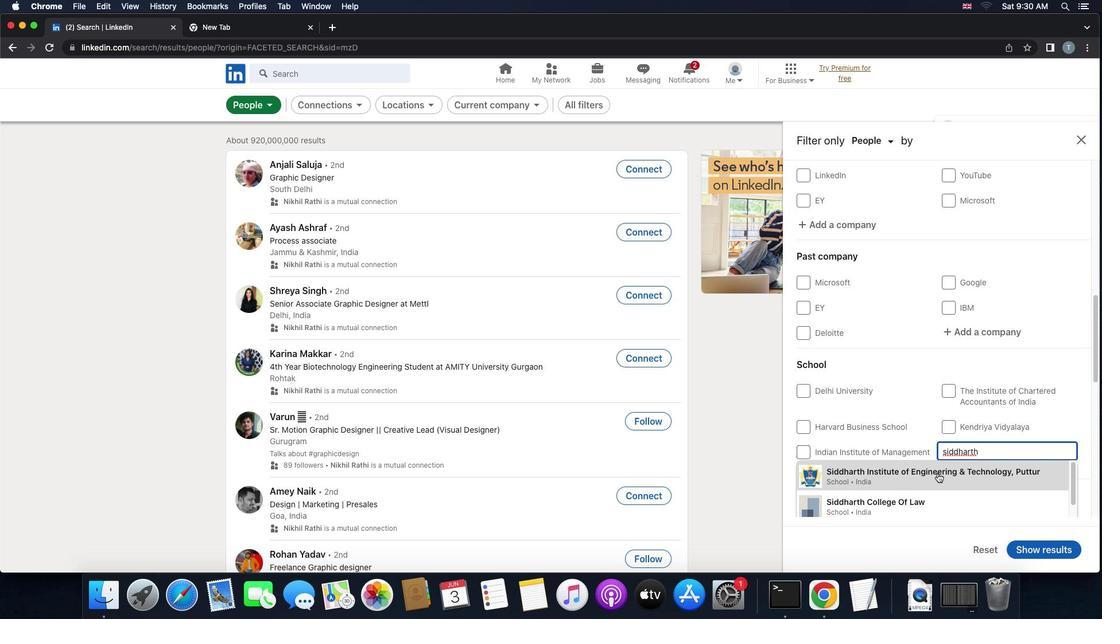 
Action: Mouse scrolled (937, 473) with delta (0, 0)
Screenshot: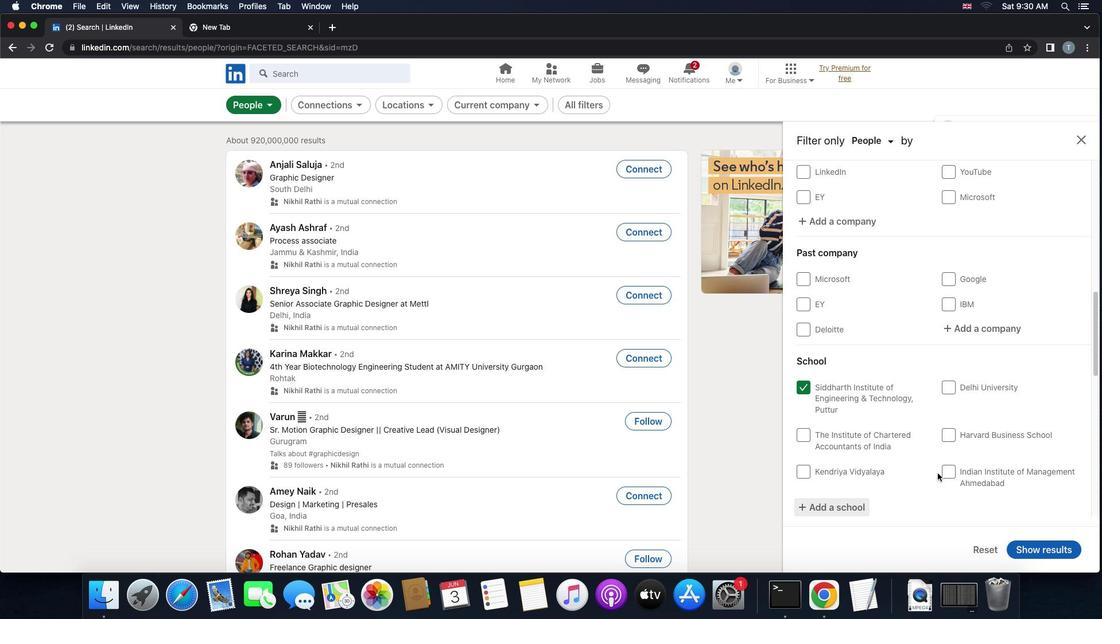 
Action: Mouse scrolled (937, 473) with delta (0, 0)
Screenshot: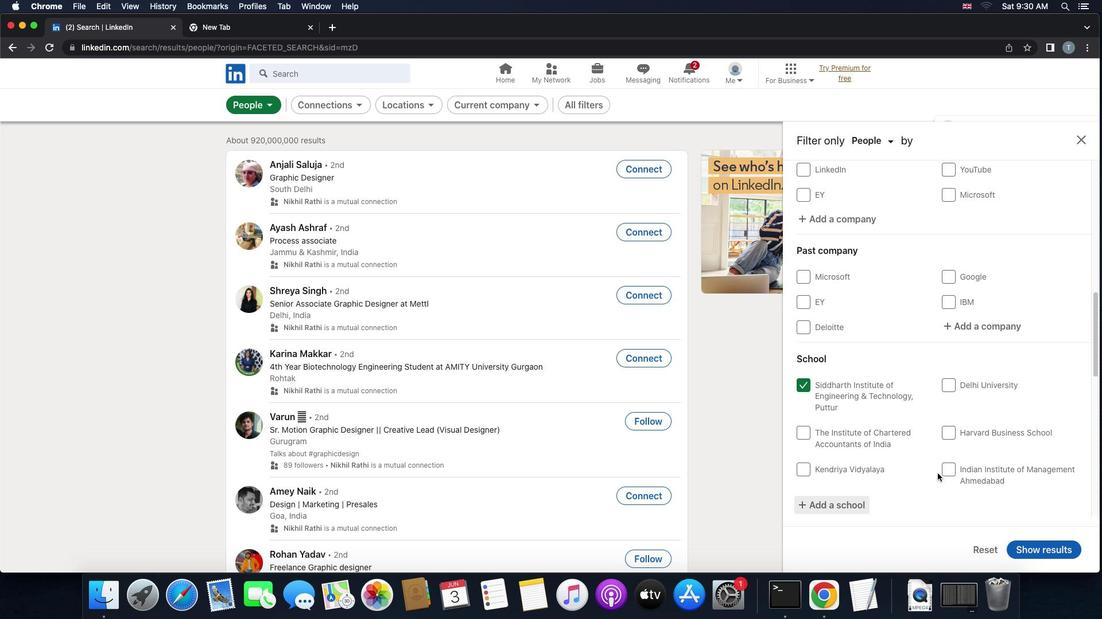 
Action: Mouse scrolled (937, 473) with delta (0, 0)
Screenshot: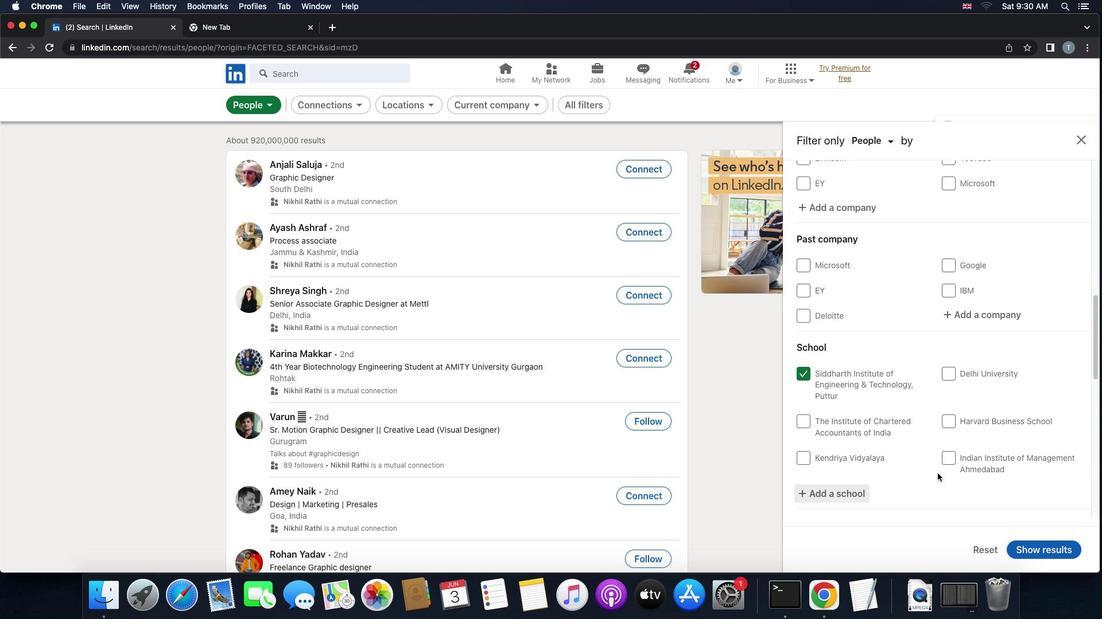 
Action: Mouse scrolled (937, 473) with delta (0, 0)
Screenshot: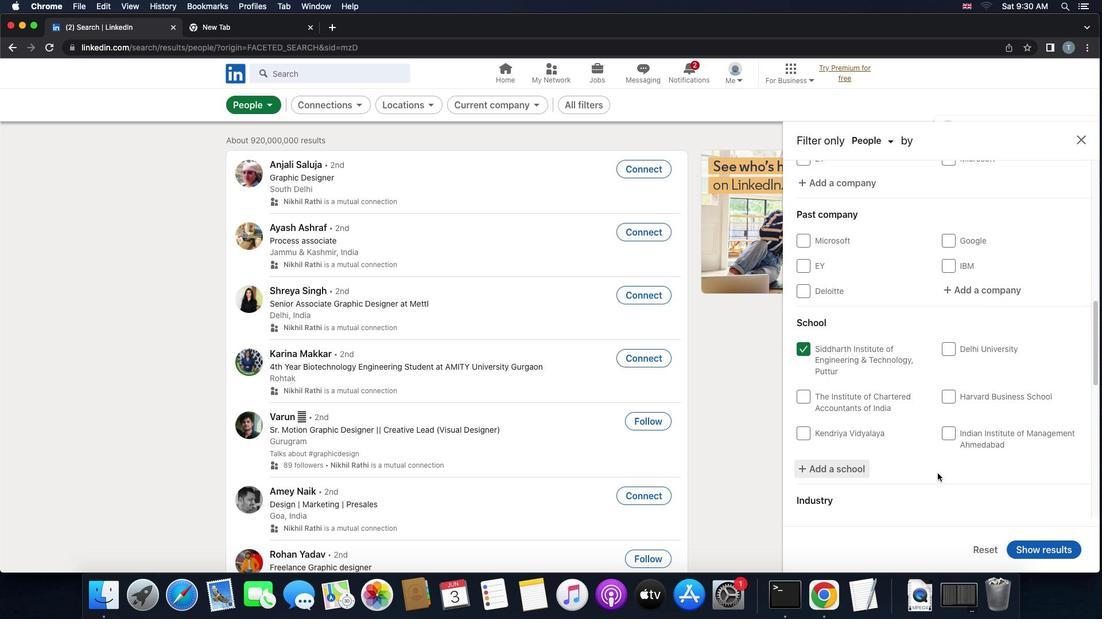 
Action: Mouse scrolled (937, 473) with delta (0, 0)
Screenshot: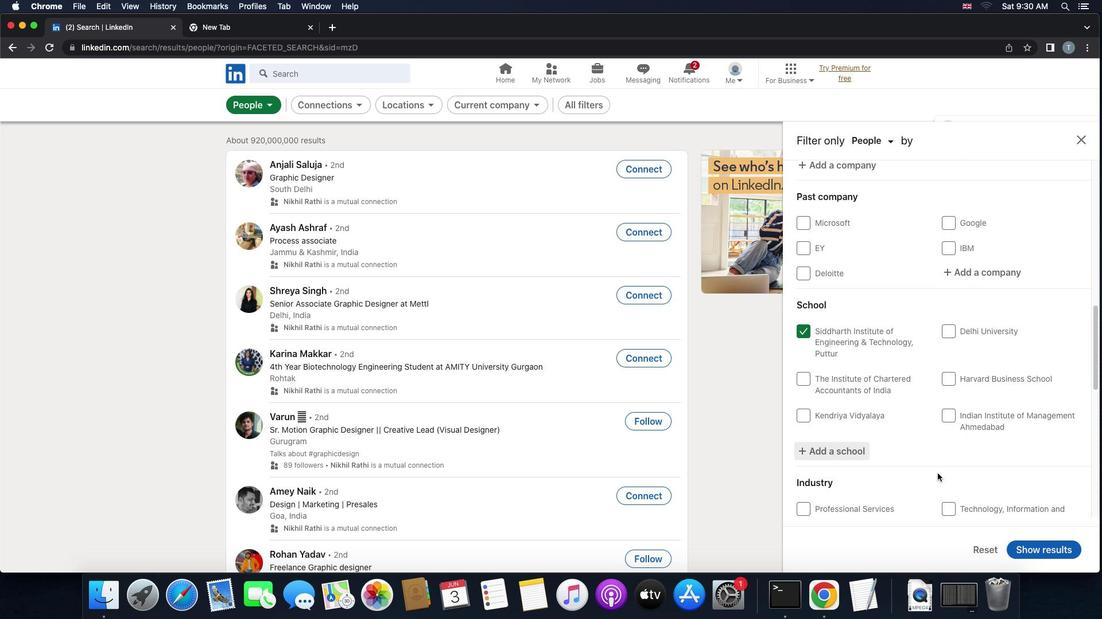 
Action: Mouse scrolled (937, 473) with delta (0, 0)
Screenshot: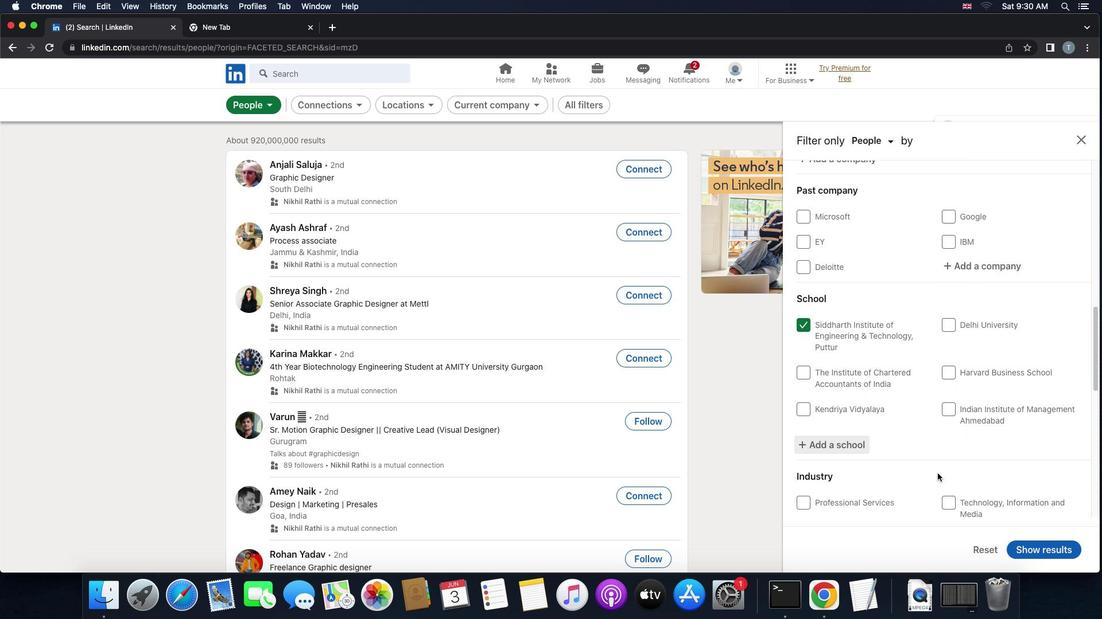 
Action: Mouse scrolled (937, 473) with delta (0, -1)
Screenshot: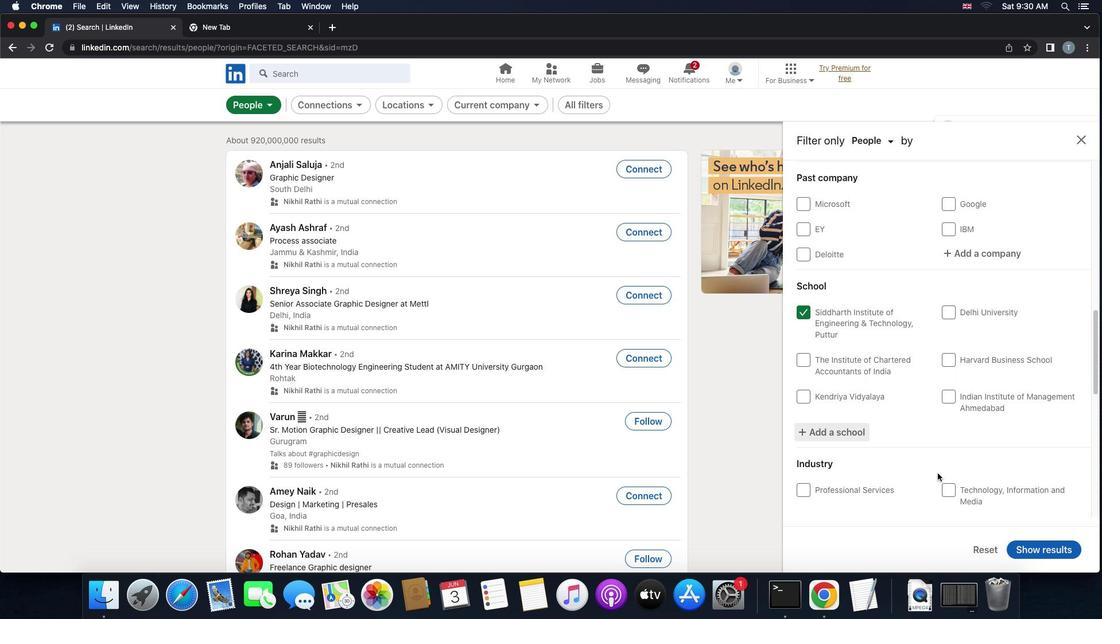 
Action: Mouse scrolled (937, 473) with delta (0, 0)
Screenshot: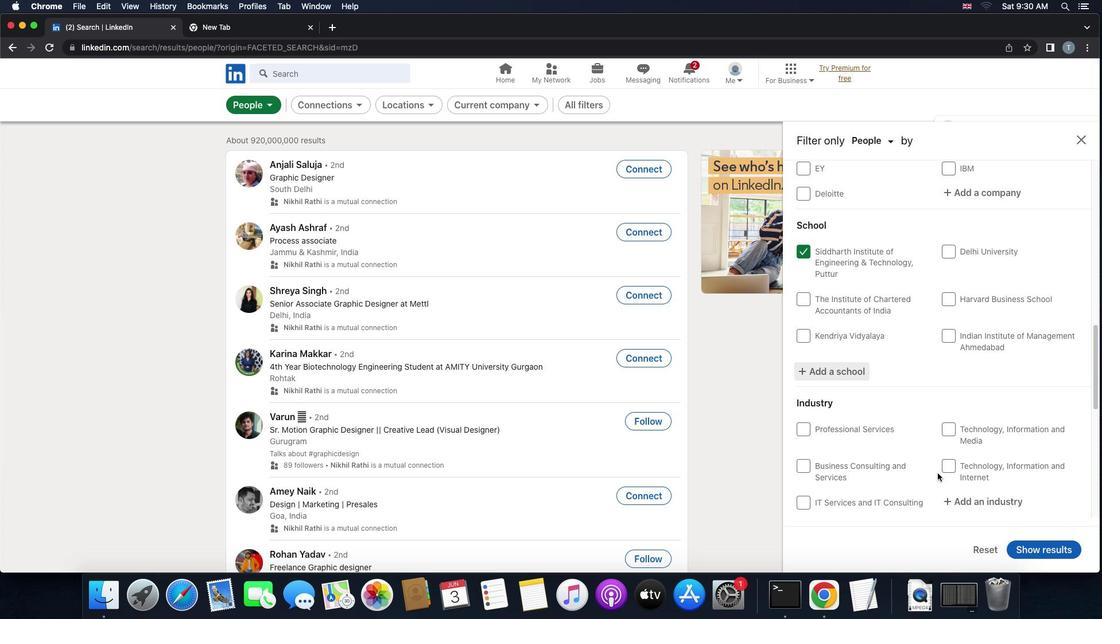 
Action: Mouse scrolled (937, 473) with delta (0, 0)
Screenshot: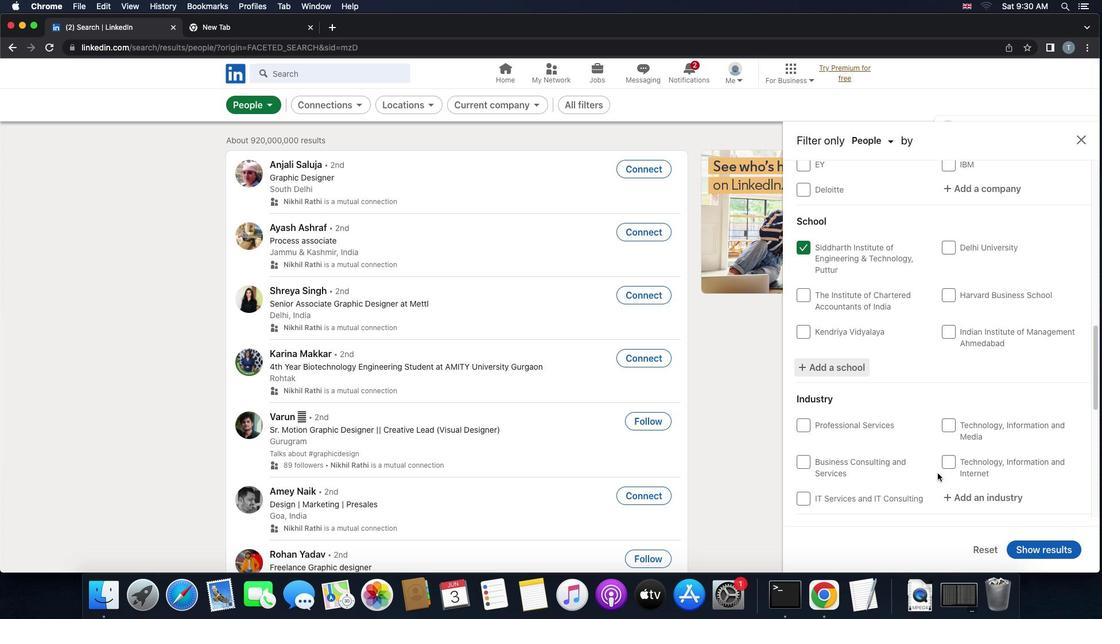
Action: Mouse scrolled (937, 473) with delta (0, 0)
Screenshot: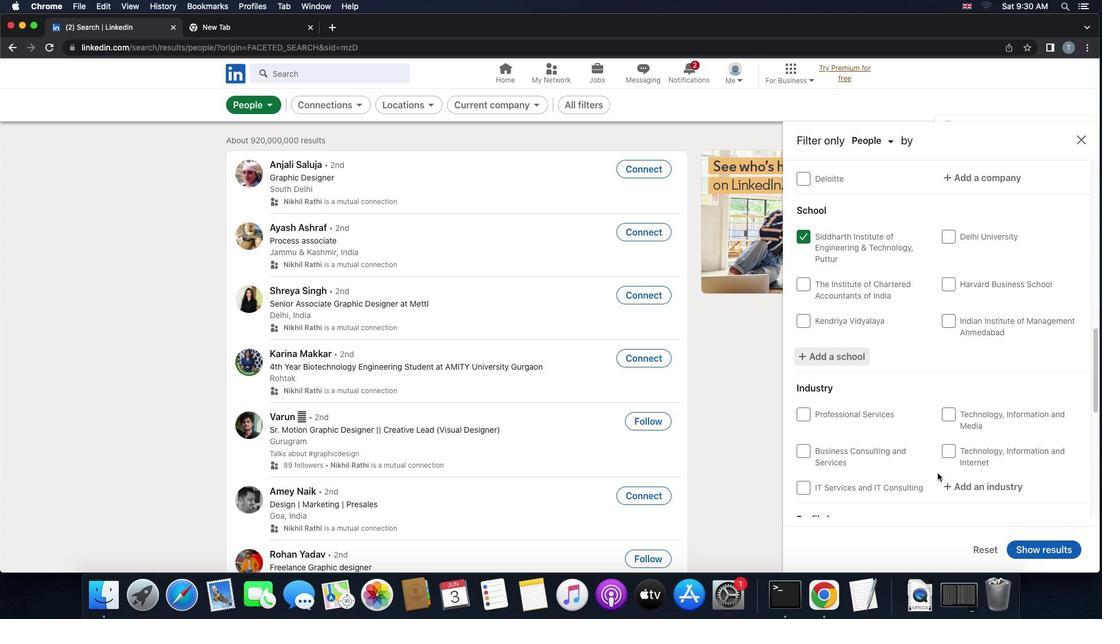 
Action: Mouse scrolled (937, 473) with delta (0, 0)
Screenshot: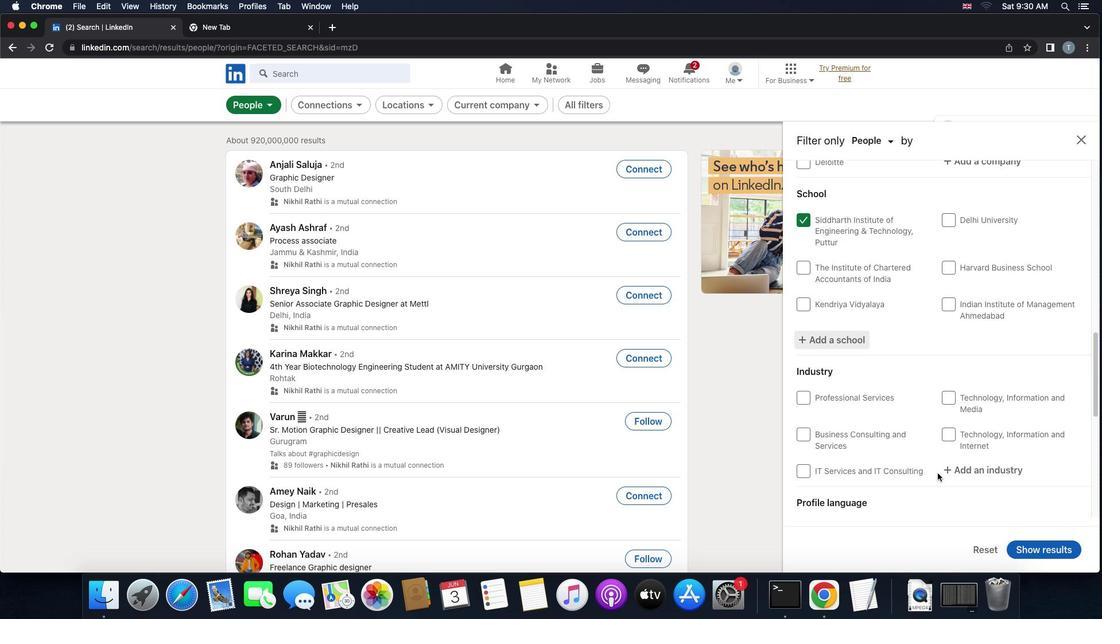 
Action: Mouse scrolled (937, 473) with delta (0, 0)
Screenshot: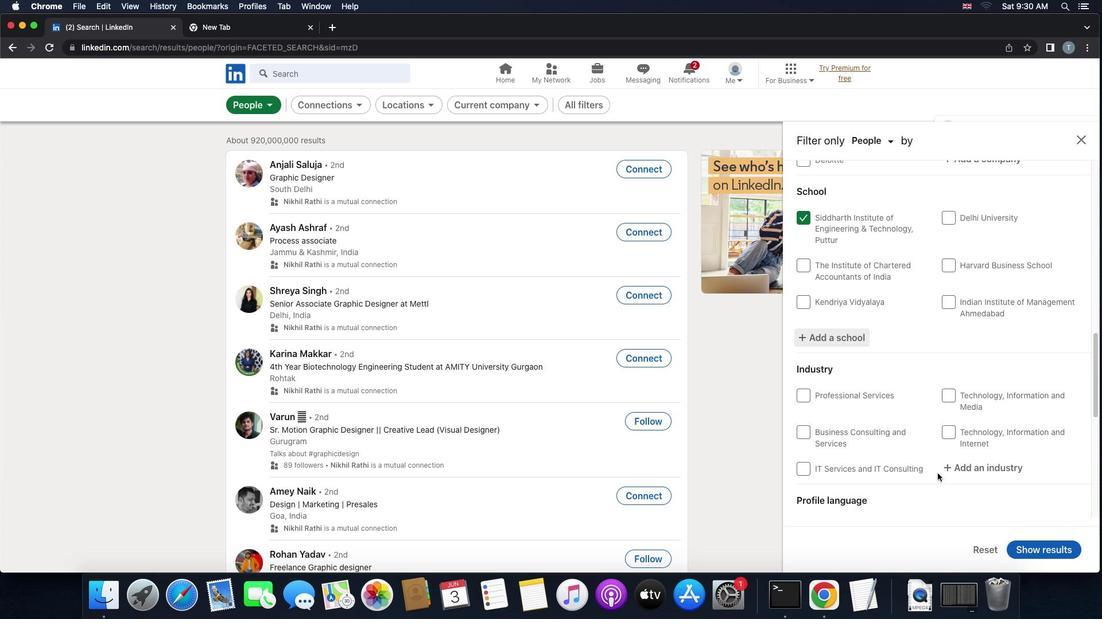 
Action: Mouse scrolled (937, 473) with delta (0, 0)
Screenshot: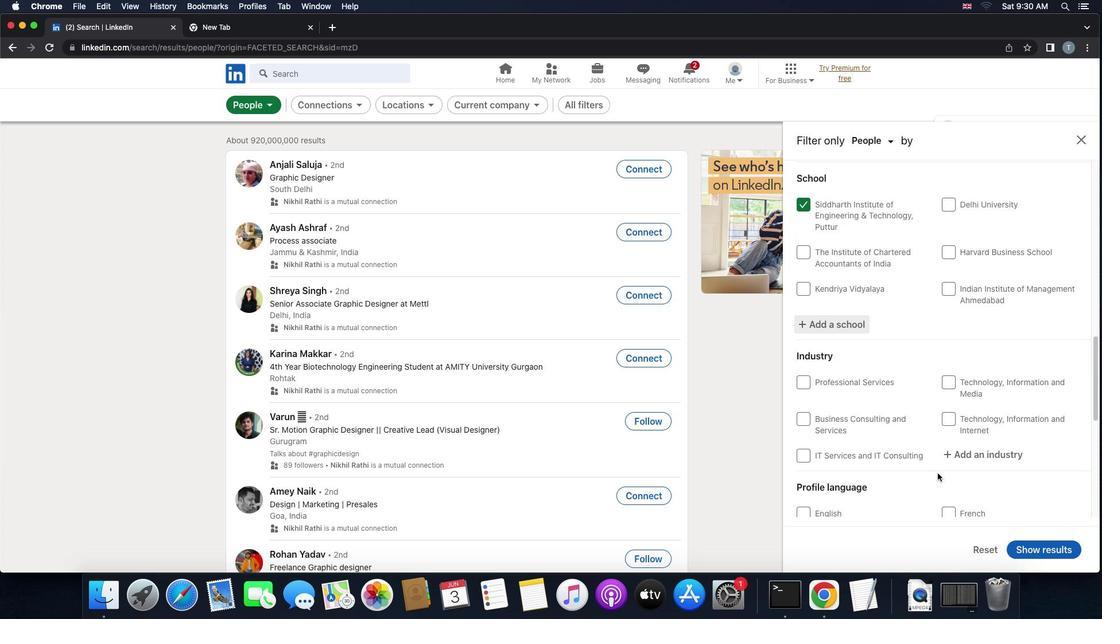 
Action: Mouse scrolled (937, 473) with delta (0, 0)
Screenshot: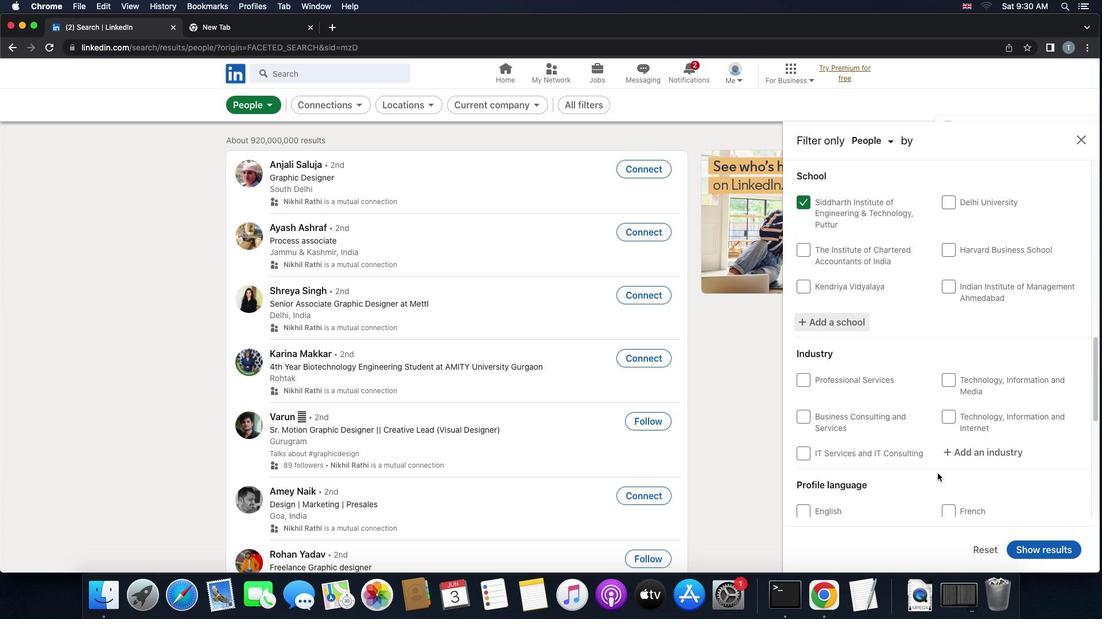 
Action: Mouse scrolled (937, 473) with delta (0, 0)
Screenshot: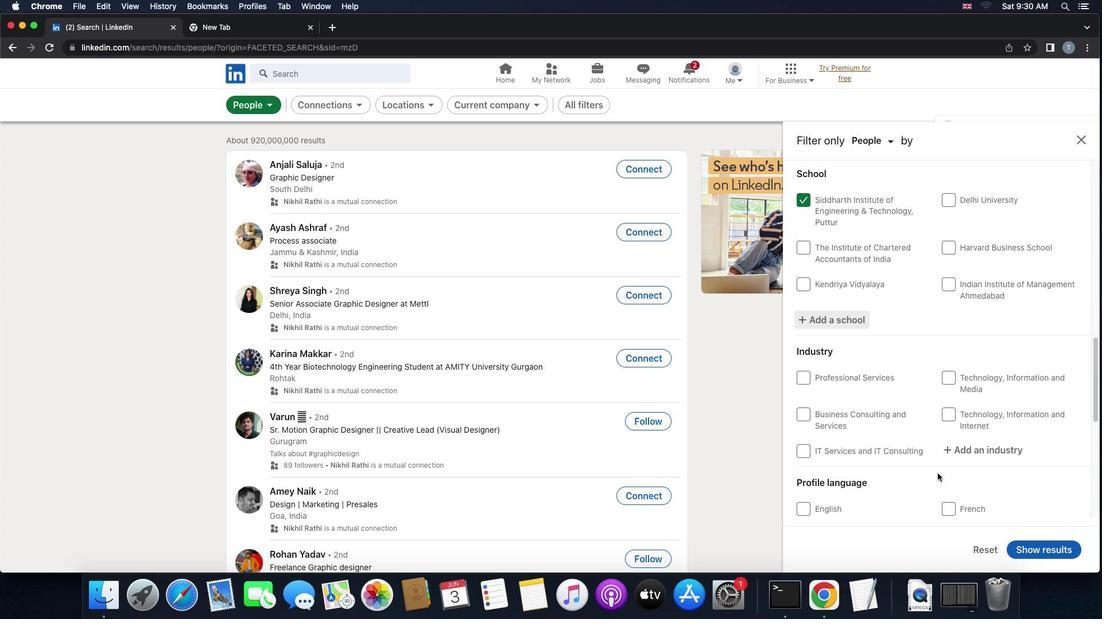 
Action: Mouse scrolled (937, 473) with delta (0, 0)
Screenshot: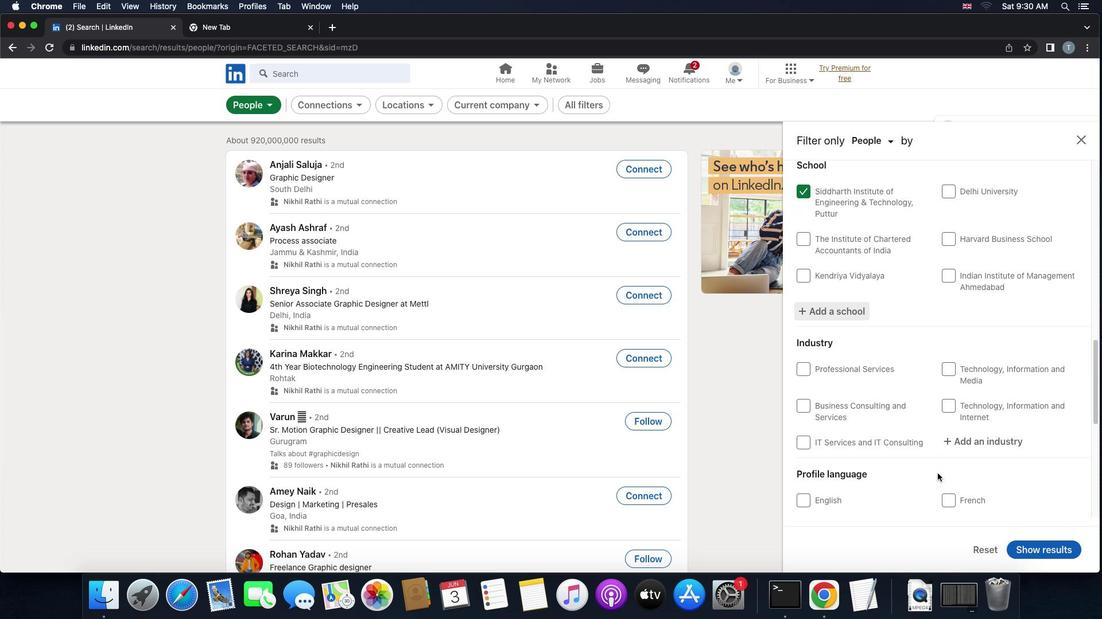 
Action: Mouse moved to (970, 432)
Screenshot: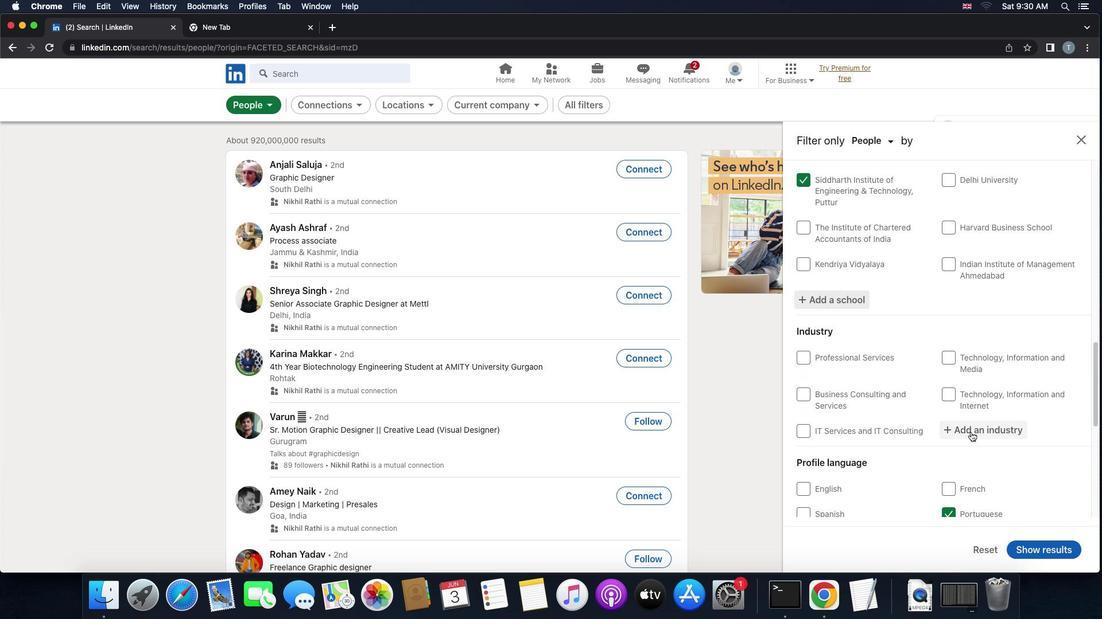 
Action: Mouse pressed left at (970, 432)
Screenshot: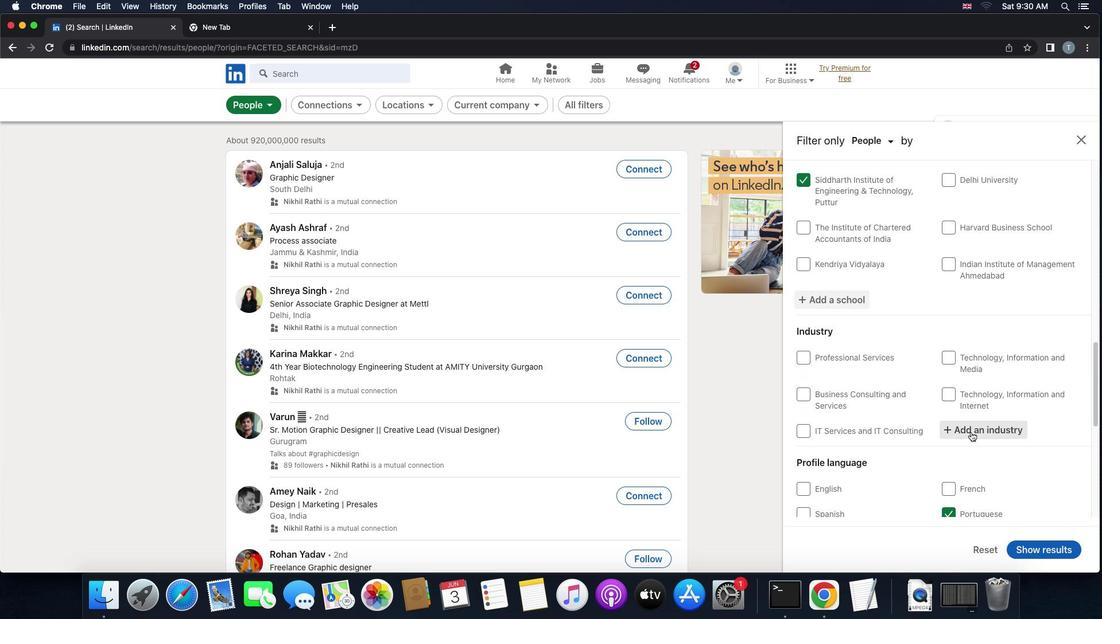 
Action: Mouse moved to (951, 430)
Screenshot: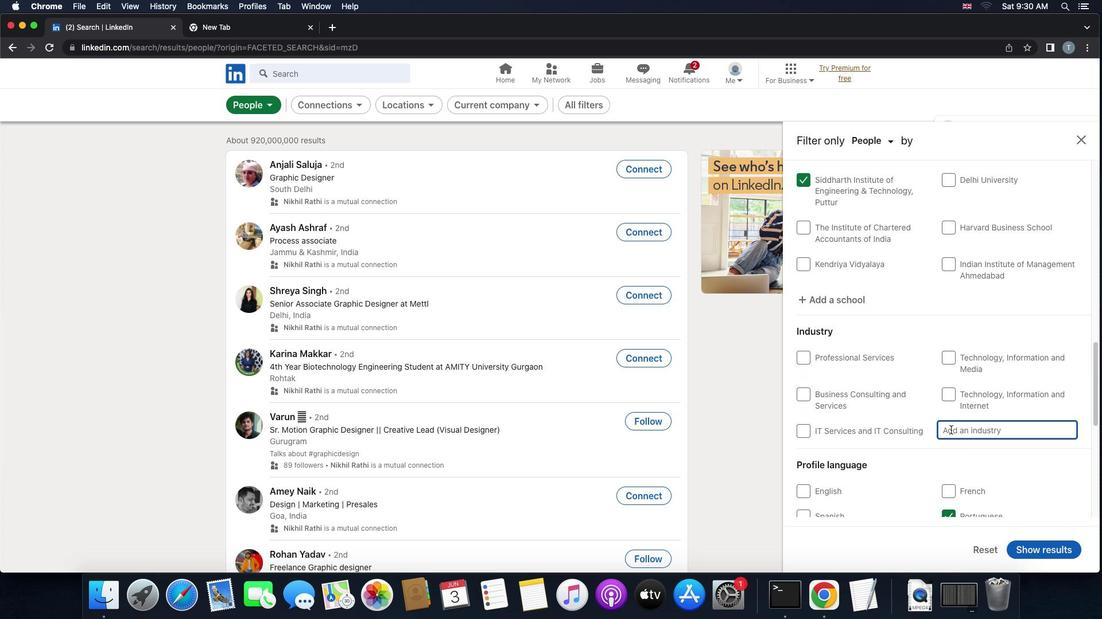 
Action: Key pressed 'b''u''i''l''d''i''n''g'Key.space's''t''r''u''c''t'
Screenshot: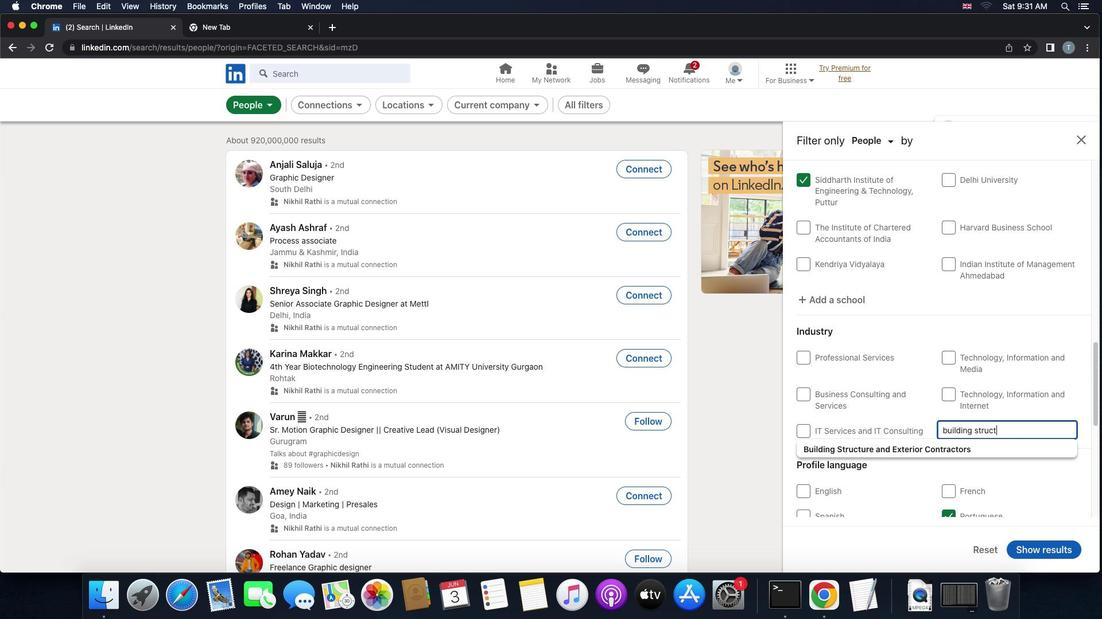 
Action: Mouse moved to (936, 443)
Screenshot: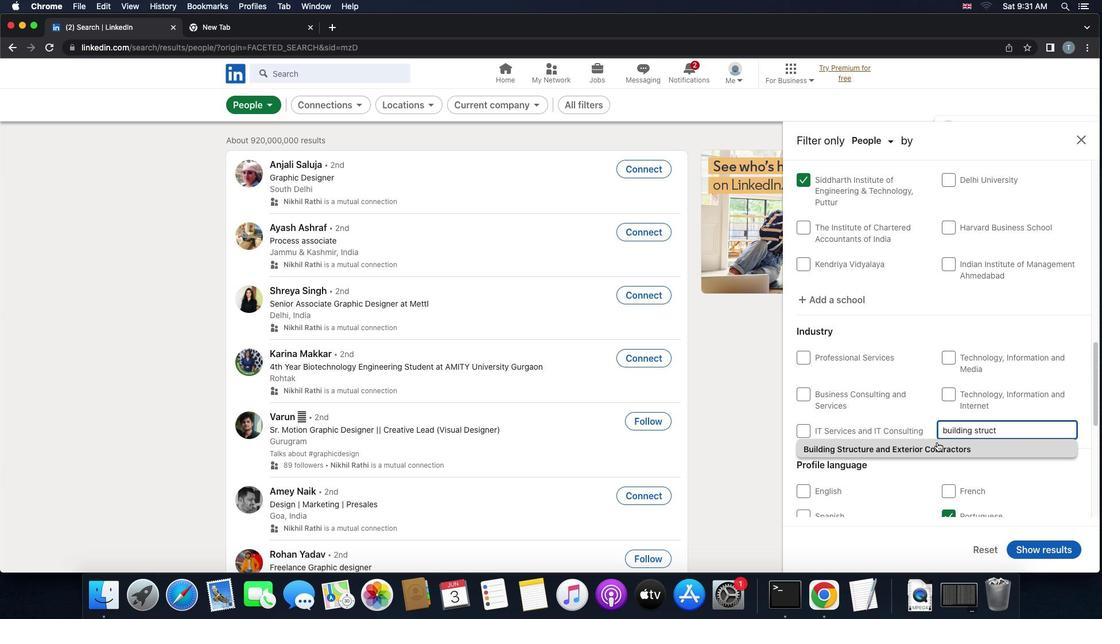 
Action: Mouse pressed left at (936, 443)
Screenshot: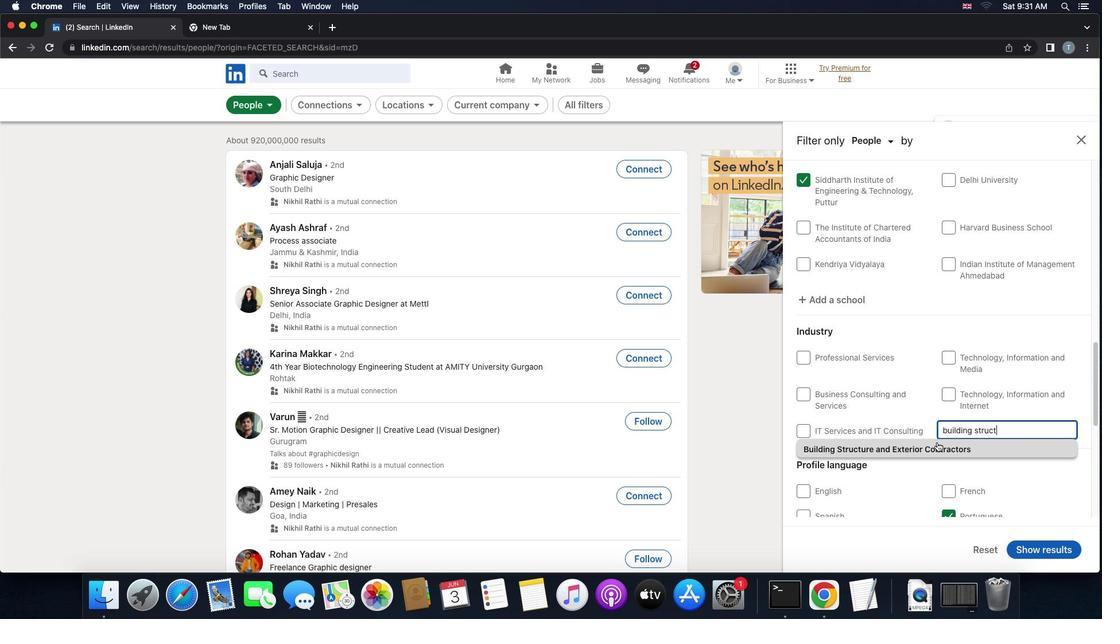 
Action: Mouse moved to (943, 466)
Screenshot: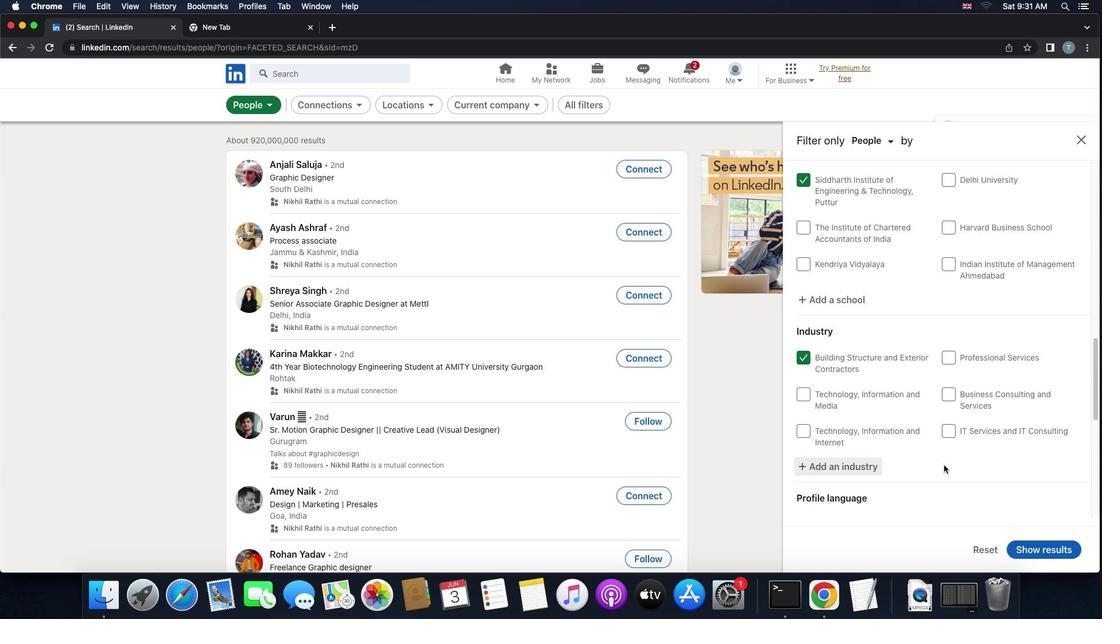 
Action: Mouse scrolled (943, 466) with delta (0, 0)
Screenshot: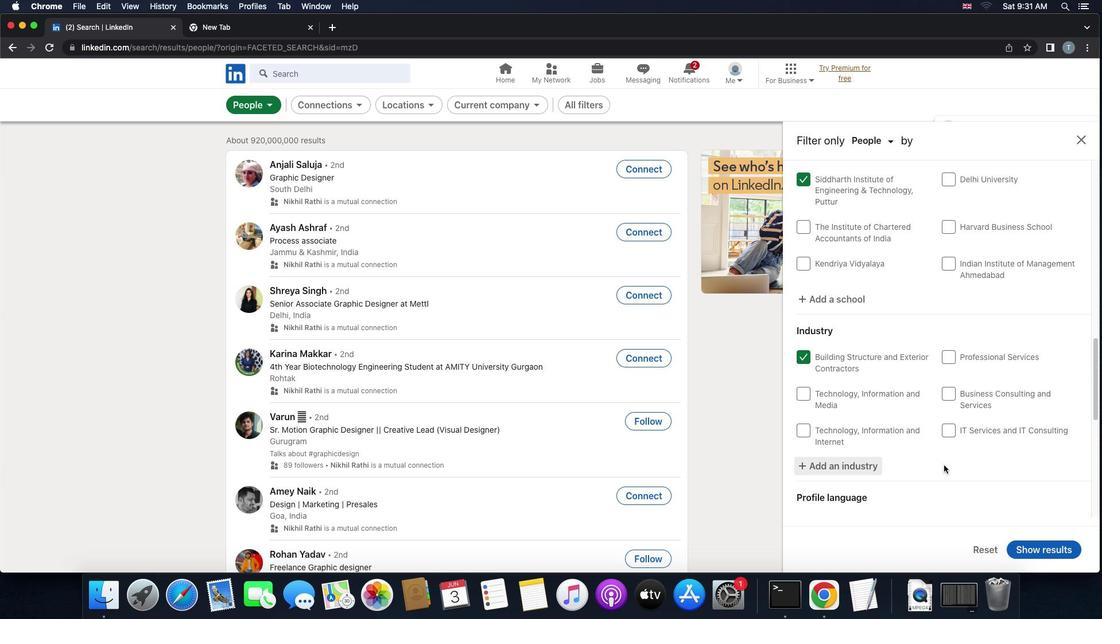 
Action: Mouse scrolled (943, 466) with delta (0, 0)
Screenshot: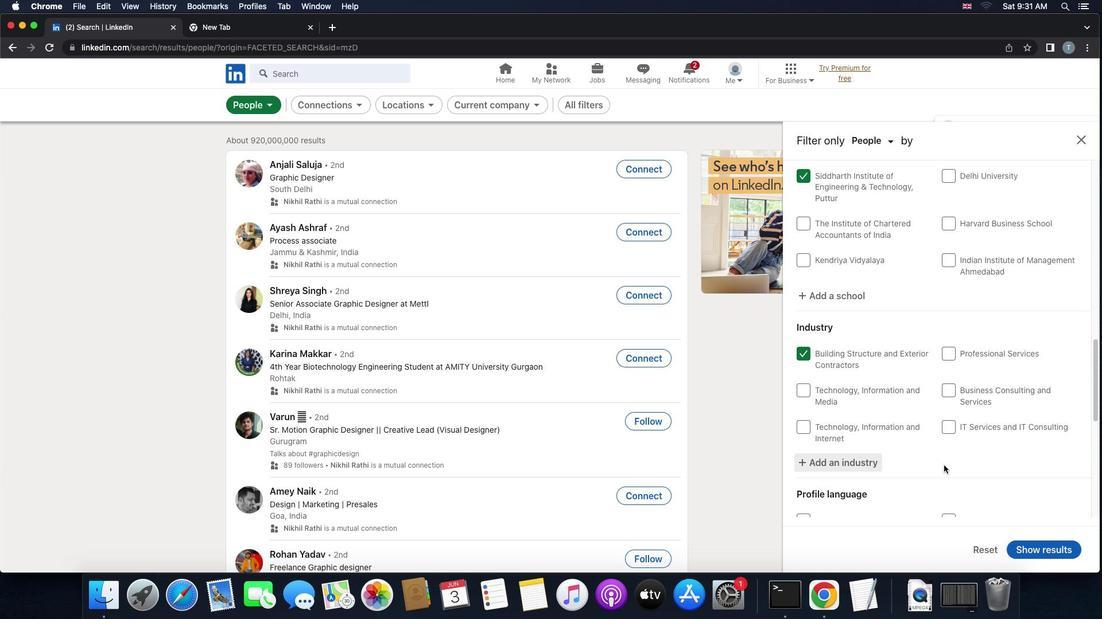 
Action: Mouse scrolled (943, 466) with delta (0, 0)
Screenshot: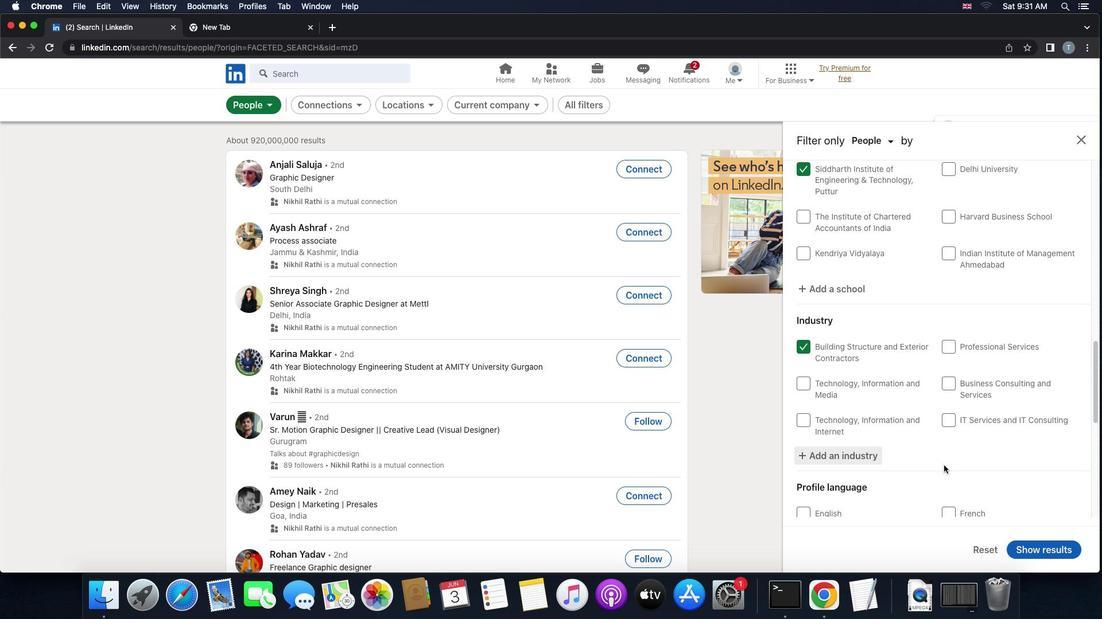 
Action: Mouse scrolled (943, 466) with delta (0, 0)
Screenshot: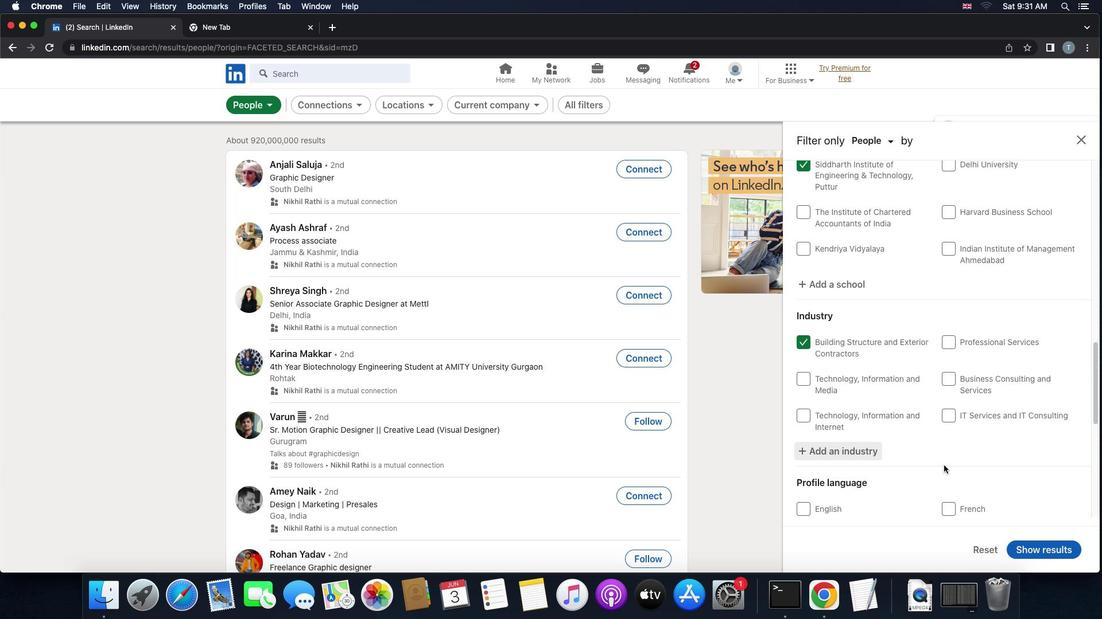 
Action: Mouse scrolled (943, 466) with delta (0, 0)
Screenshot: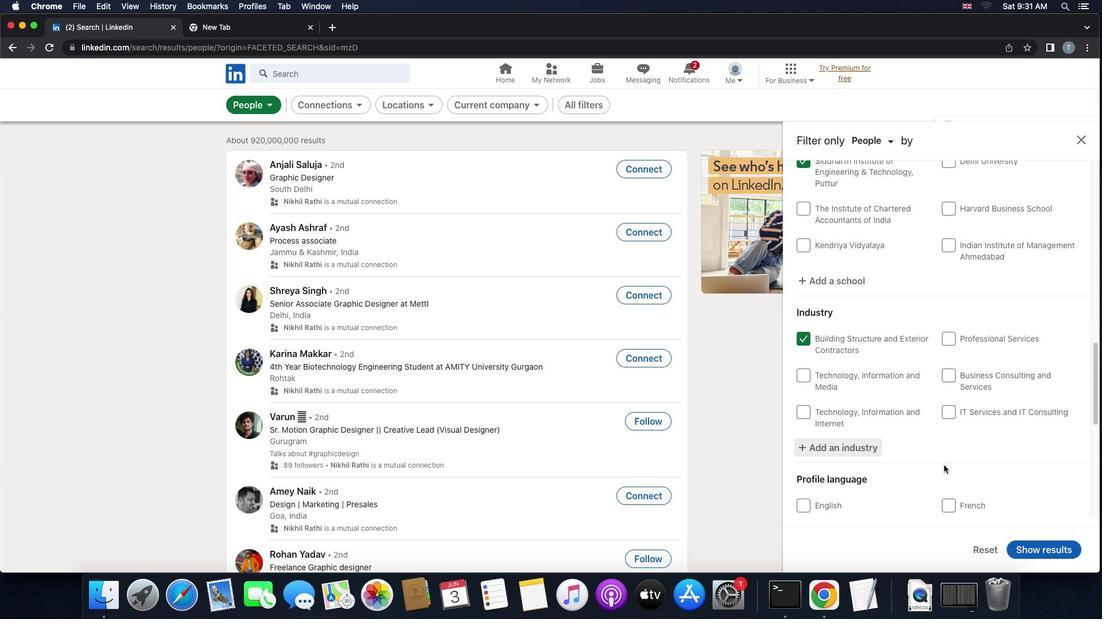 
Action: Mouse scrolled (943, 466) with delta (0, 0)
Screenshot: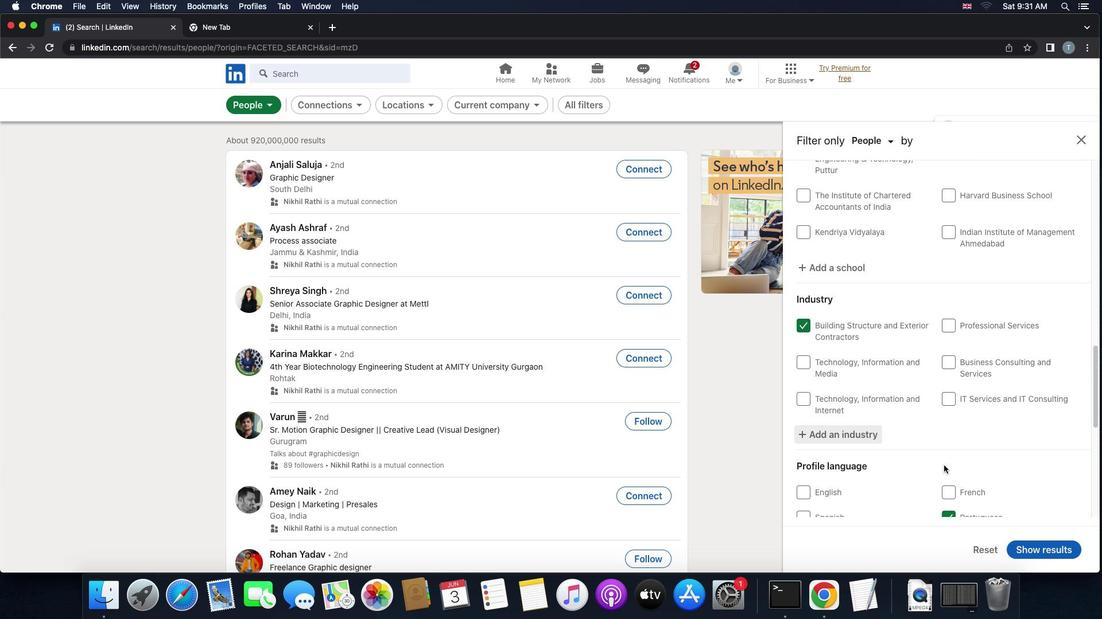 
Action: Mouse scrolled (943, 466) with delta (0, 0)
Screenshot: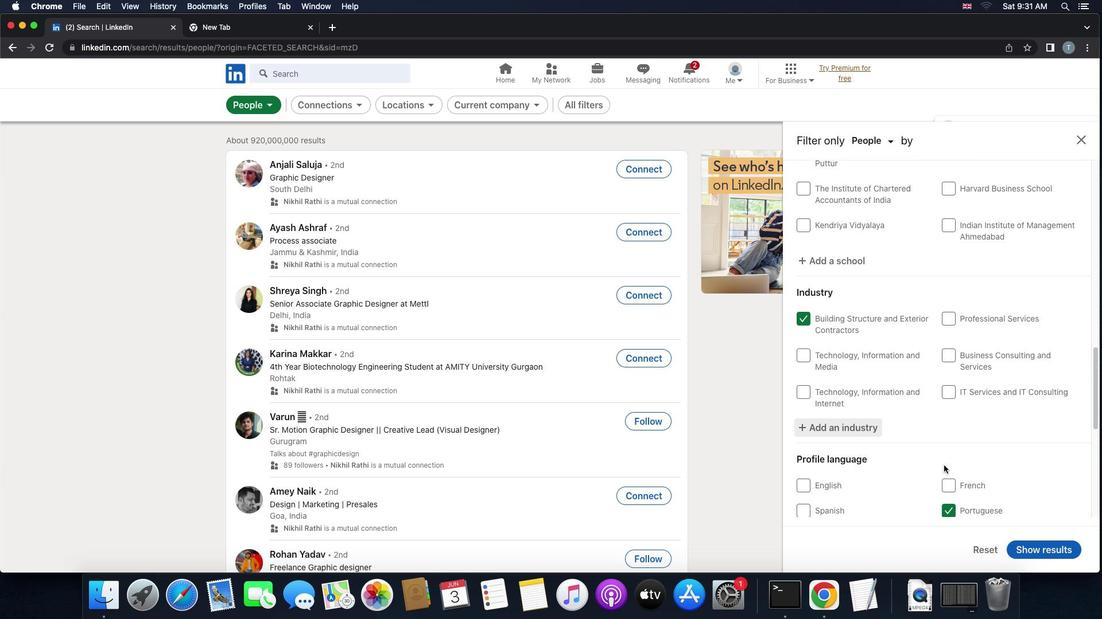 
Action: Mouse scrolled (943, 466) with delta (0, 0)
Screenshot: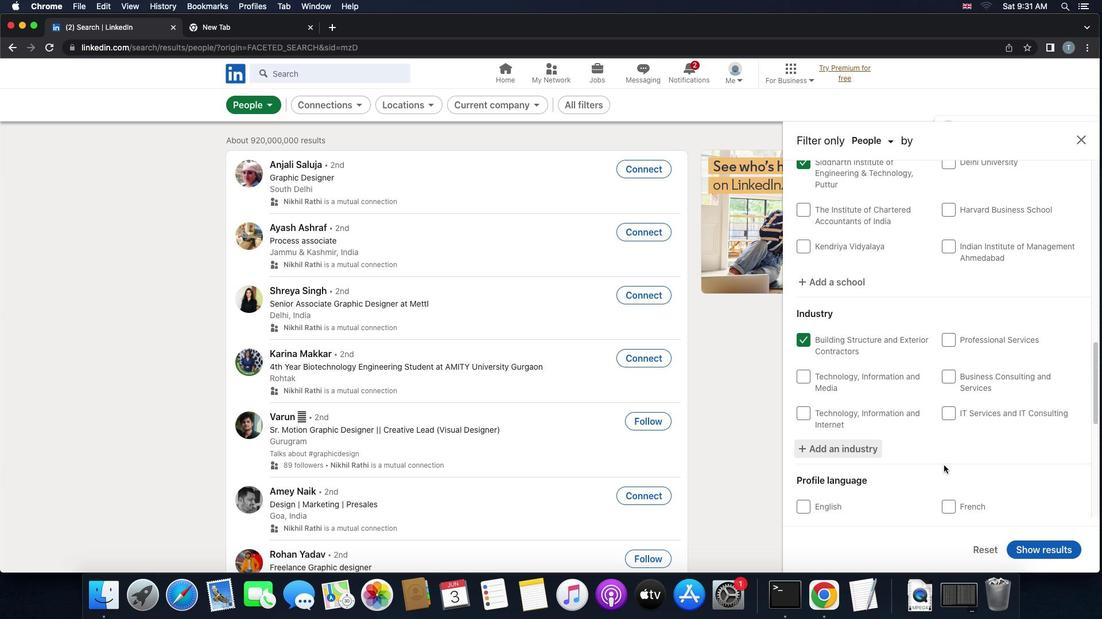 
Action: Mouse scrolled (943, 466) with delta (0, 0)
Screenshot: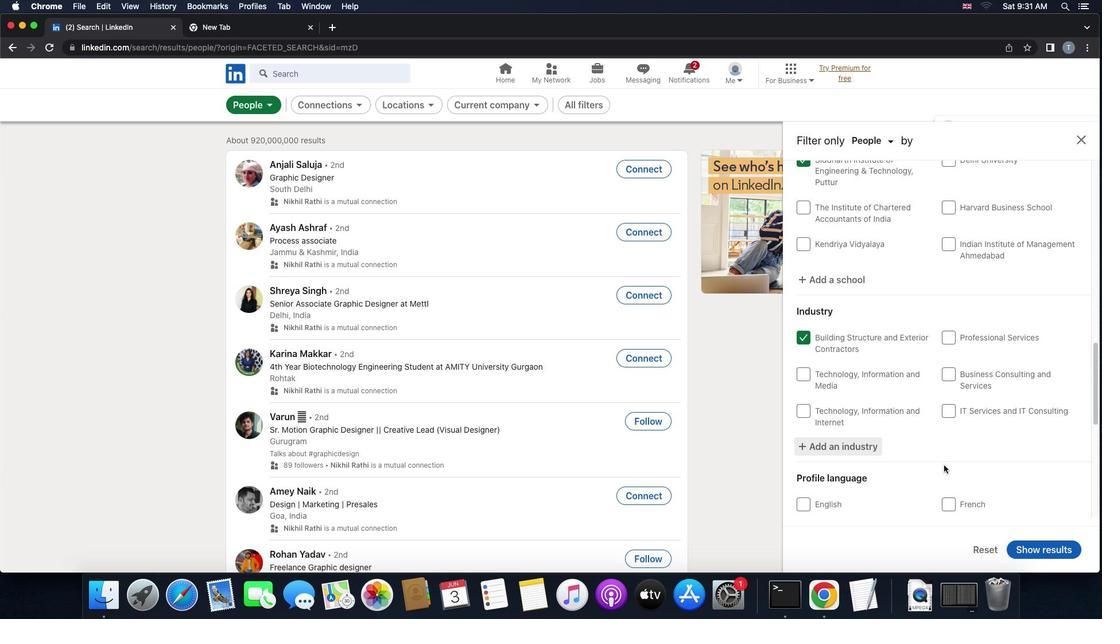 
Action: Mouse scrolled (943, 466) with delta (0, 0)
Screenshot: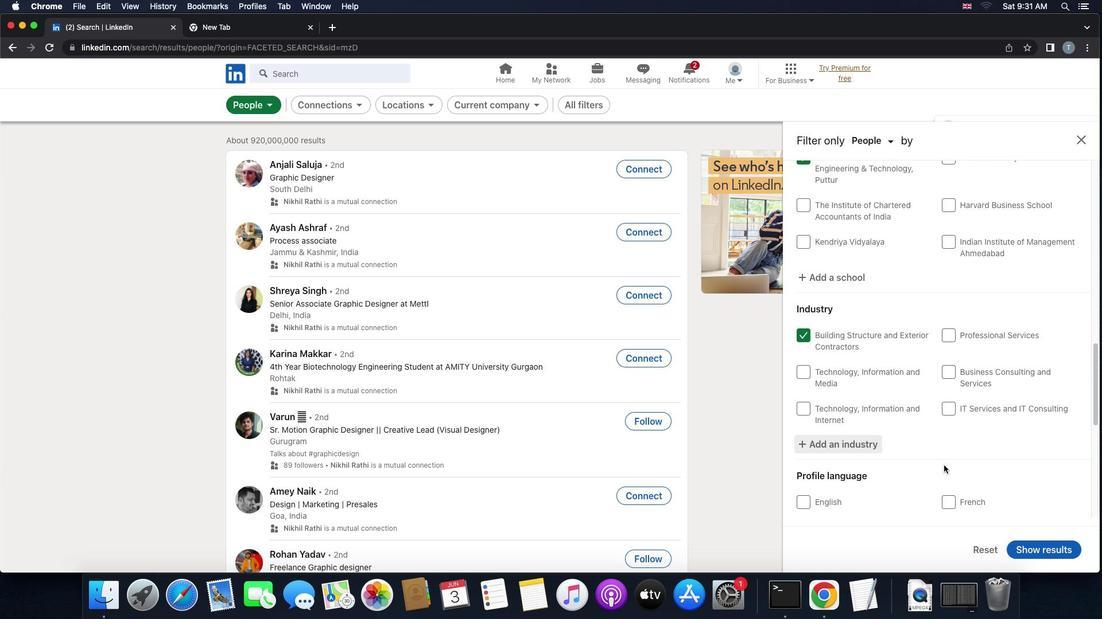 
Action: Mouse moved to (942, 464)
Screenshot: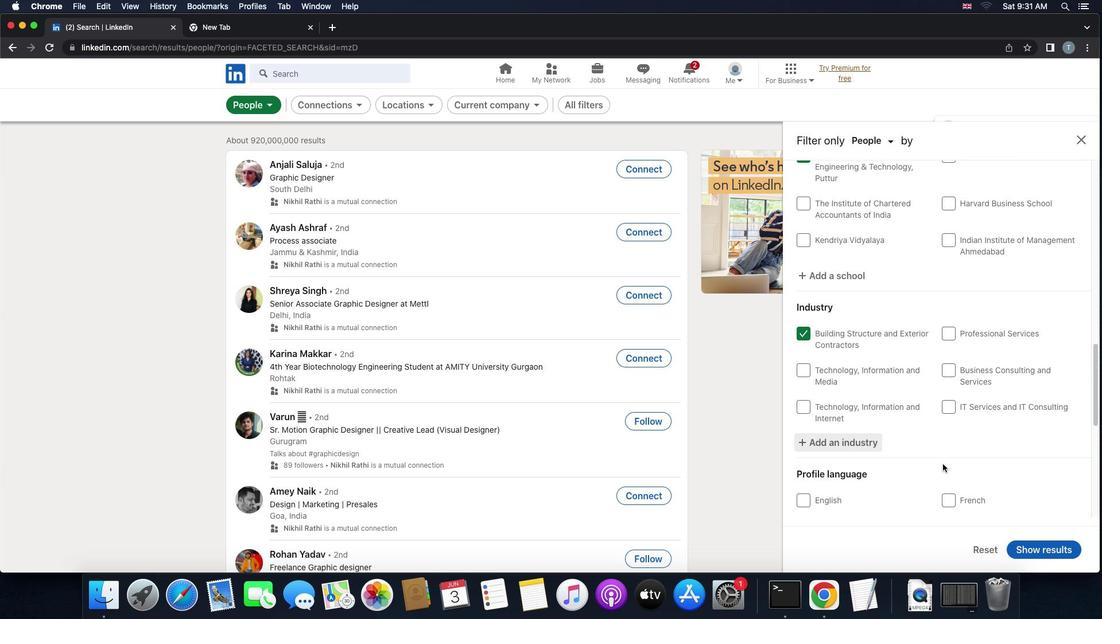
Action: Mouse scrolled (942, 464) with delta (0, 0)
Screenshot: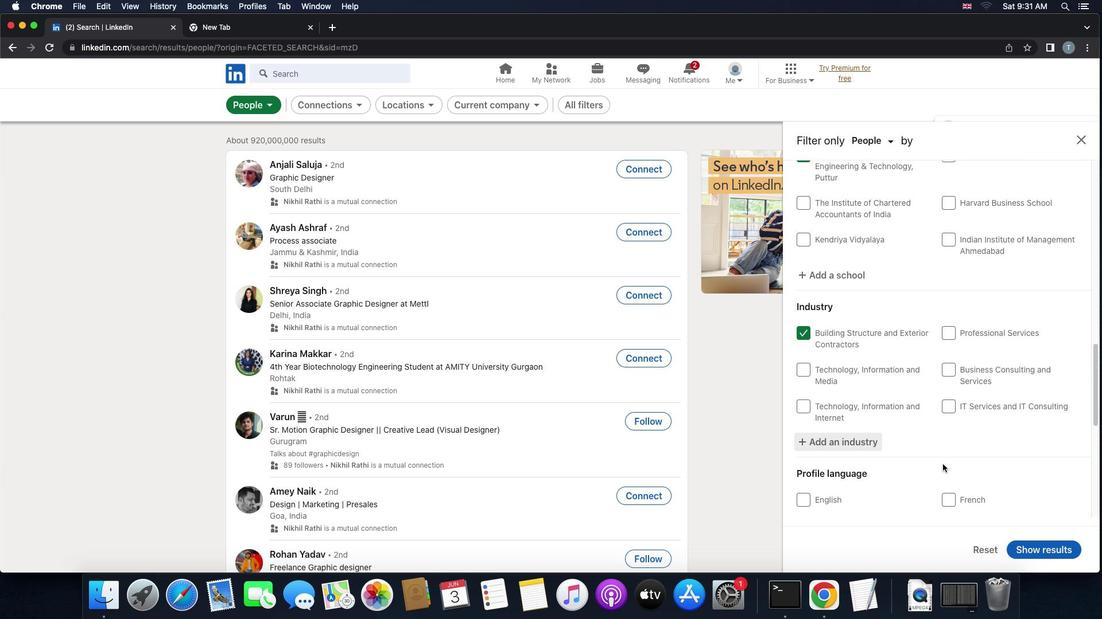 
Action: Mouse scrolled (942, 464) with delta (0, 0)
Screenshot: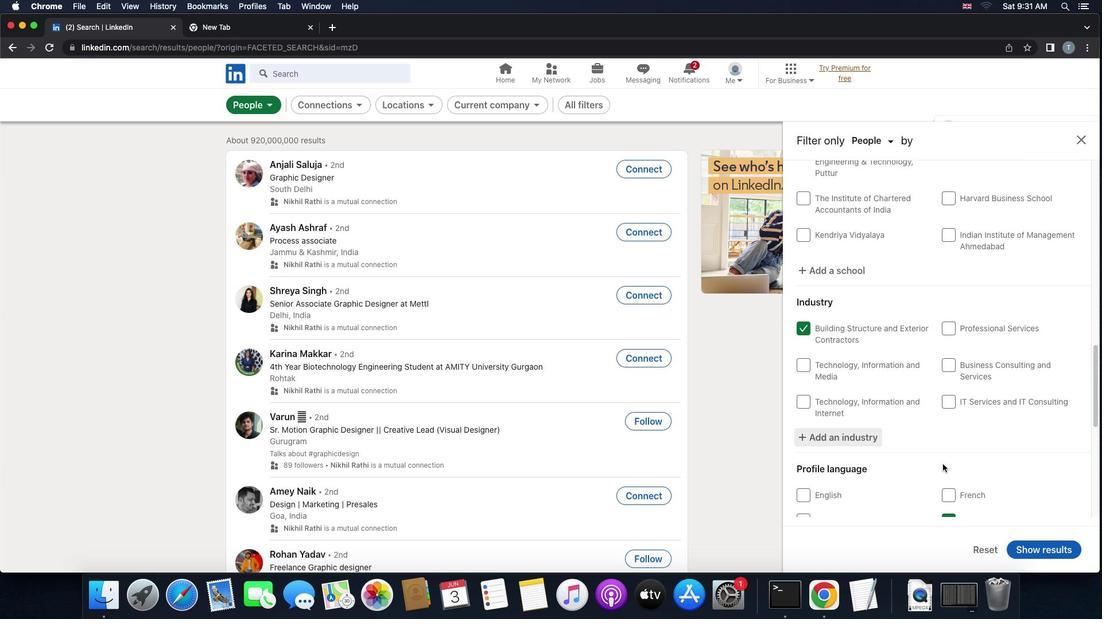 
Action: Mouse scrolled (942, 464) with delta (0, 0)
Screenshot: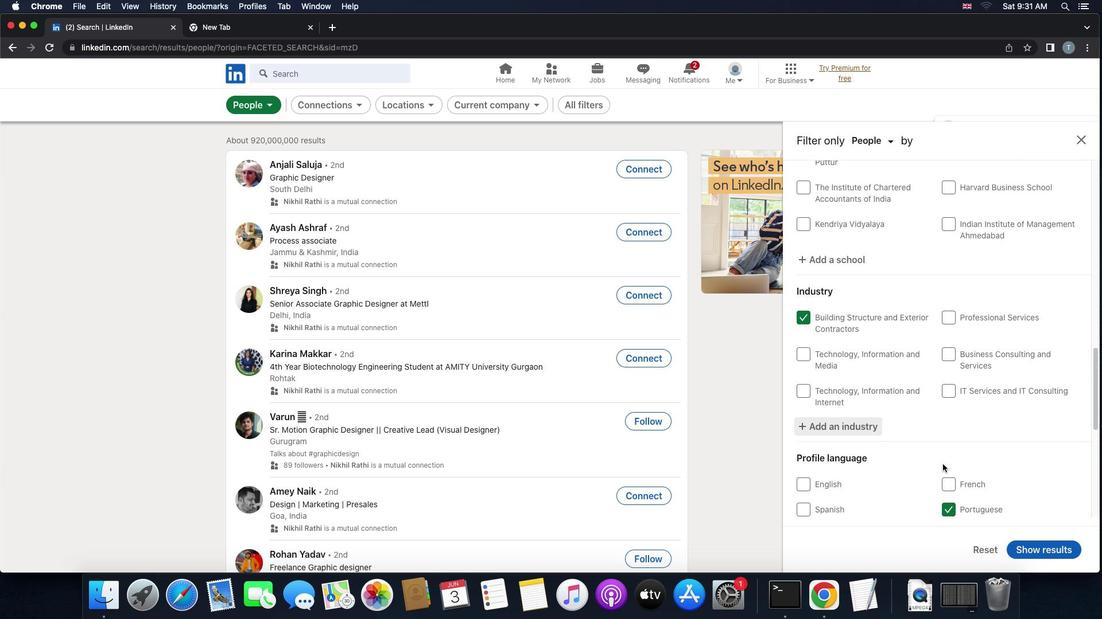 
Action: Mouse scrolled (942, 464) with delta (0, 0)
Screenshot: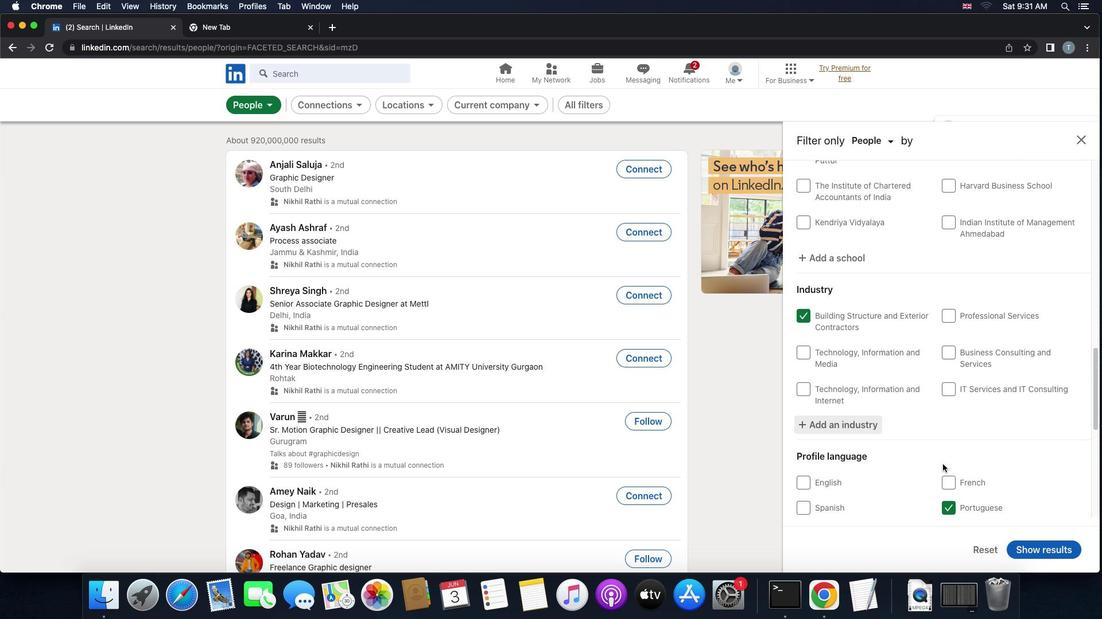 
Action: Mouse scrolled (942, 464) with delta (0, 0)
Screenshot: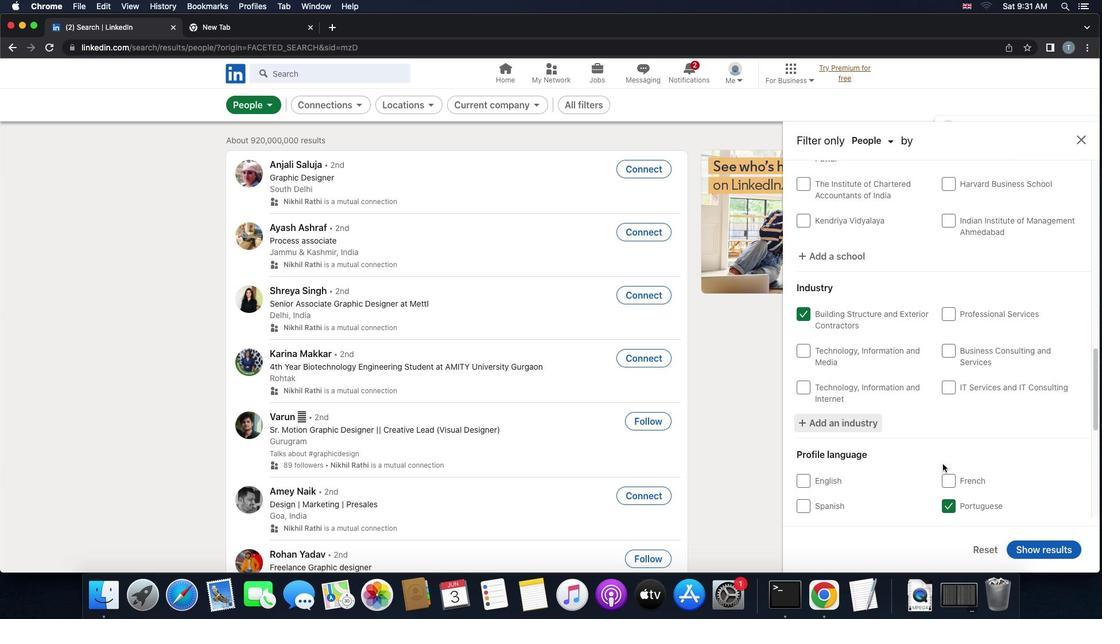 
Action: Mouse scrolled (942, 464) with delta (0, 0)
Screenshot: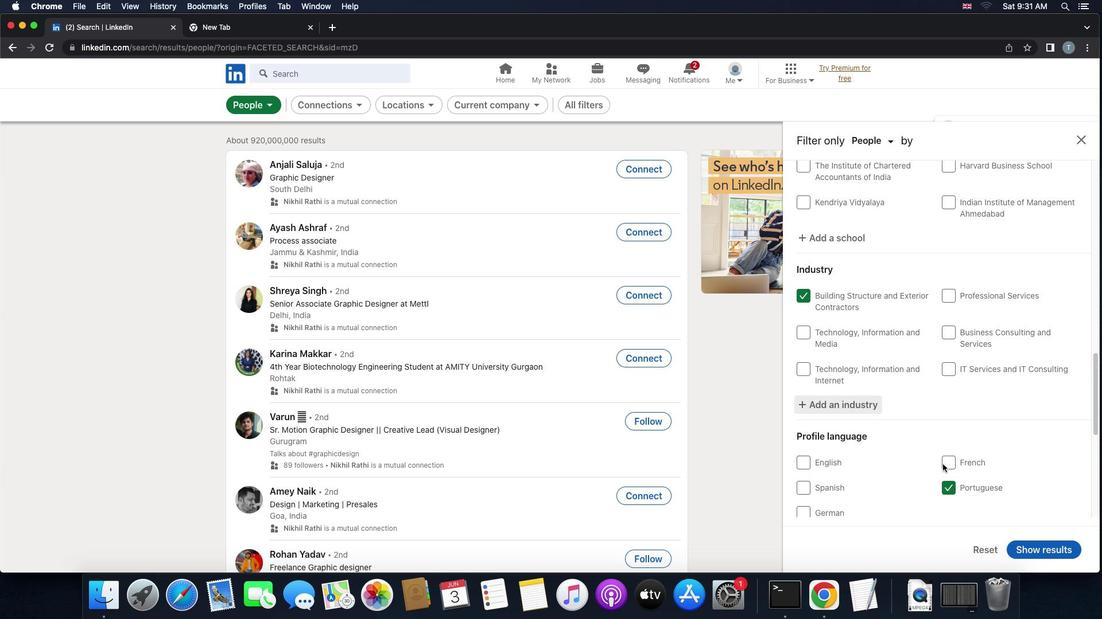
Action: Mouse scrolled (942, 464) with delta (0, 0)
Screenshot: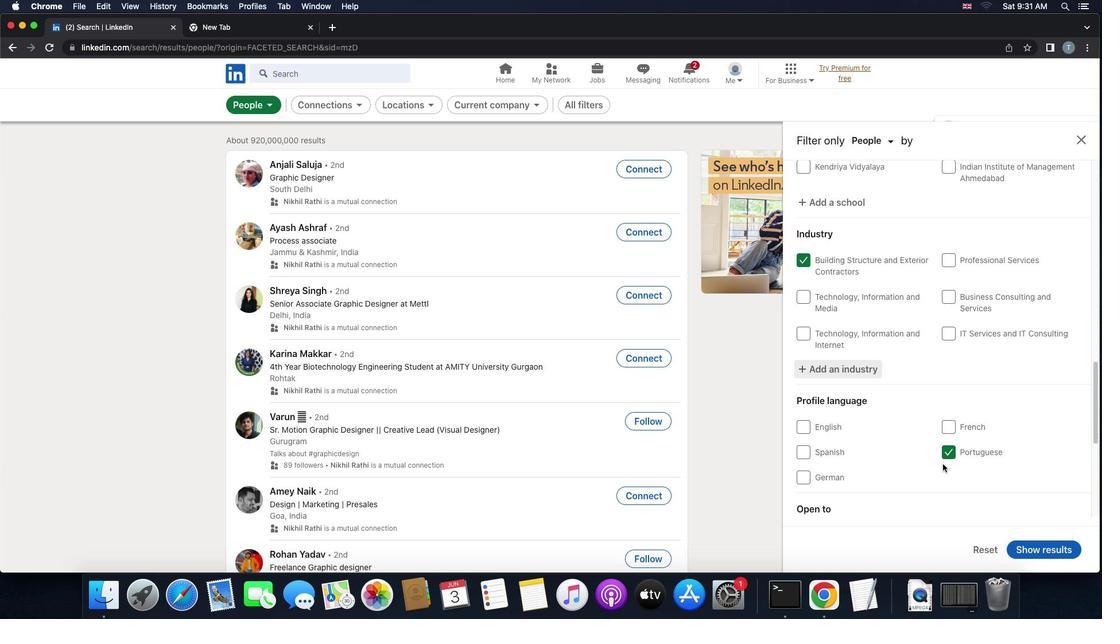 
Action: Mouse scrolled (942, 464) with delta (0, 0)
Screenshot: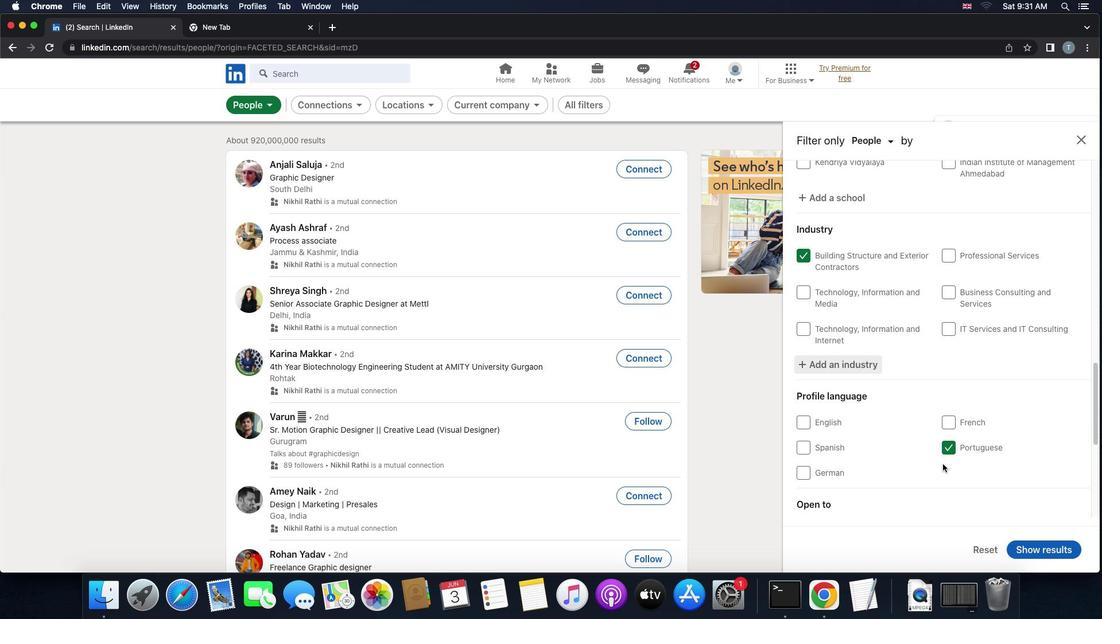 
Action: Mouse scrolled (942, 464) with delta (0, -1)
Screenshot: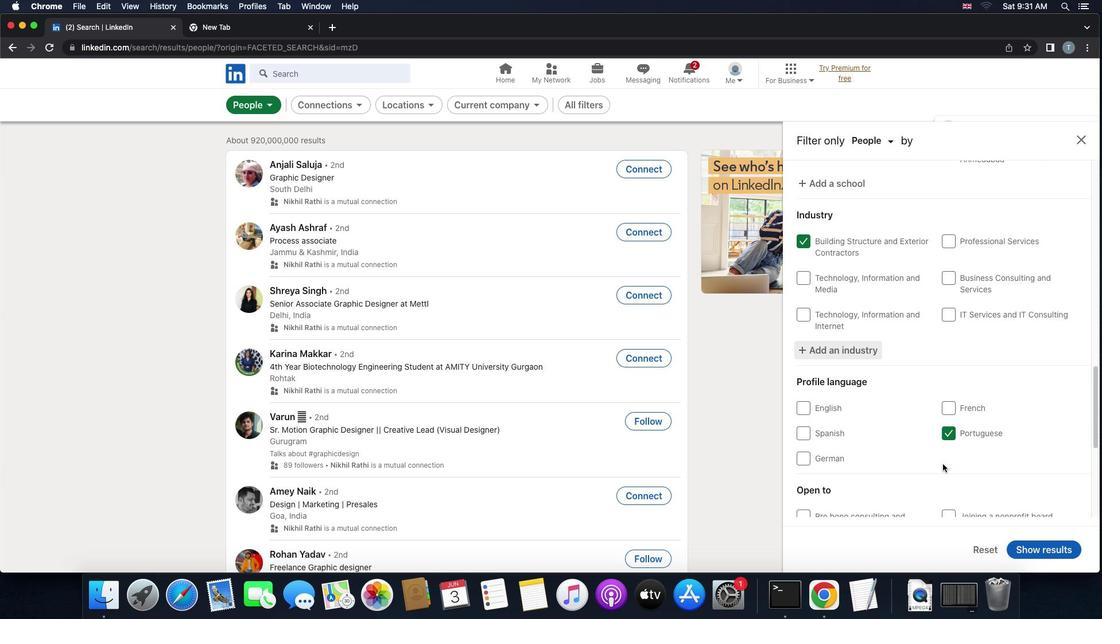 
Action: Mouse scrolled (942, 464) with delta (0, 0)
Screenshot: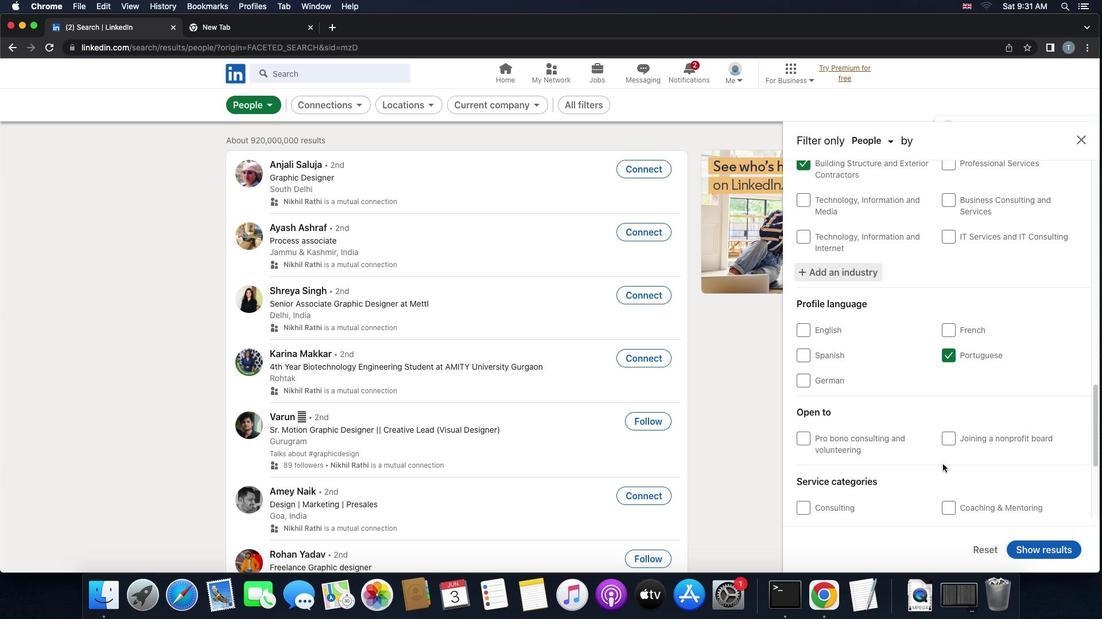
Action: Mouse scrolled (942, 464) with delta (0, 0)
Screenshot: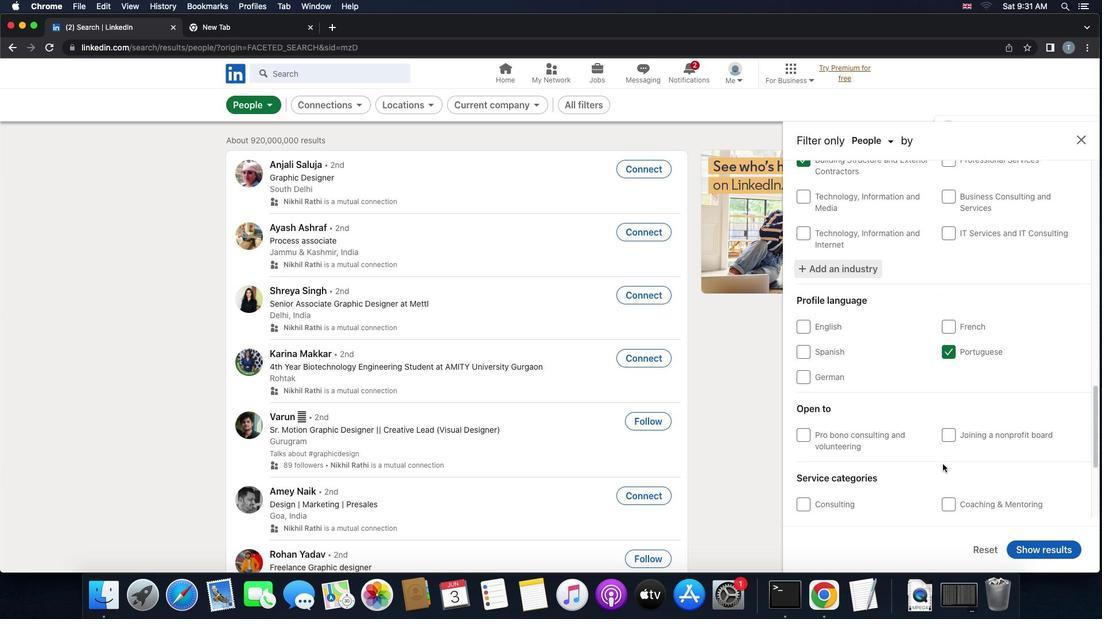 
Action: Mouse scrolled (942, 464) with delta (0, -1)
Screenshot: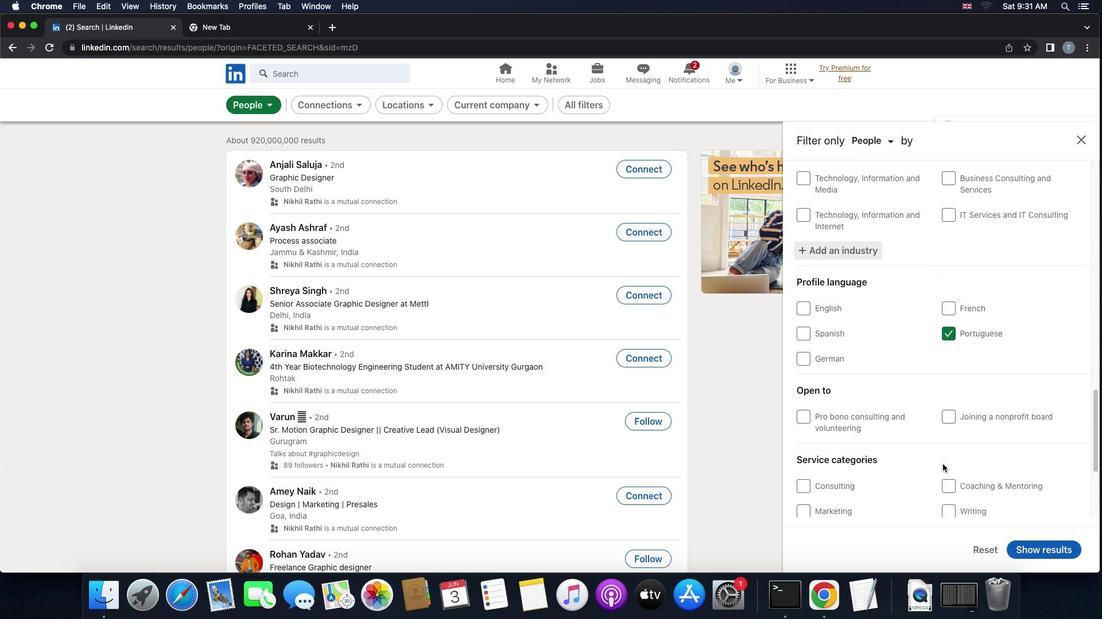
Action: Mouse scrolled (942, 464) with delta (0, 0)
Screenshot: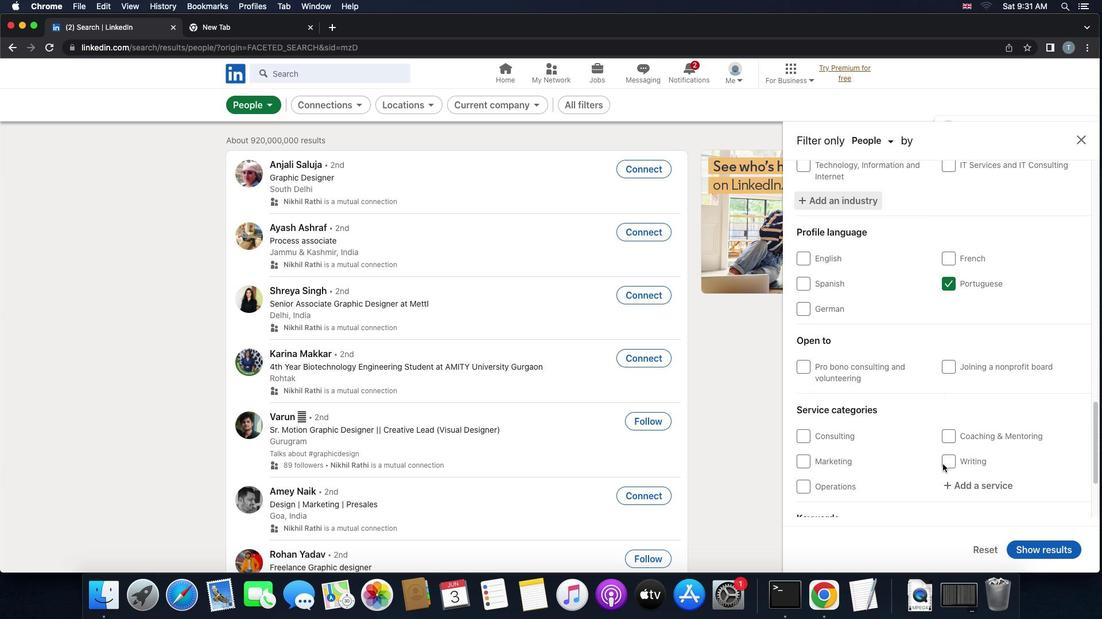 
Action: Mouse scrolled (942, 464) with delta (0, 0)
Screenshot: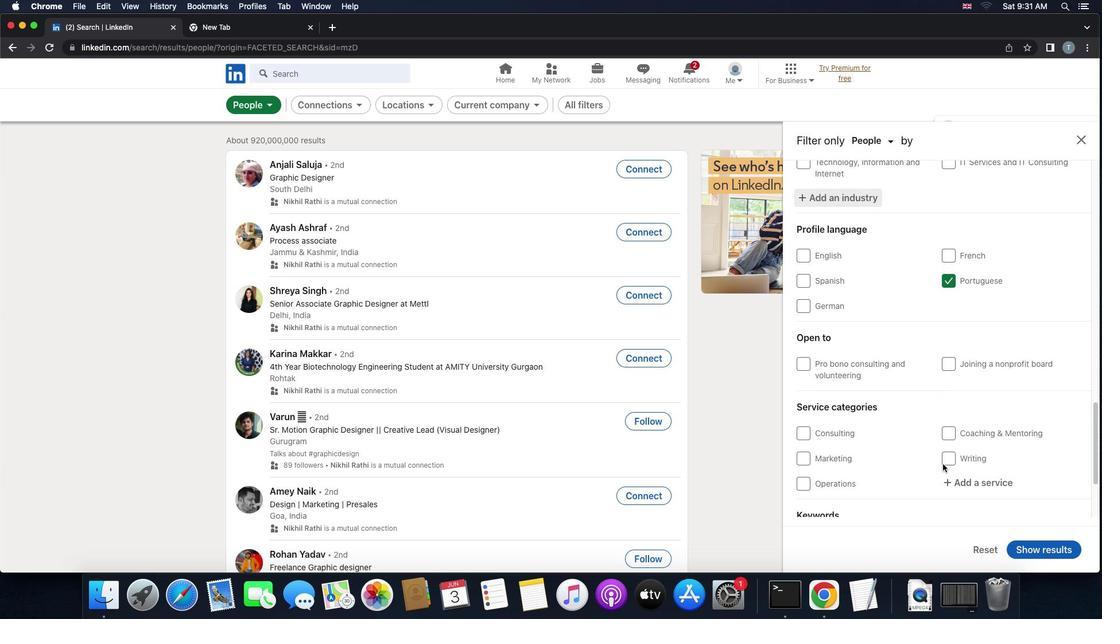 
Action: Mouse scrolled (942, 464) with delta (0, -1)
Screenshot: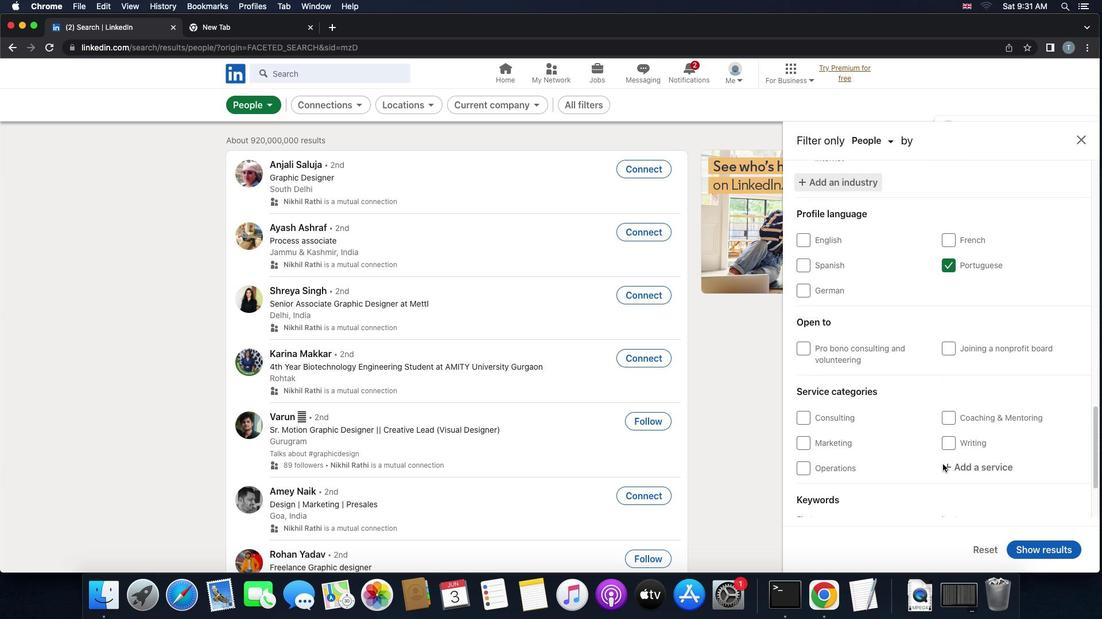 
Action: Mouse moved to (962, 422)
Screenshot: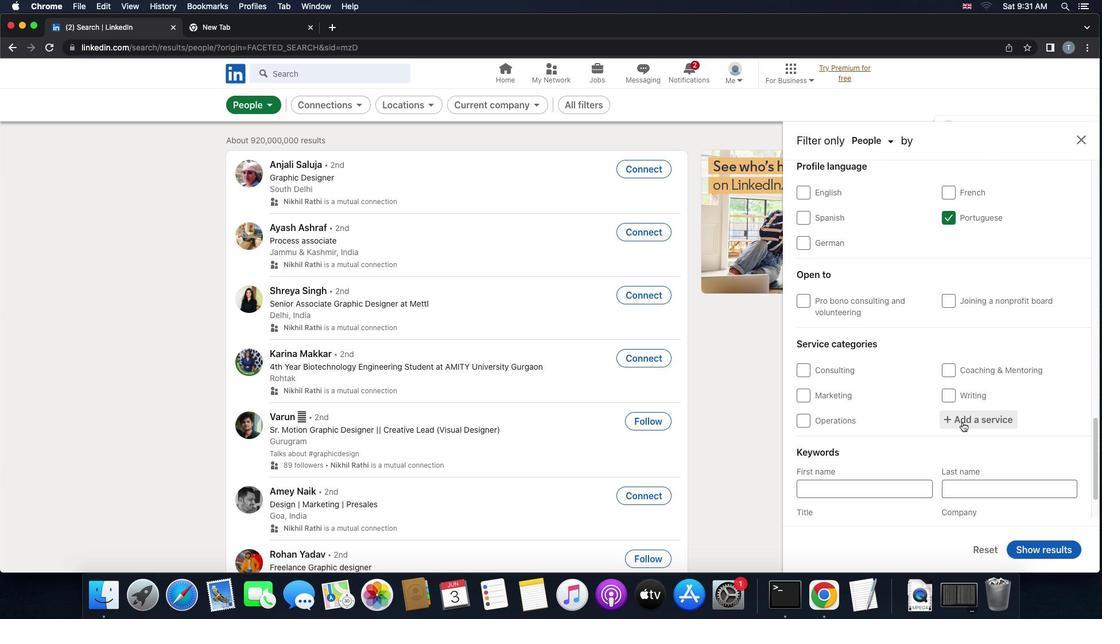 
Action: Mouse pressed left at (962, 422)
Screenshot: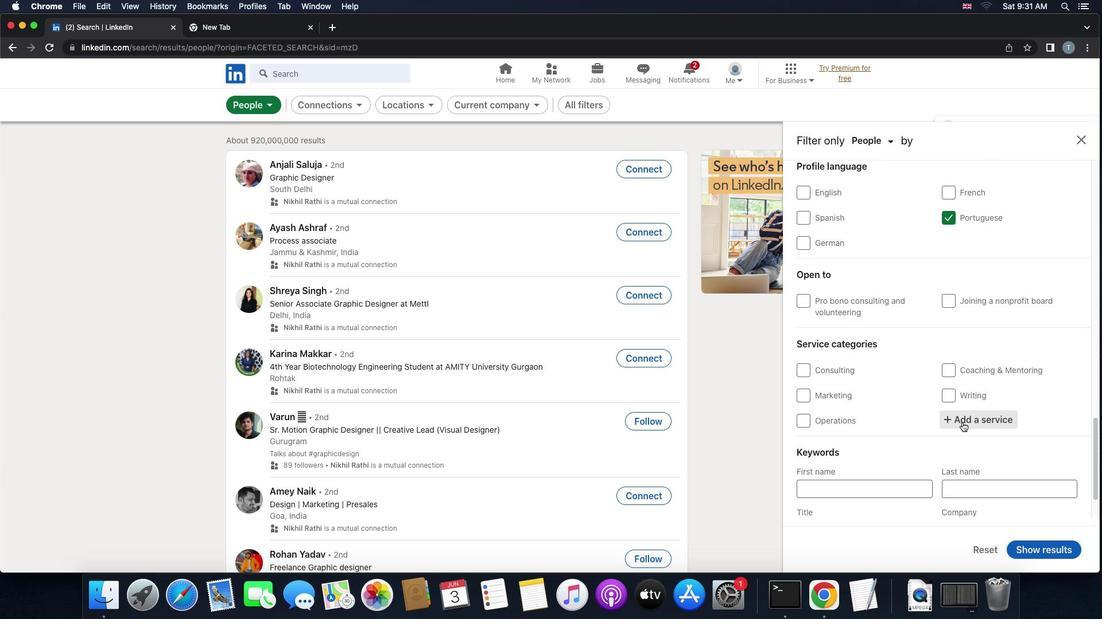 
Action: Key pressed 'p''u''b''l''i''c'Key.space's''p''e''a''k''i'
Screenshot: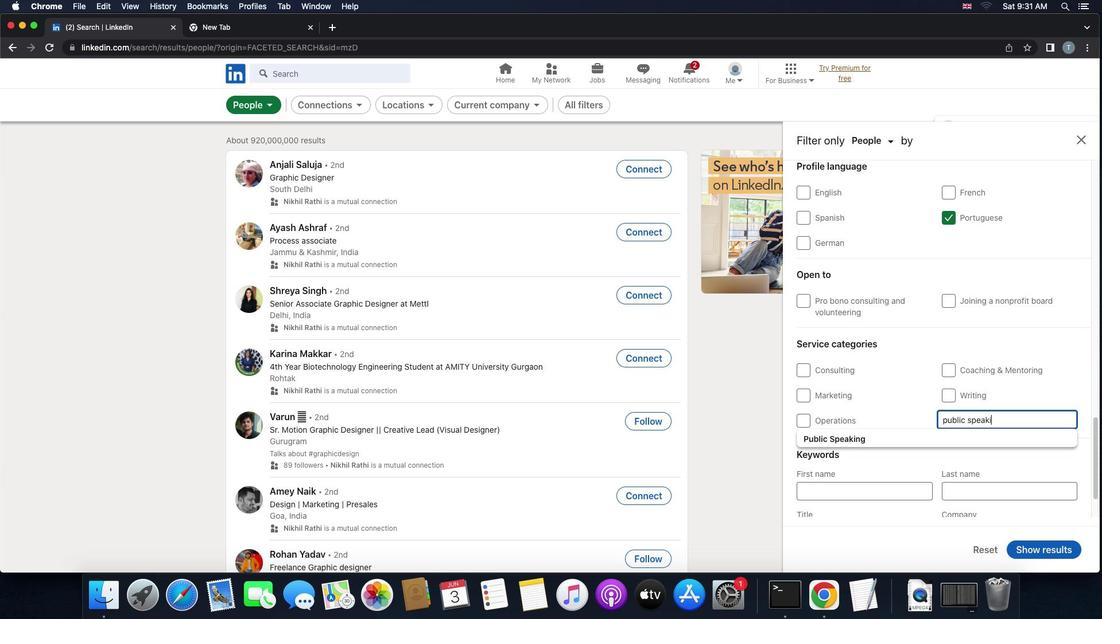 
Action: Mouse moved to (924, 439)
Screenshot: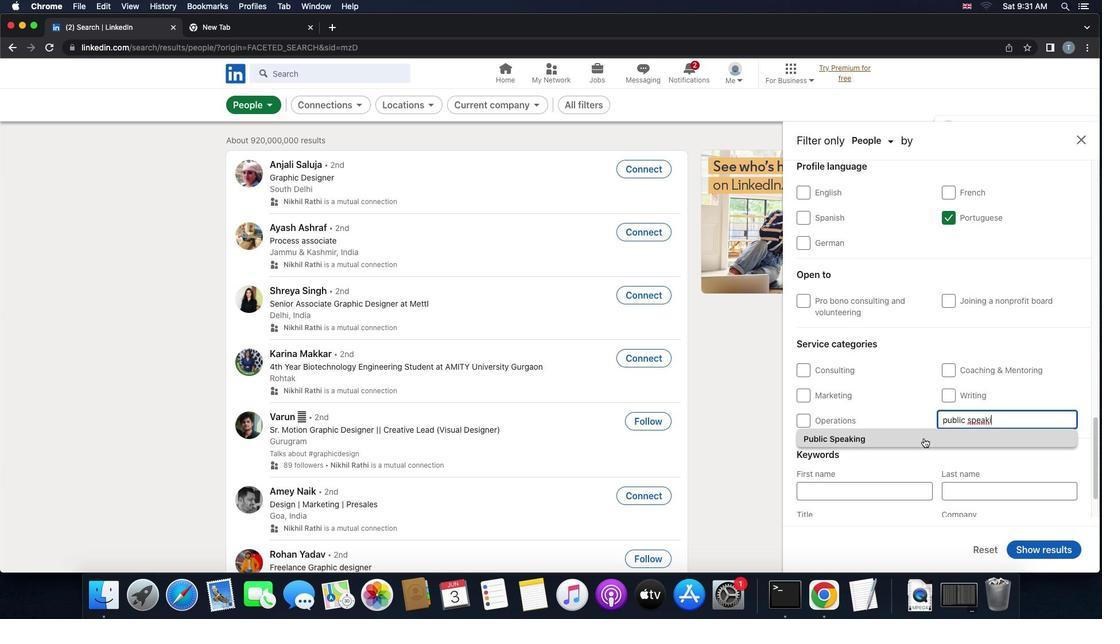 
Action: Mouse pressed left at (924, 439)
Screenshot: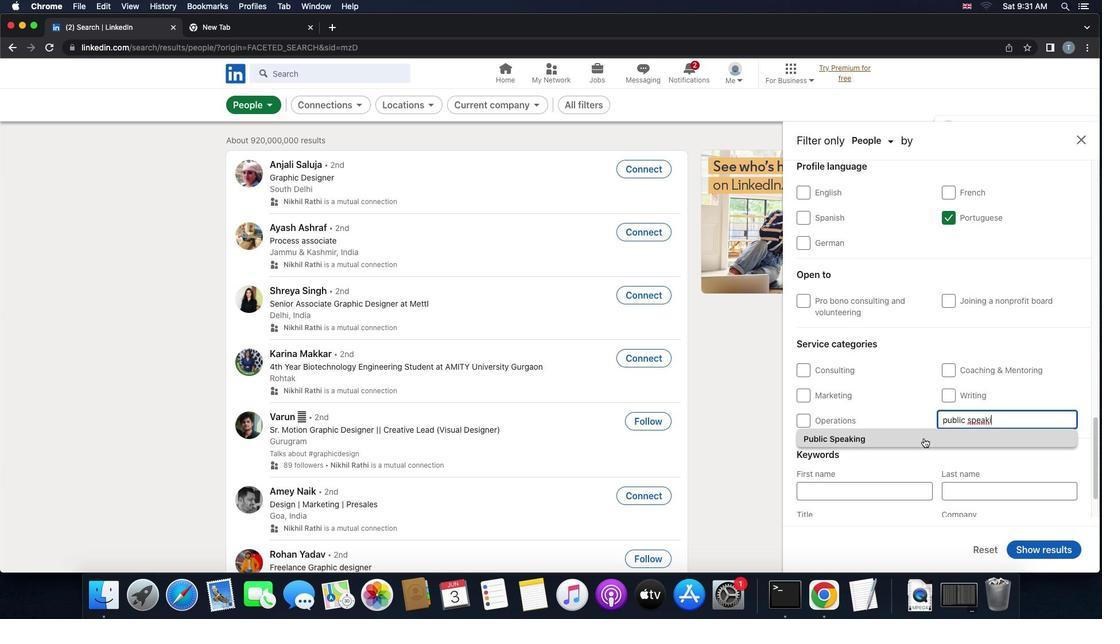 
Action: Mouse moved to (922, 443)
Screenshot: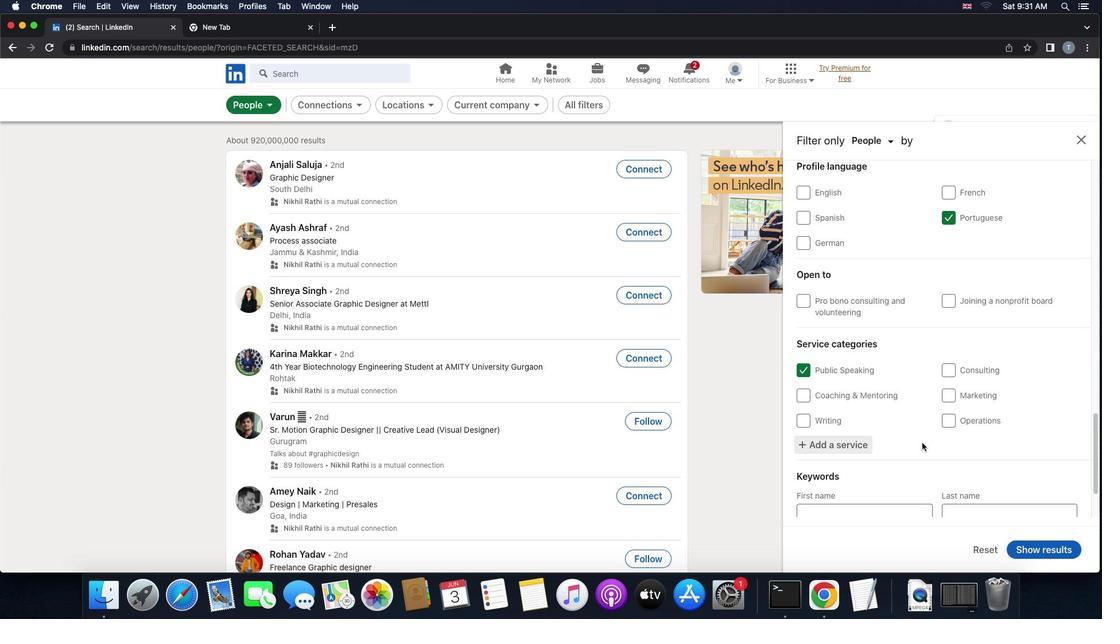 
Action: Mouse scrolled (922, 443) with delta (0, 0)
Screenshot: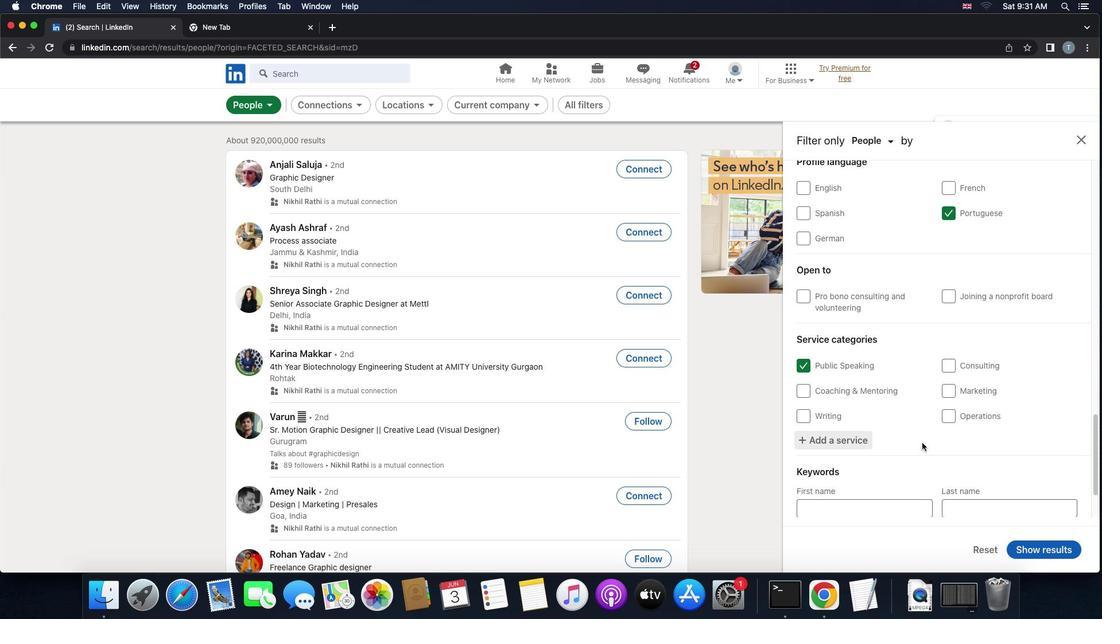 
Action: Mouse scrolled (922, 443) with delta (0, 0)
Screenshot: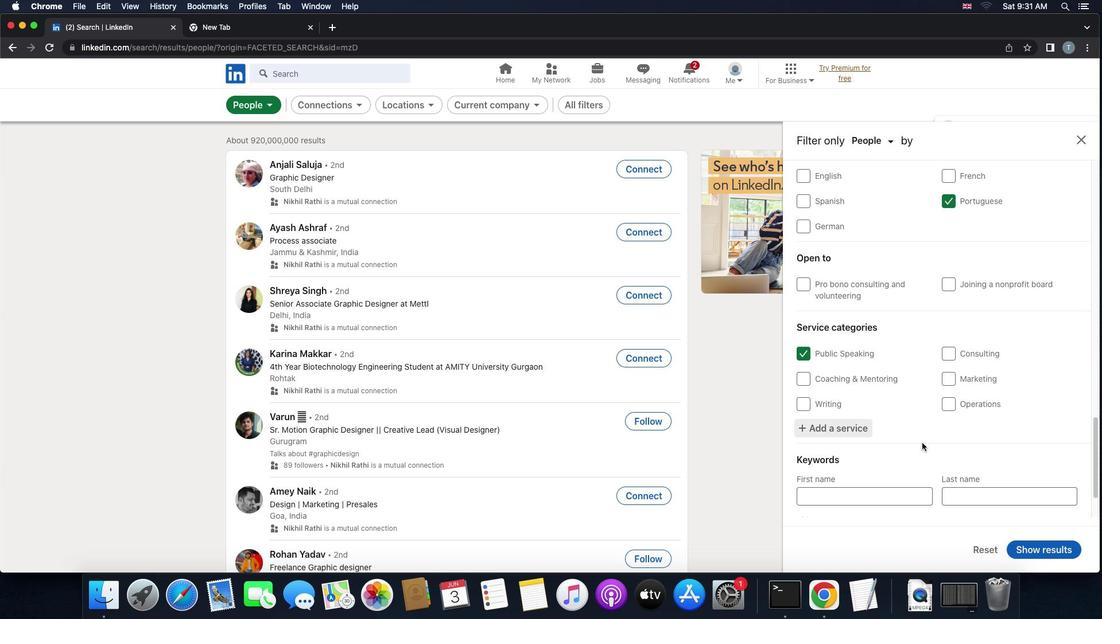 
Action: Mouse scrolled (922, 443) with delta (0, -1)
Screenshot: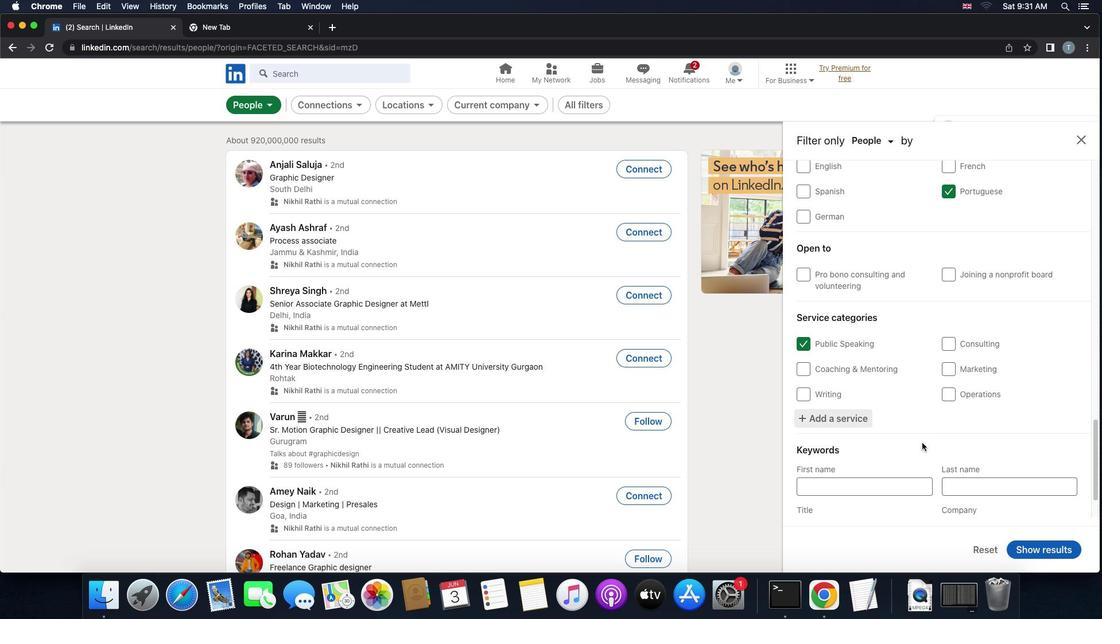 
Action: Mouse moved to (878, 461)
Screenshot: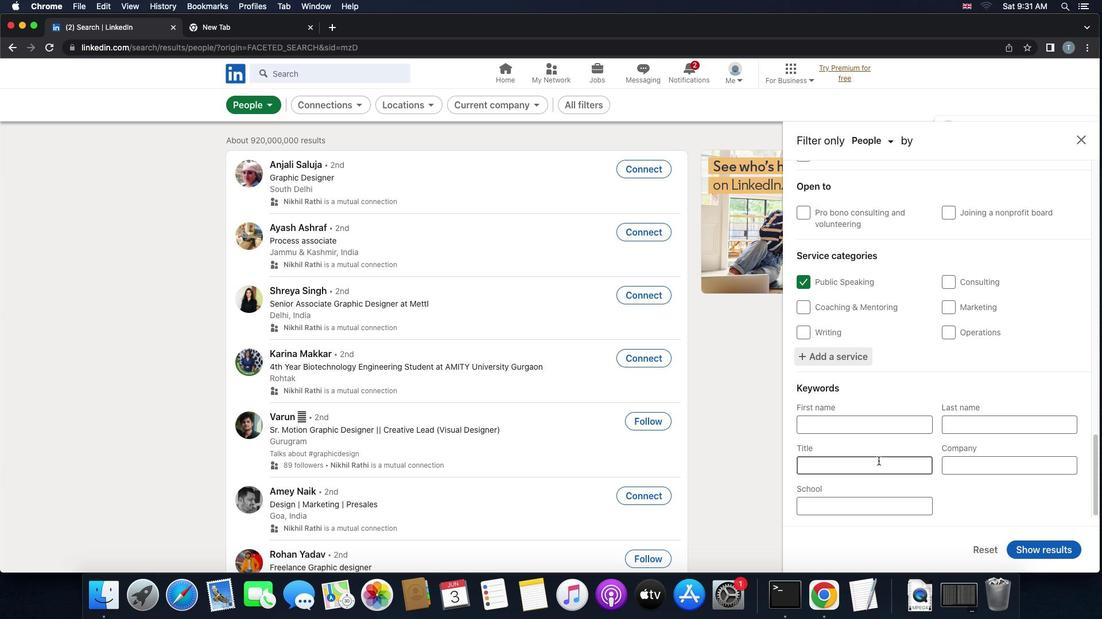 
Action: Mouse pressed left at (878, 461)
Screenshot: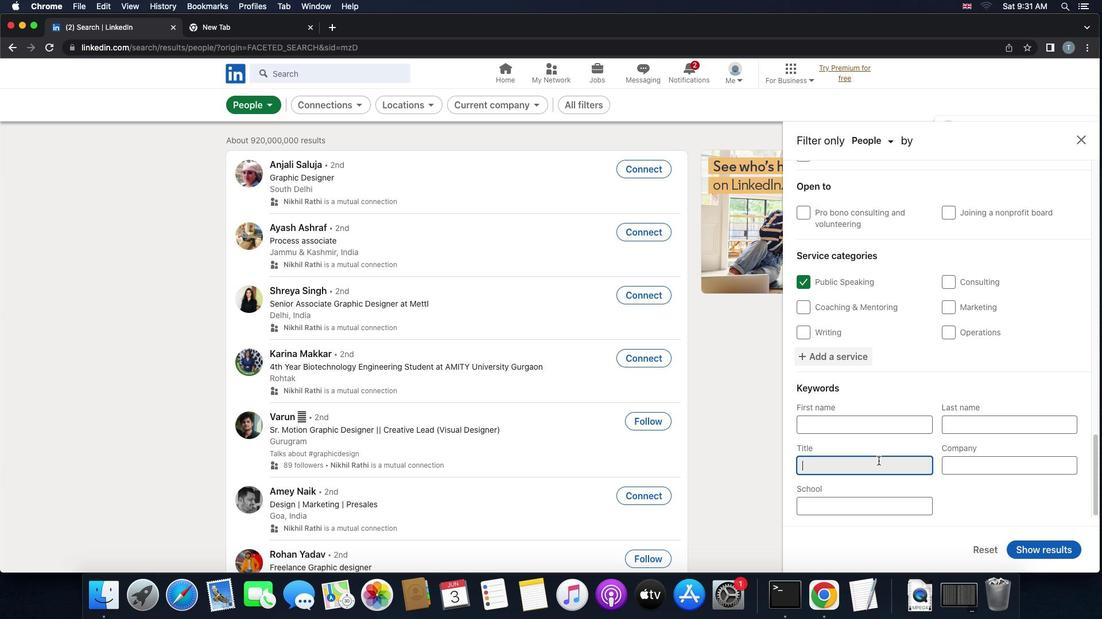 
Action: Key pressed 's''a''l''e''s'Key.space'r''e''p''r''e''s''e''n''t''a''t''i''v''e'
Screenshot: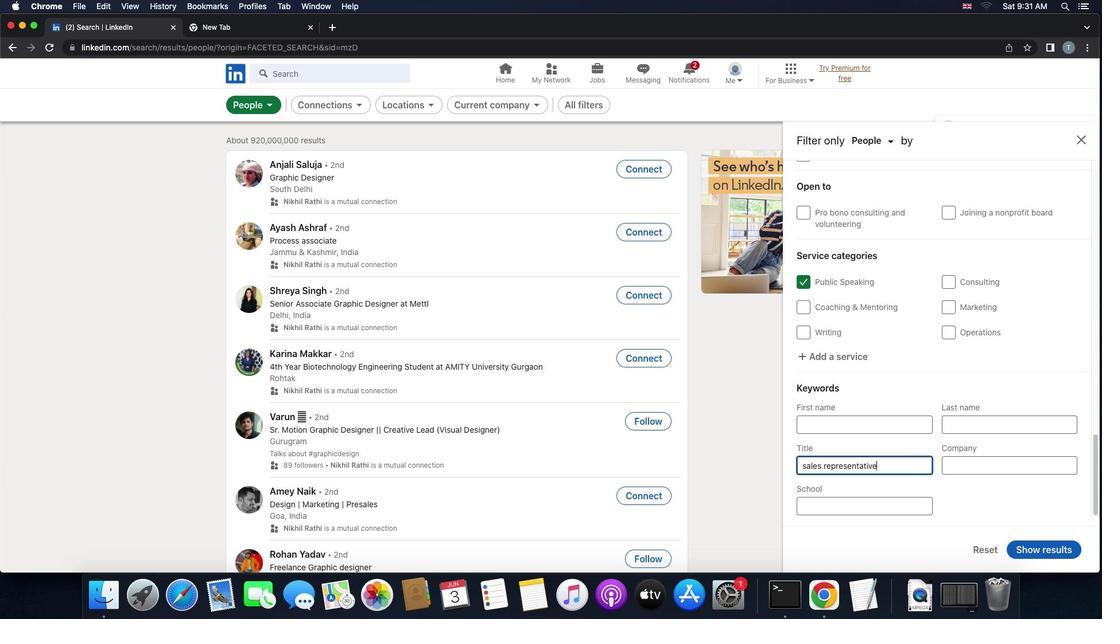 
Action: Mouse moved to (892, 489)
Screenshot: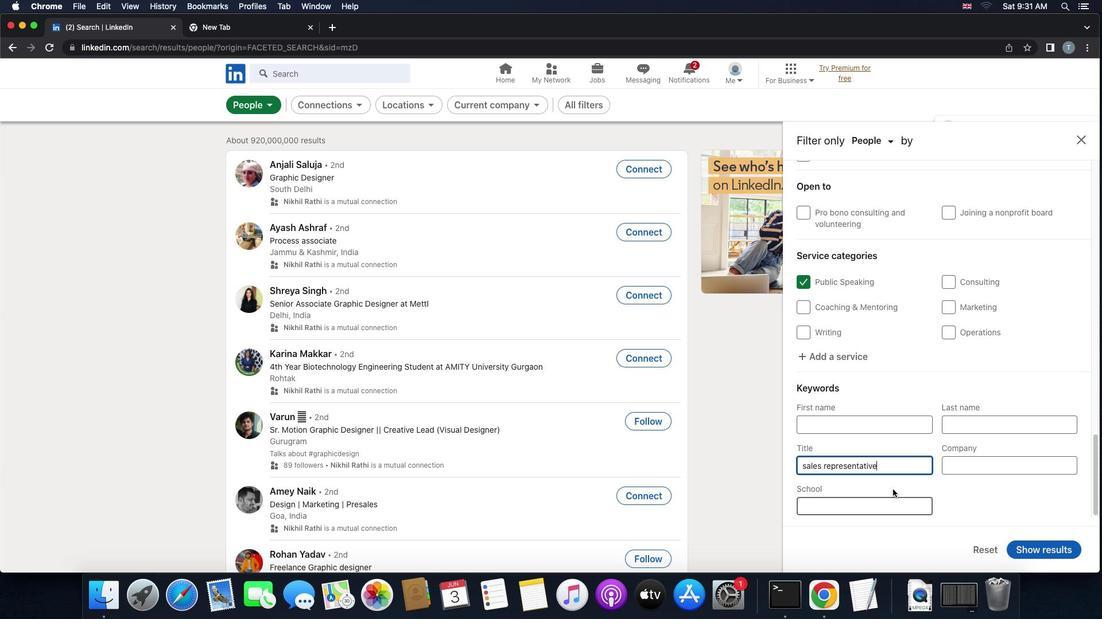 
Action: Mouse scrolled (892, 489) with delta (0, 0)
Screenshot: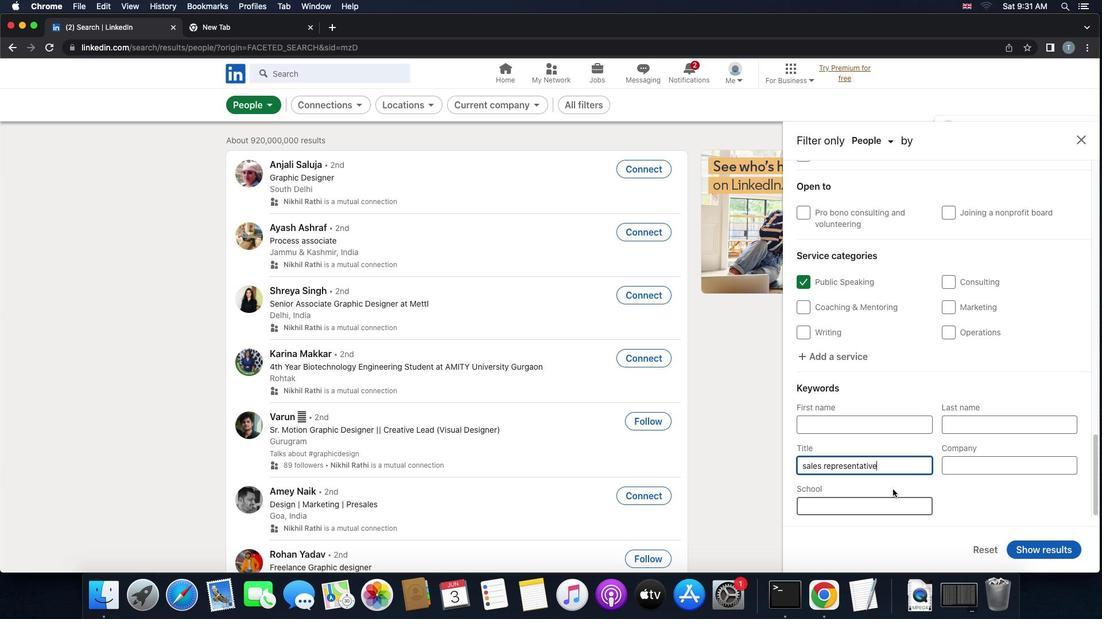 
Action: Mouse scrolled (892, 489) with delta (0, 0)
Screenshot: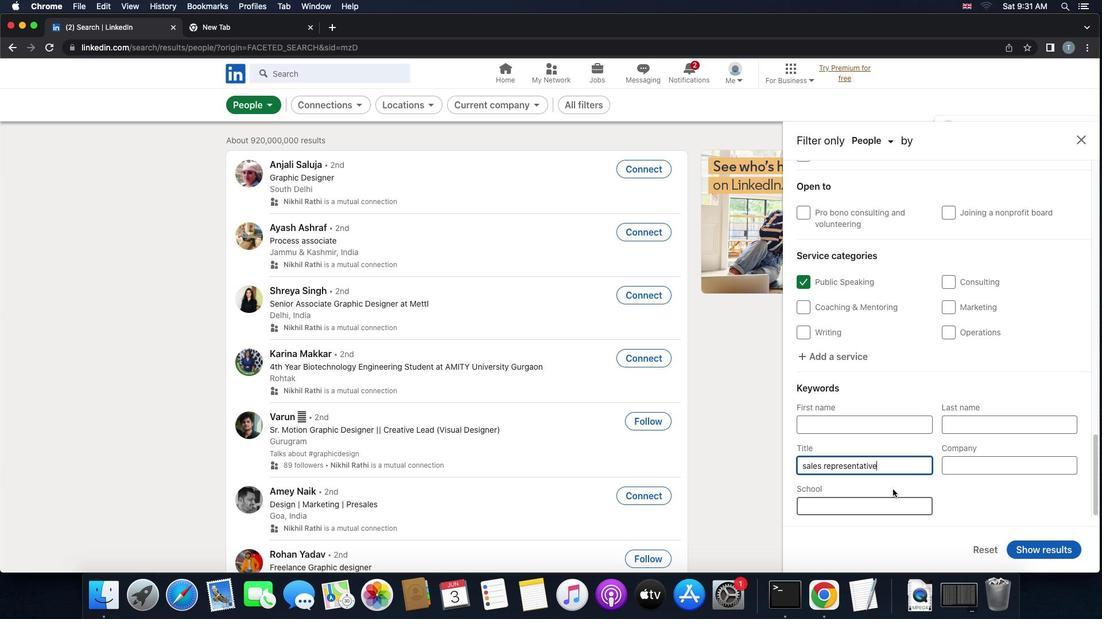 
Action: Mouse scrolled (892, 489) with delta (0, -1)
Screenshot: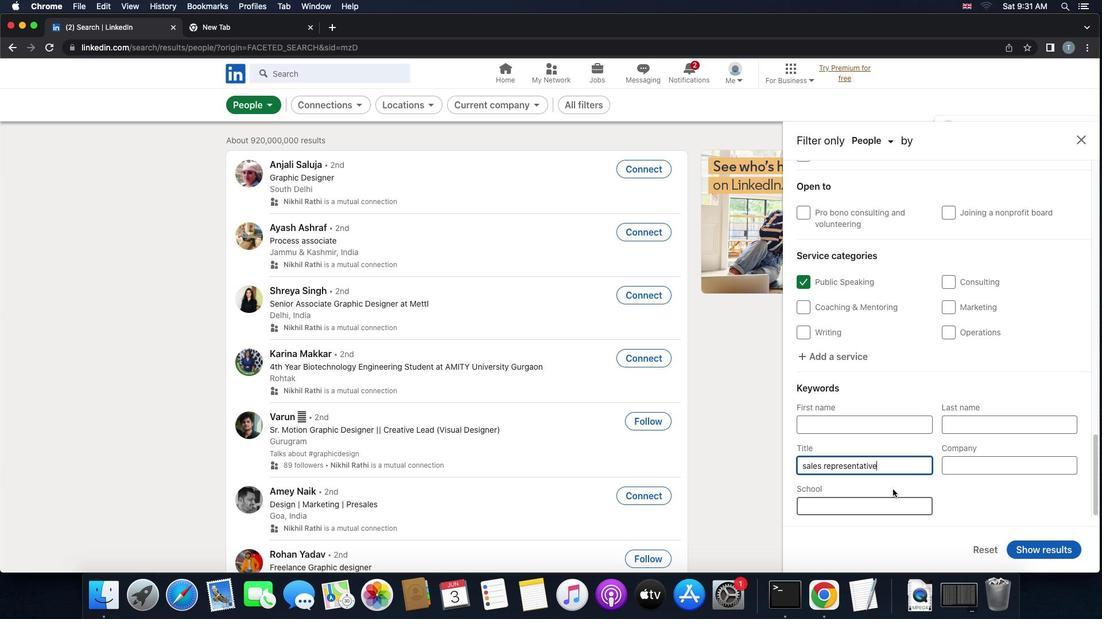 
Action: Mouse moved to (1036, 548)
Screenshot: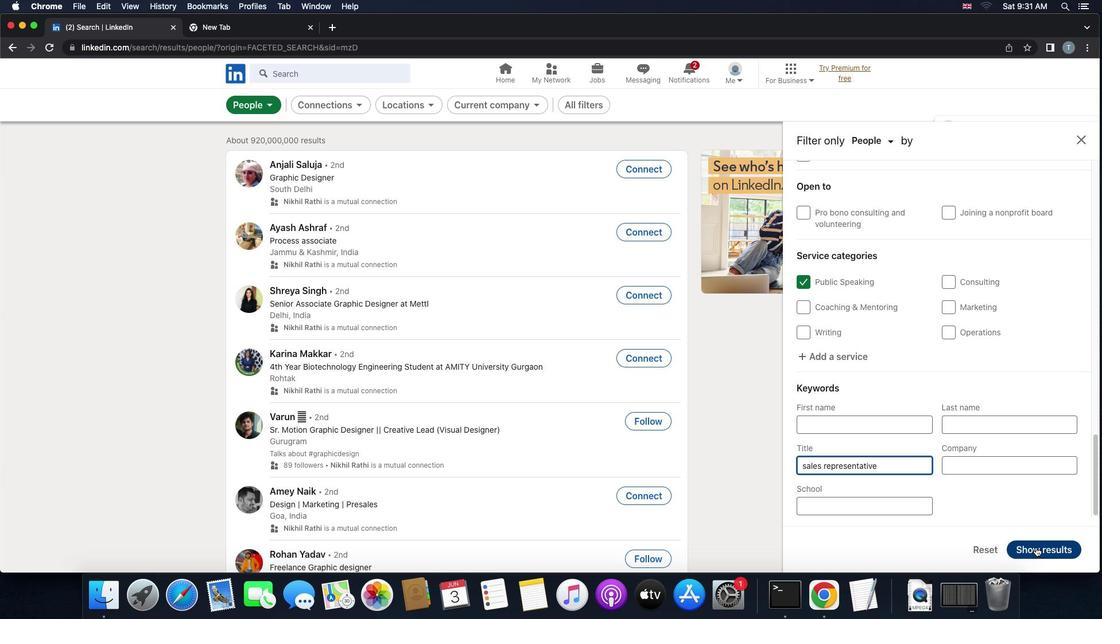 
Action: Mouse pressed left at (1036, 548)
Screenshot: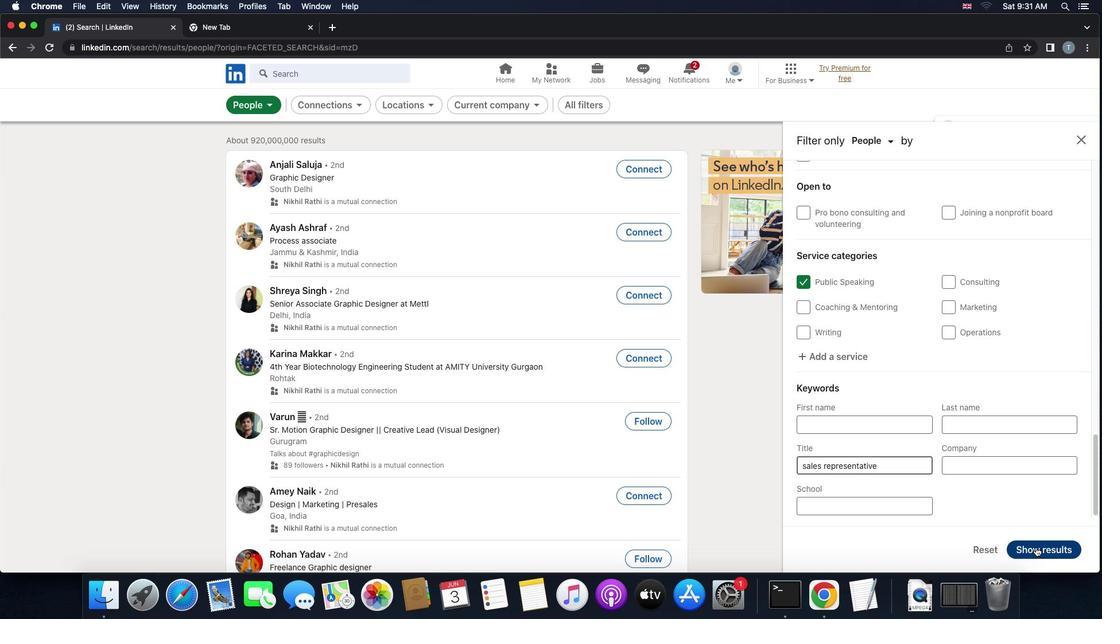 
